 Task: Find connections with filter location Neu-Ulm with filter topic #linkedinnetworkingwith filter profile language Spanish with filter current company Decathlon Sports India with filter school Zeal College of Engineering & Research, Pune with filter industry Desktop Computing Software Products with filter service category Commercial Insurance with filter keywords title Operations Assistant
Action: Mouse moved to (725, 95)
Screenshot: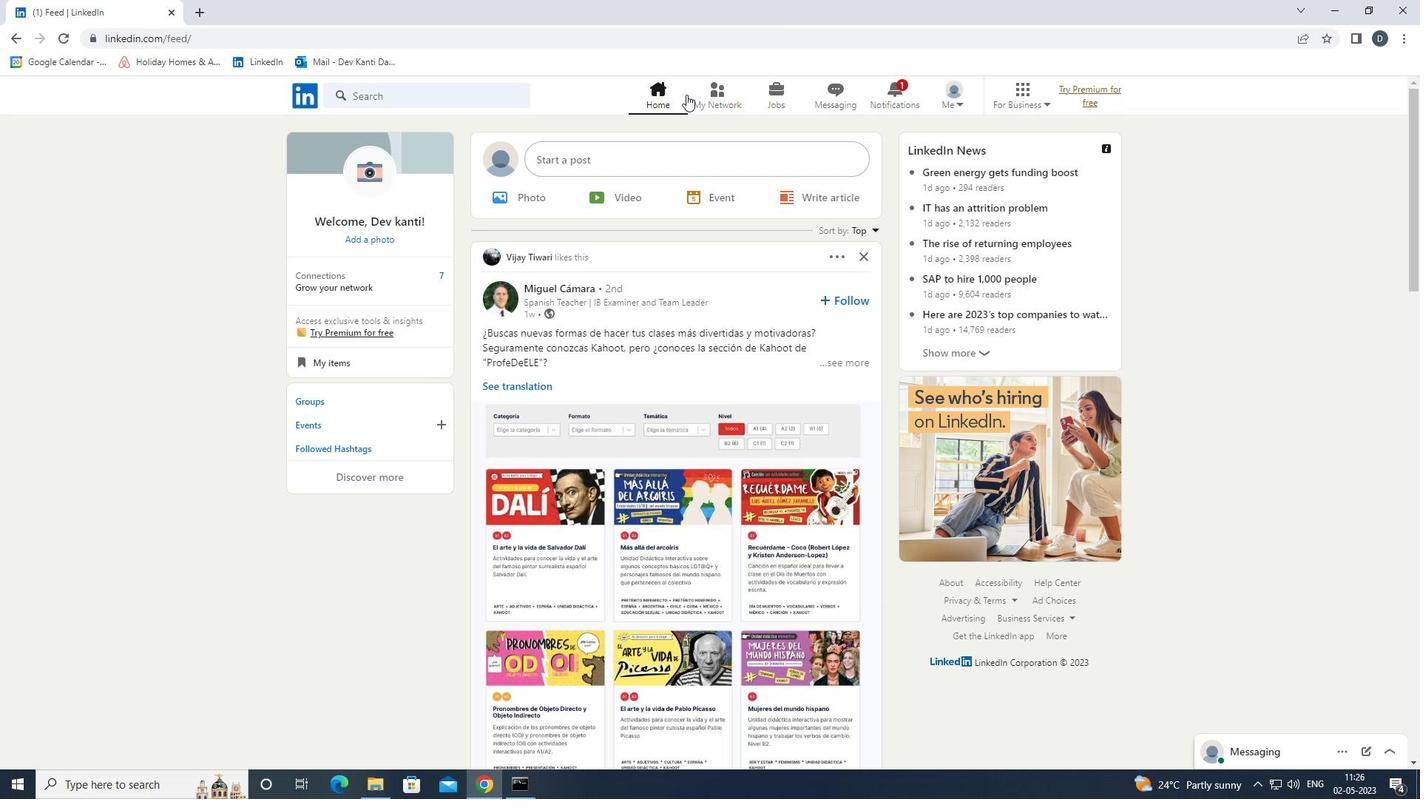
Action: Mouse pressed left at (725, 95)
Screenshot: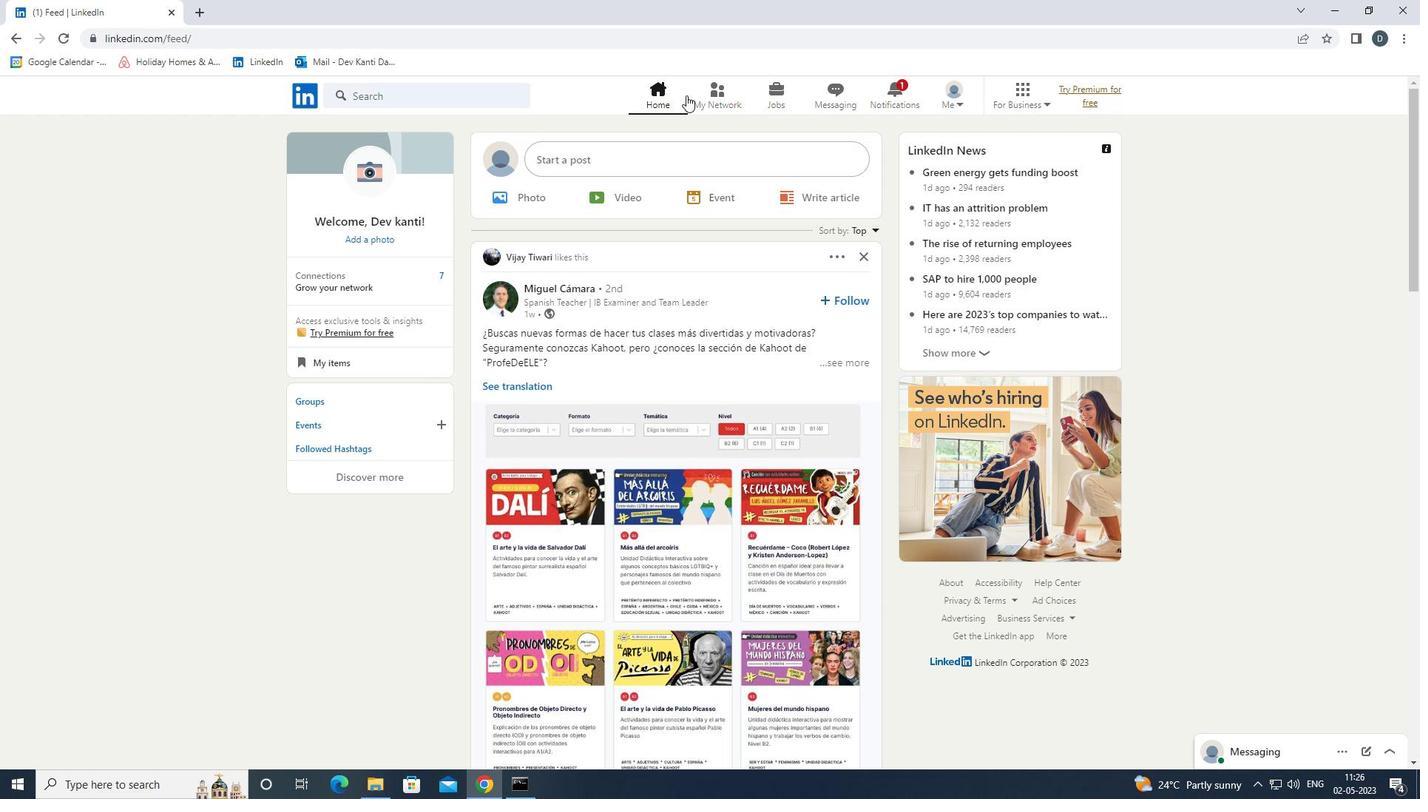 
Action: Mouse moved to (489, 182)
Screenshot: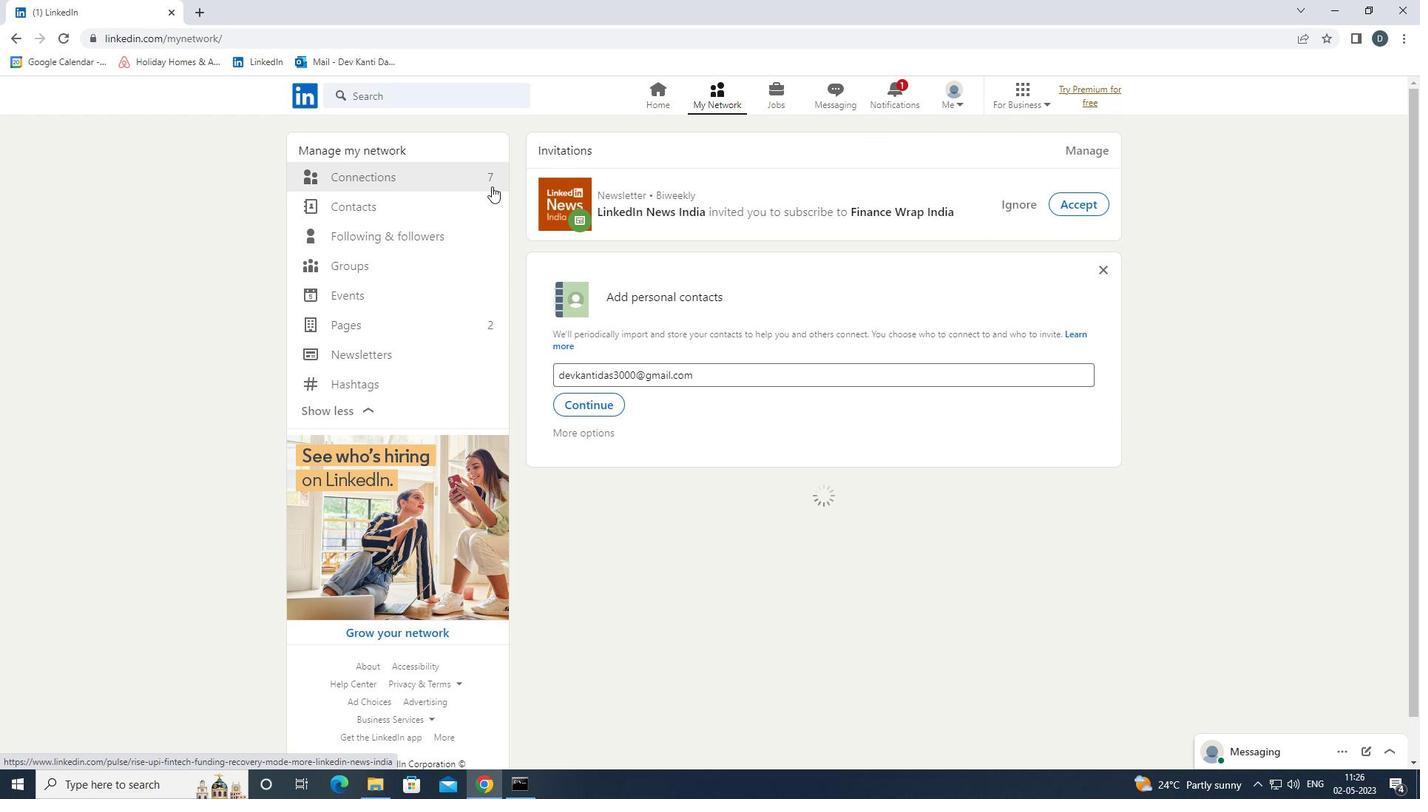 
Action: Mouse pressed left at (489, 182)
Screenshot: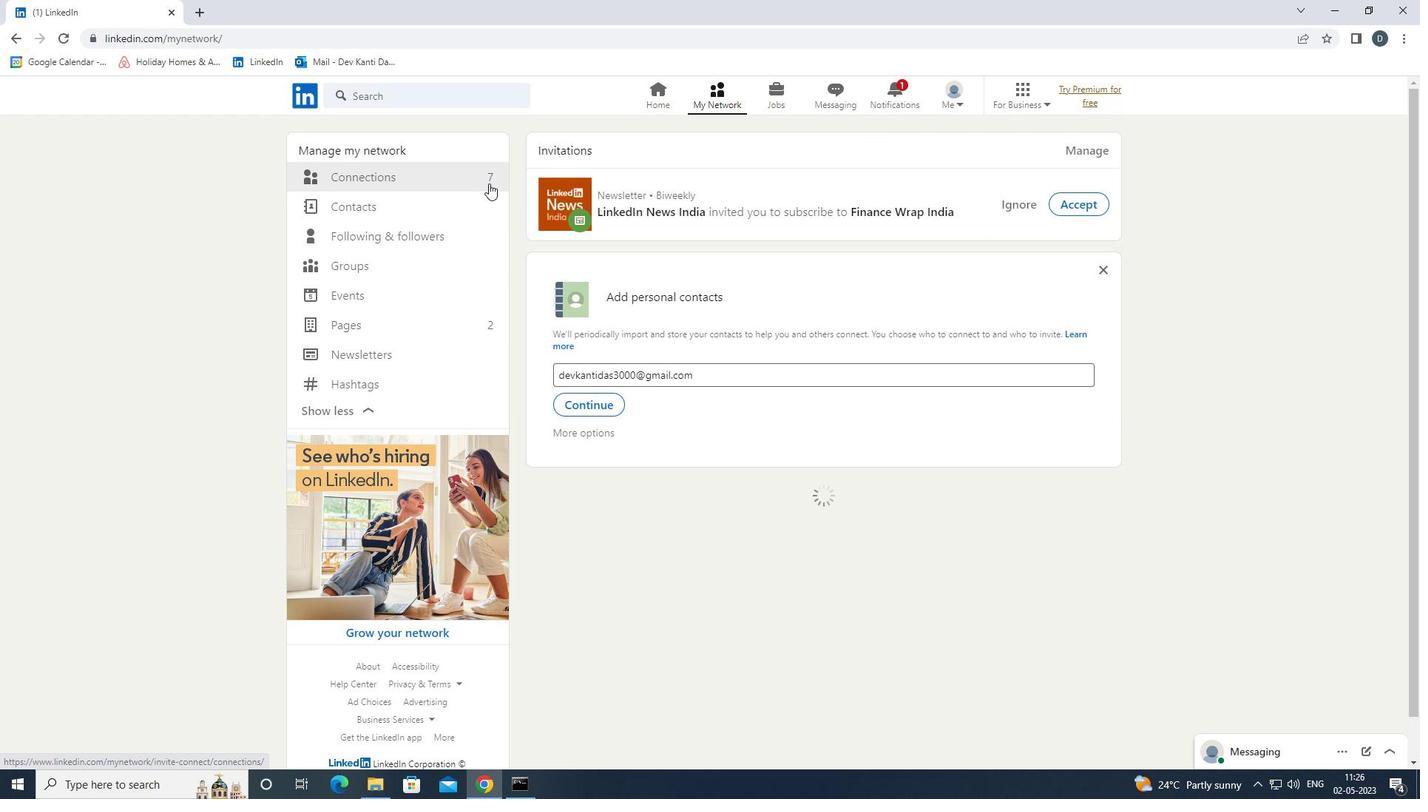 
Action: Mouse moved to (851, 172)
Screenshot: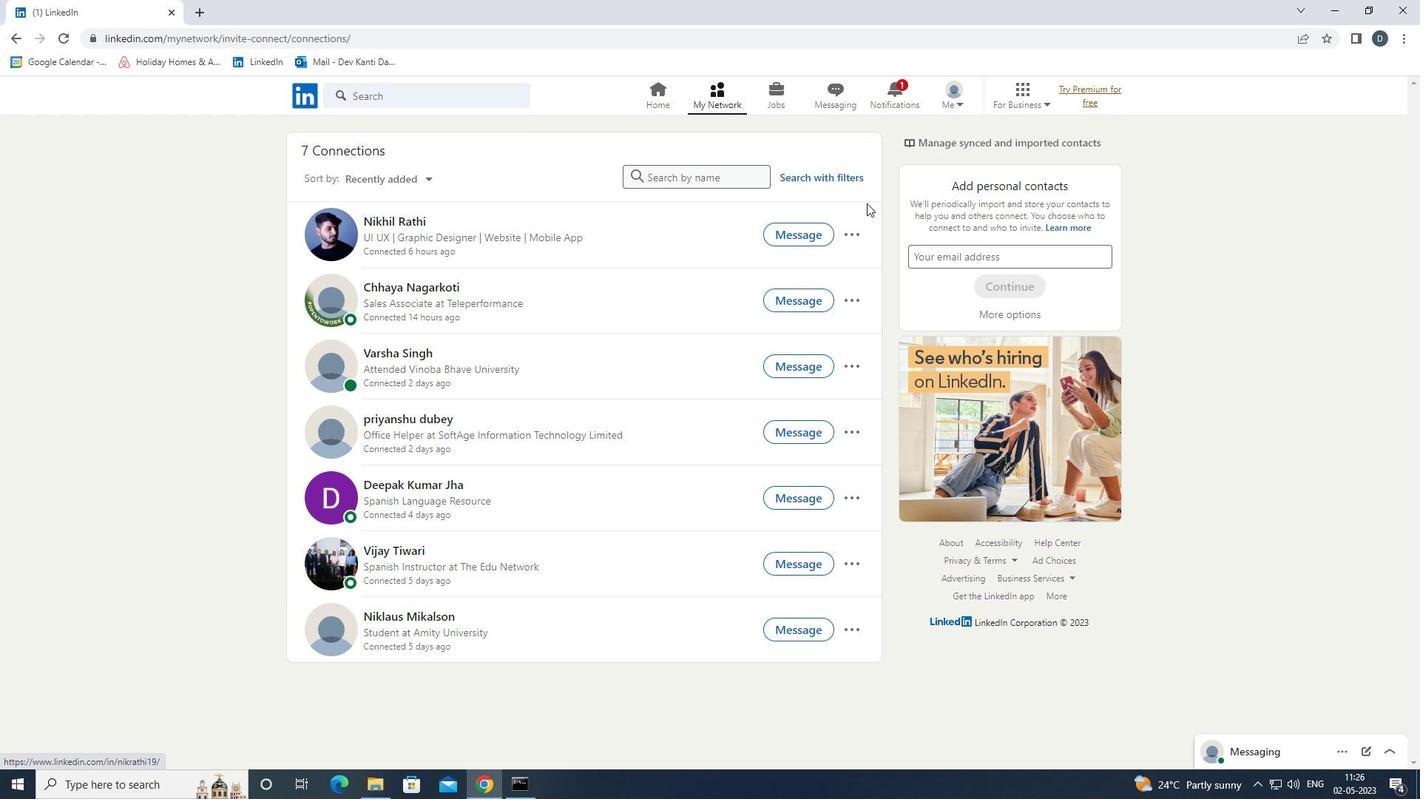 
Action: Mouse pressed left at (851, 172)
Screenshot: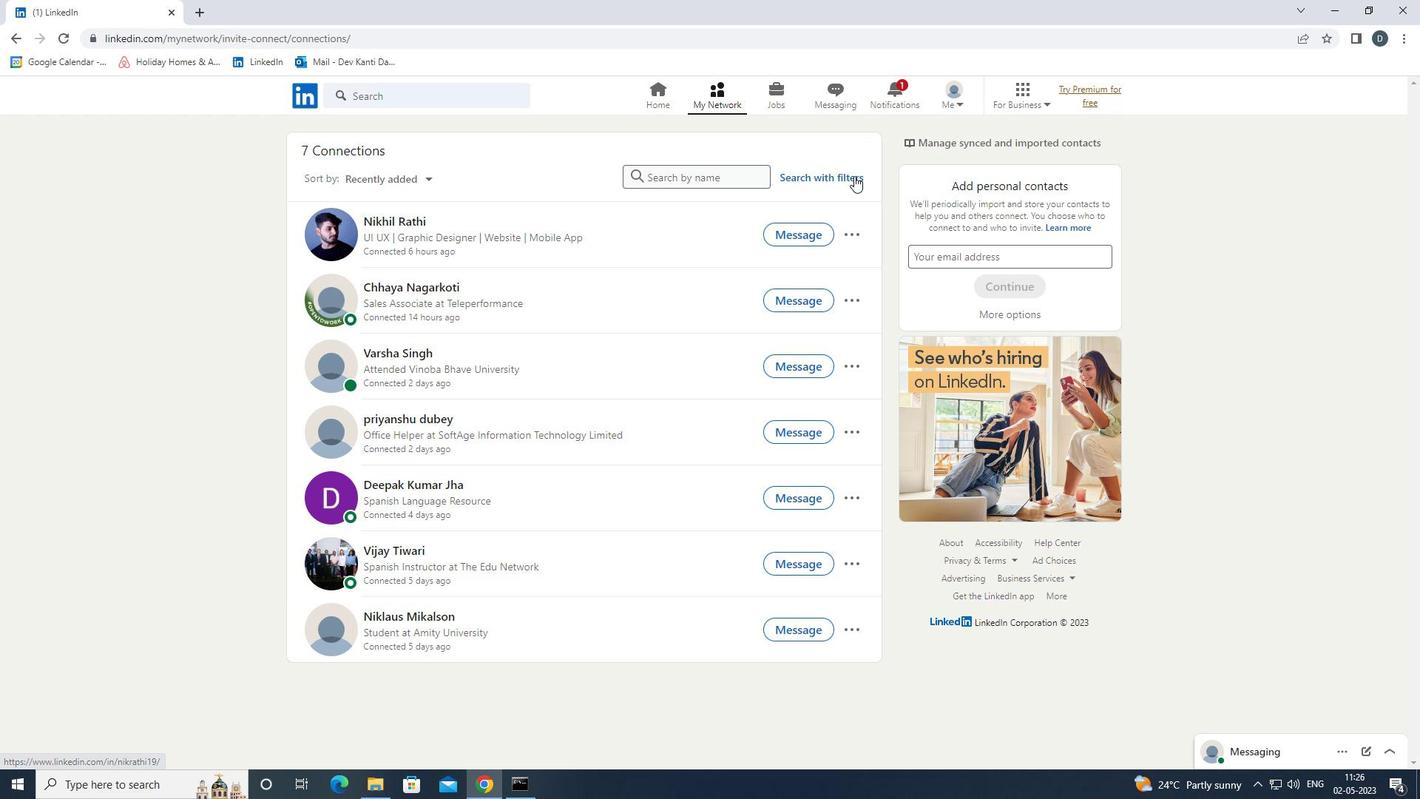 
Action: Mouse moved to (760, 132)
Screenshot: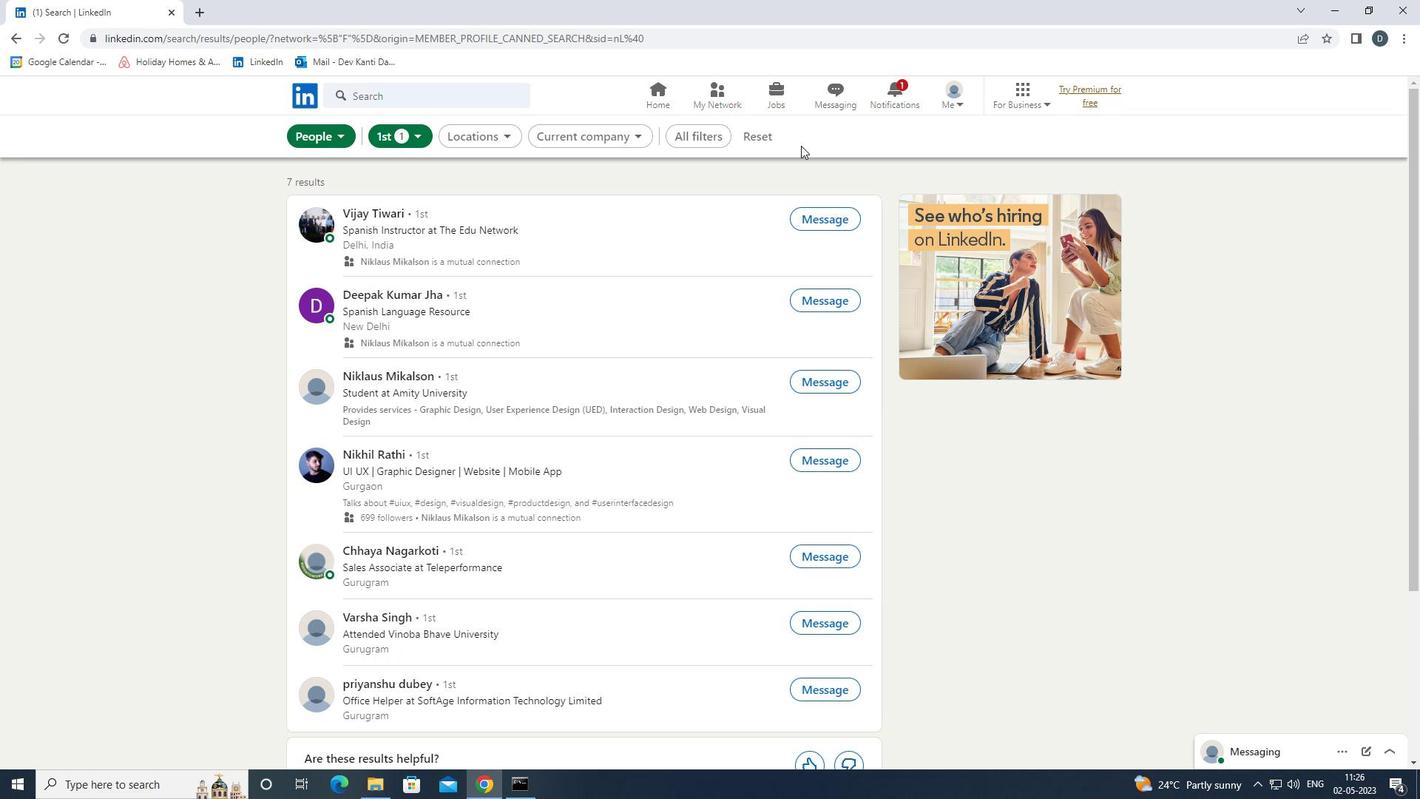 
Action: Mouse pressed left at (760, 132)
Screenshot: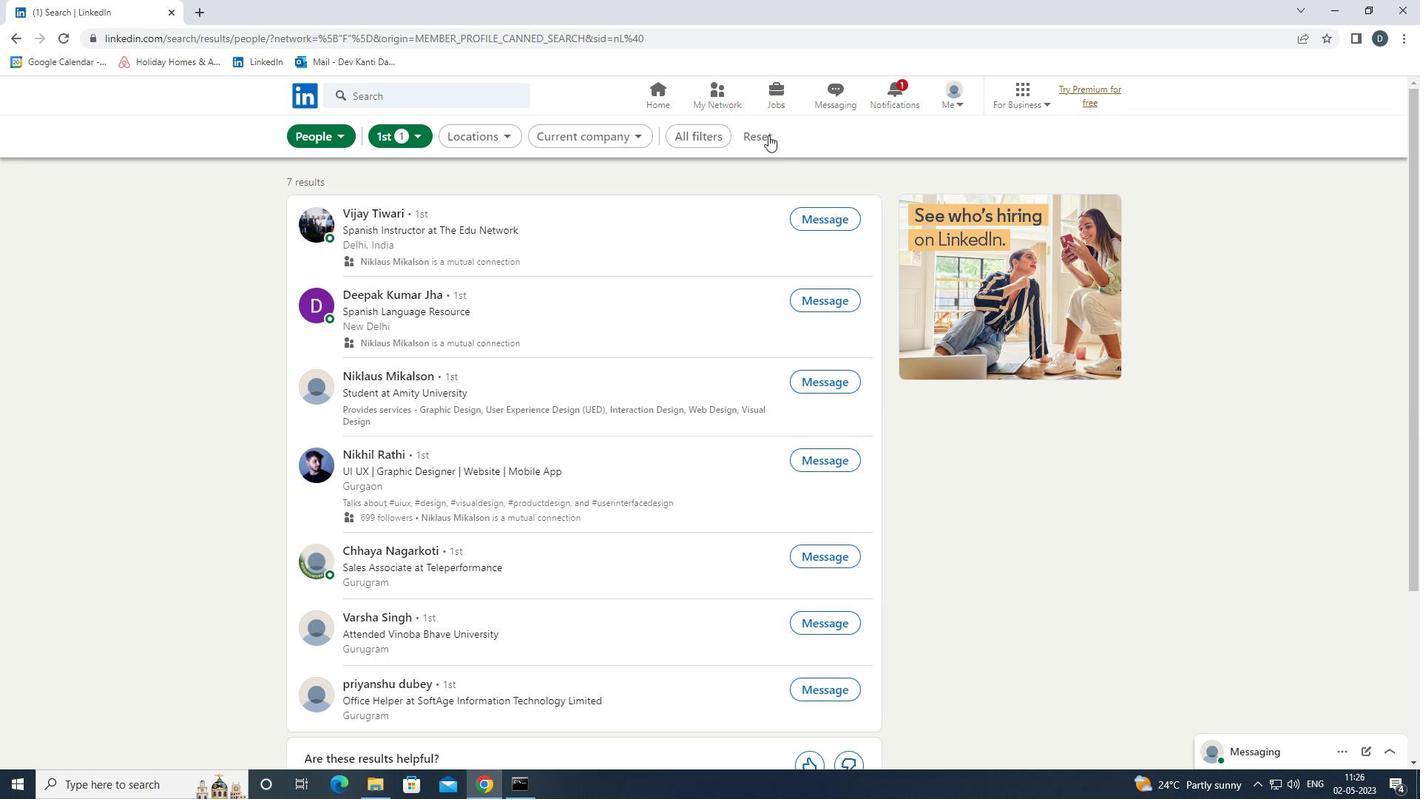 
Action: Mouse moved to (736, 138)
Screenshot: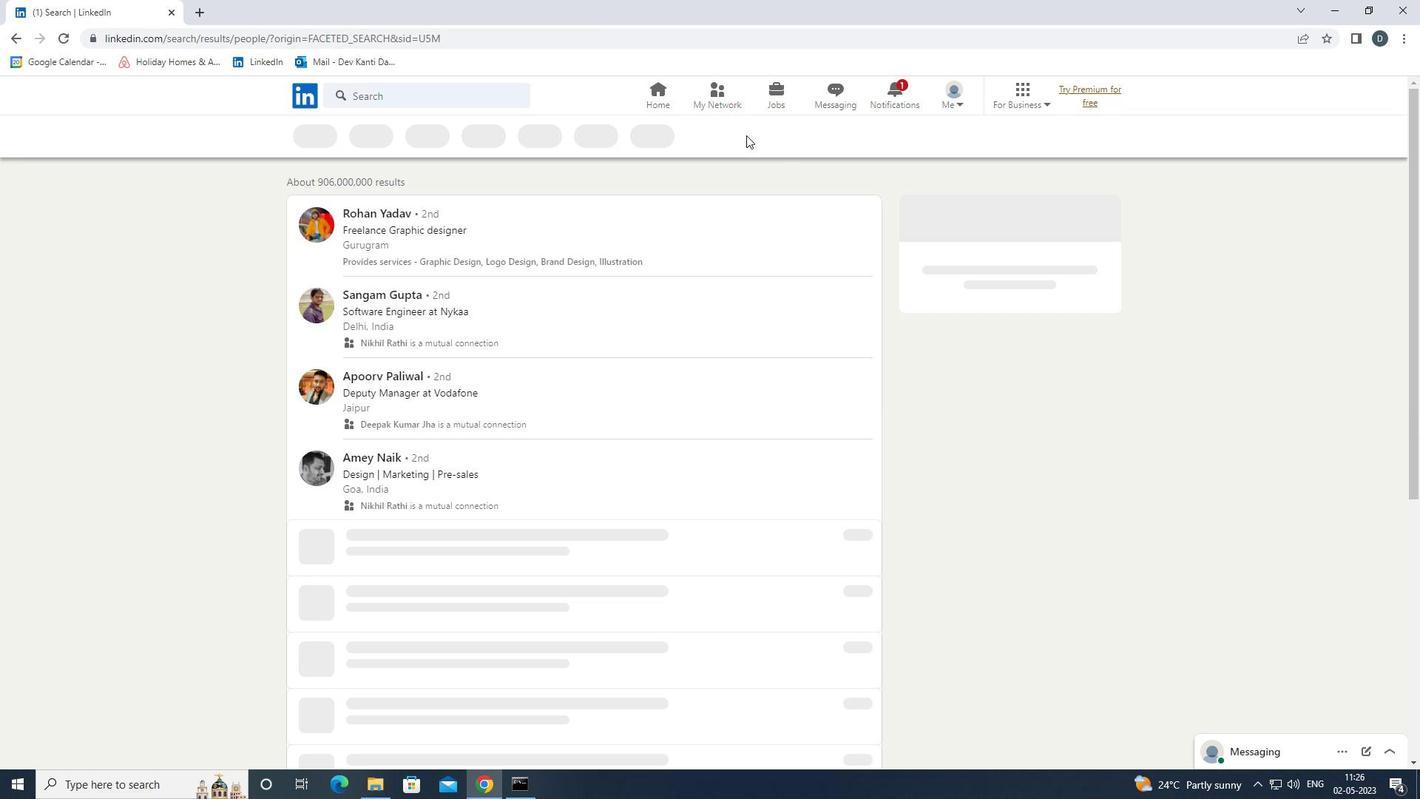 
Action: Mouse pressed left at (736, 138)
Screenshot: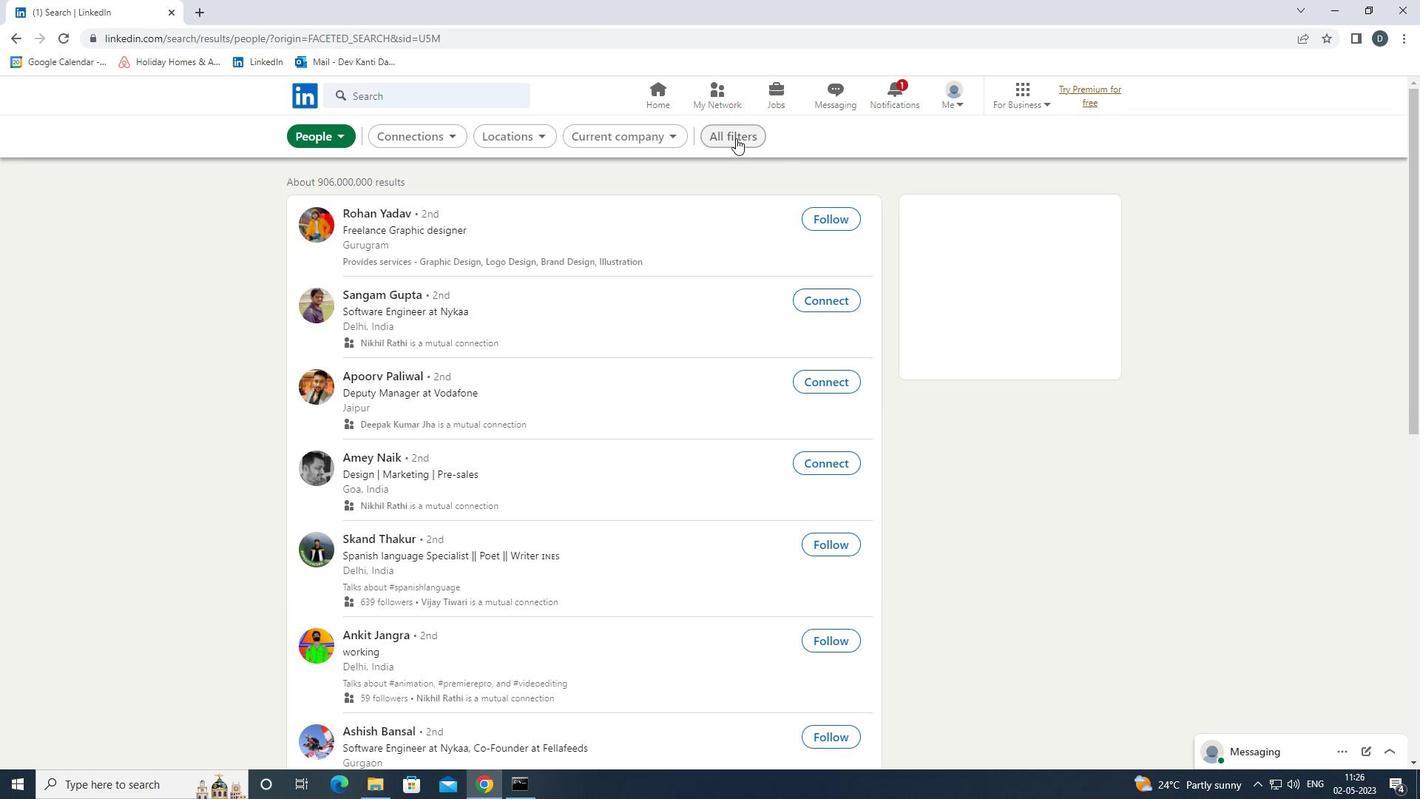 
Action: Mouse moved to (1271, 441)
Screenshot: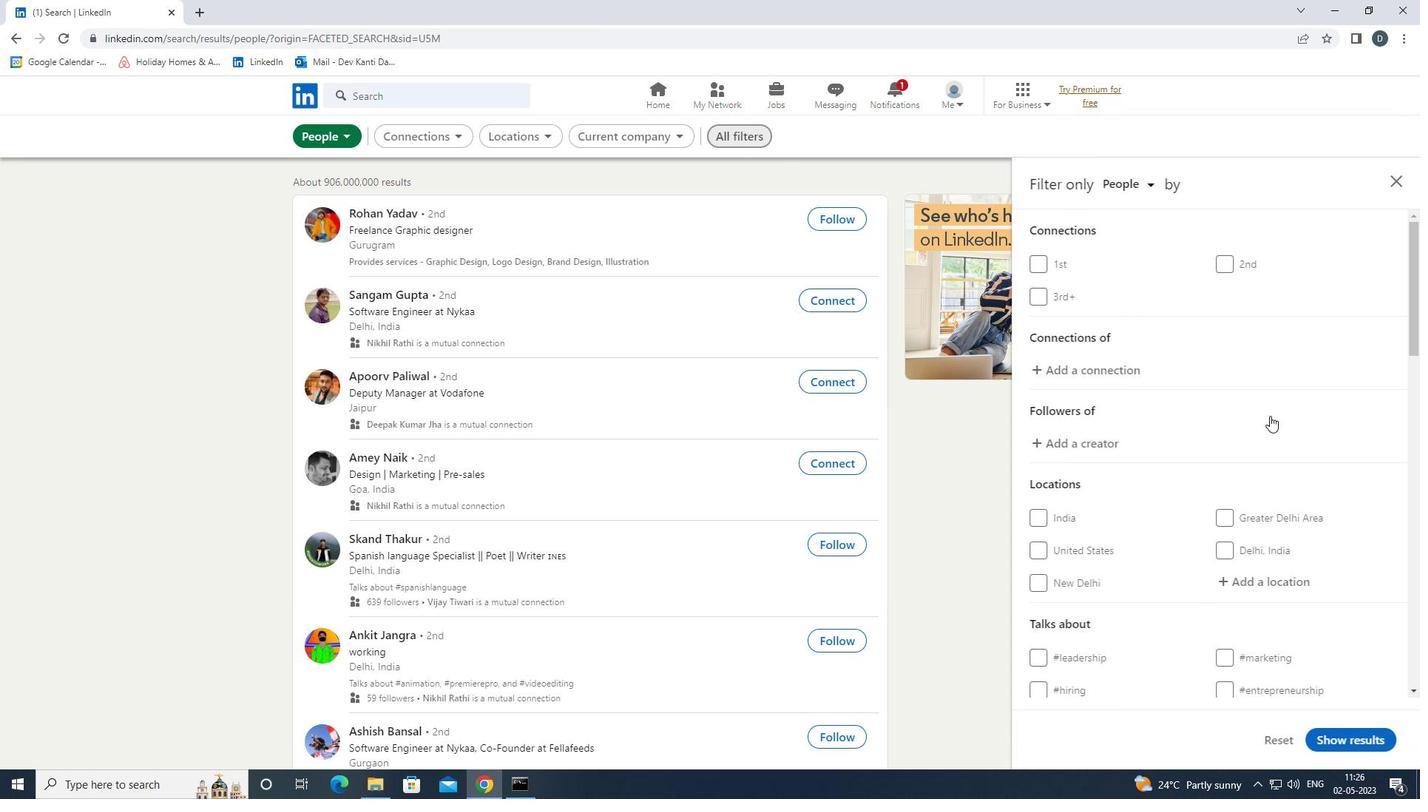 
Action: Mouse scrolled (1271, 441) with delta (0, 0)
Screenshot: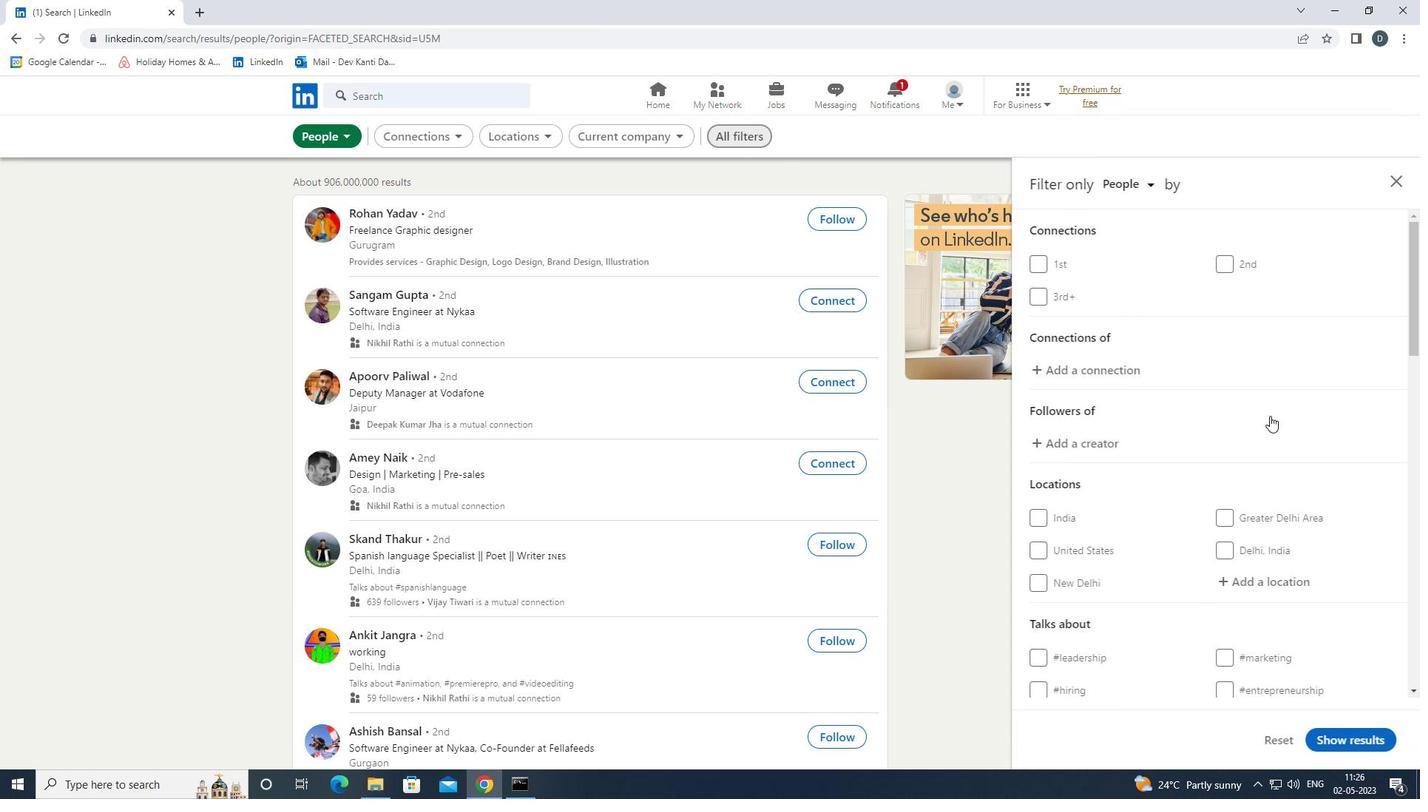 
Action: Mouse moved to (1270, 445)
Screenshot: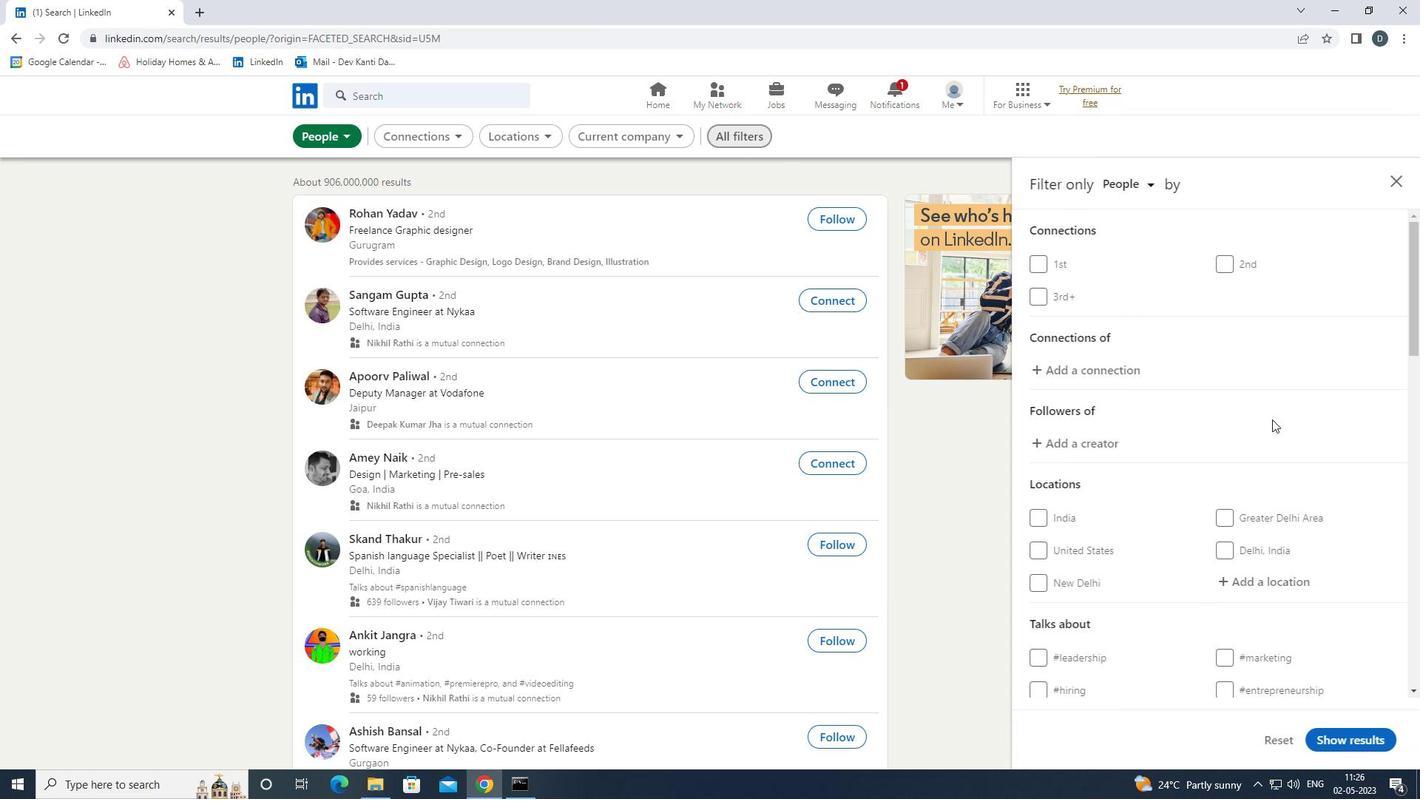
Action: Mouse scrolled (1270, 444) with delta (0, 0)
Screenshot: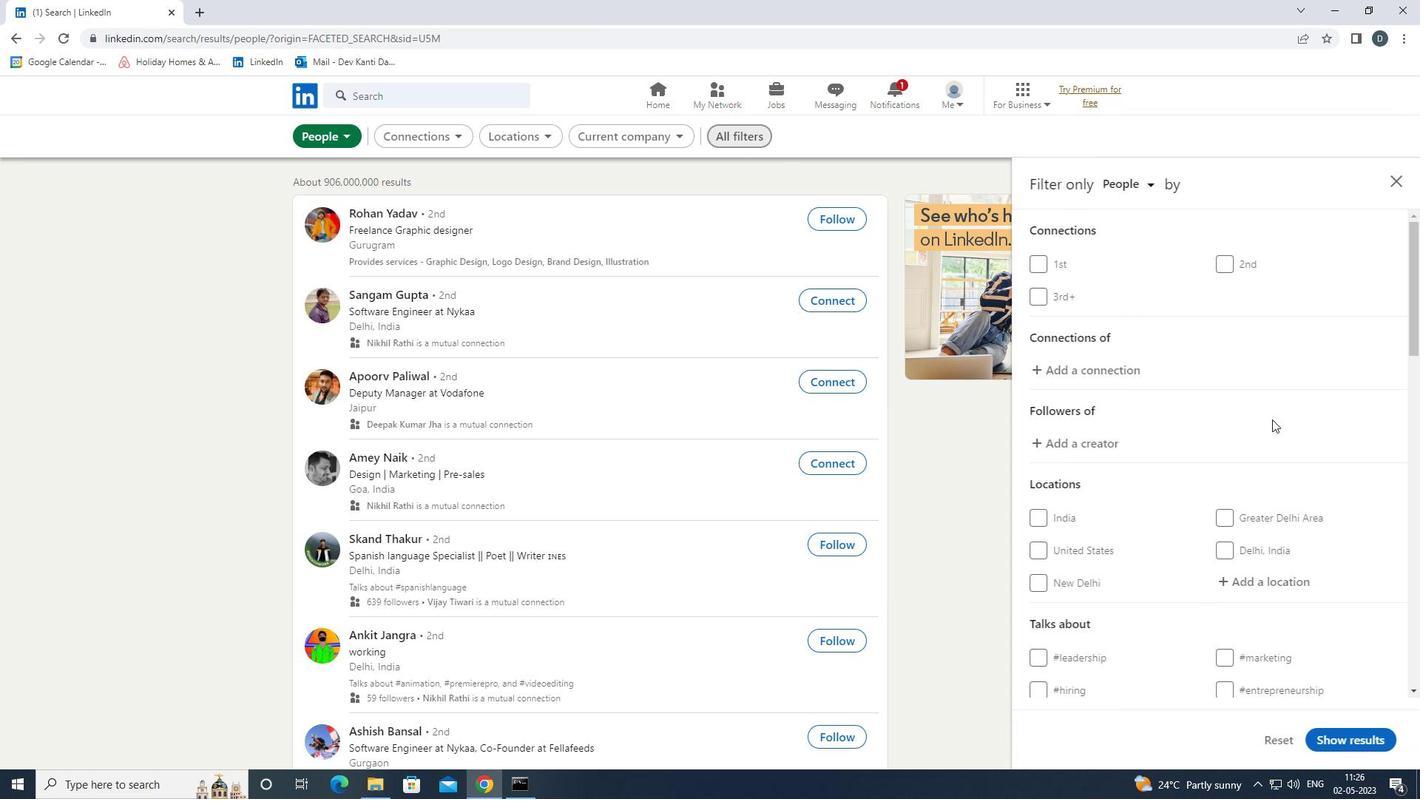 
Action: Mouse moved to (1270, 438)
Screenshot: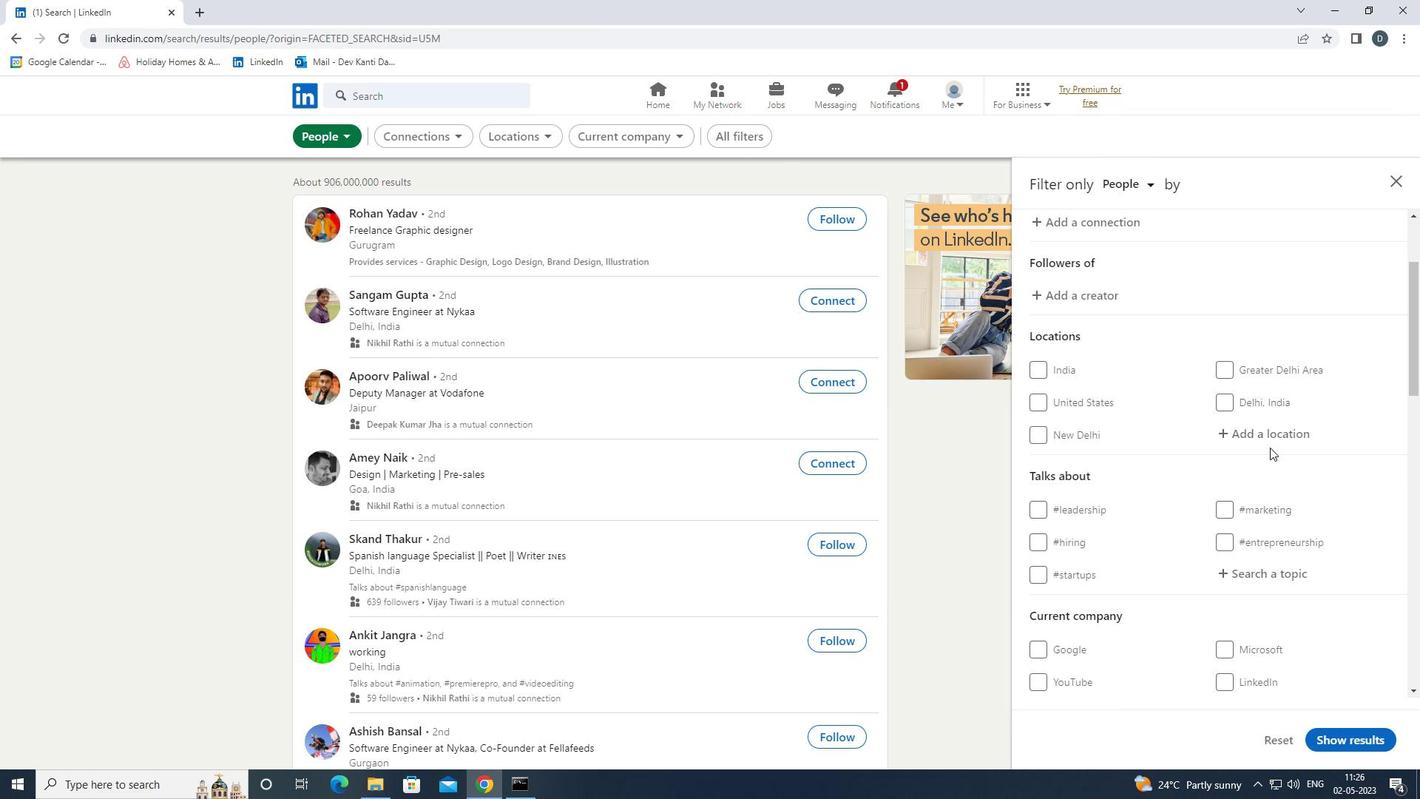 
Action: Mouse pressed left at (1270, 438)
Screenshot: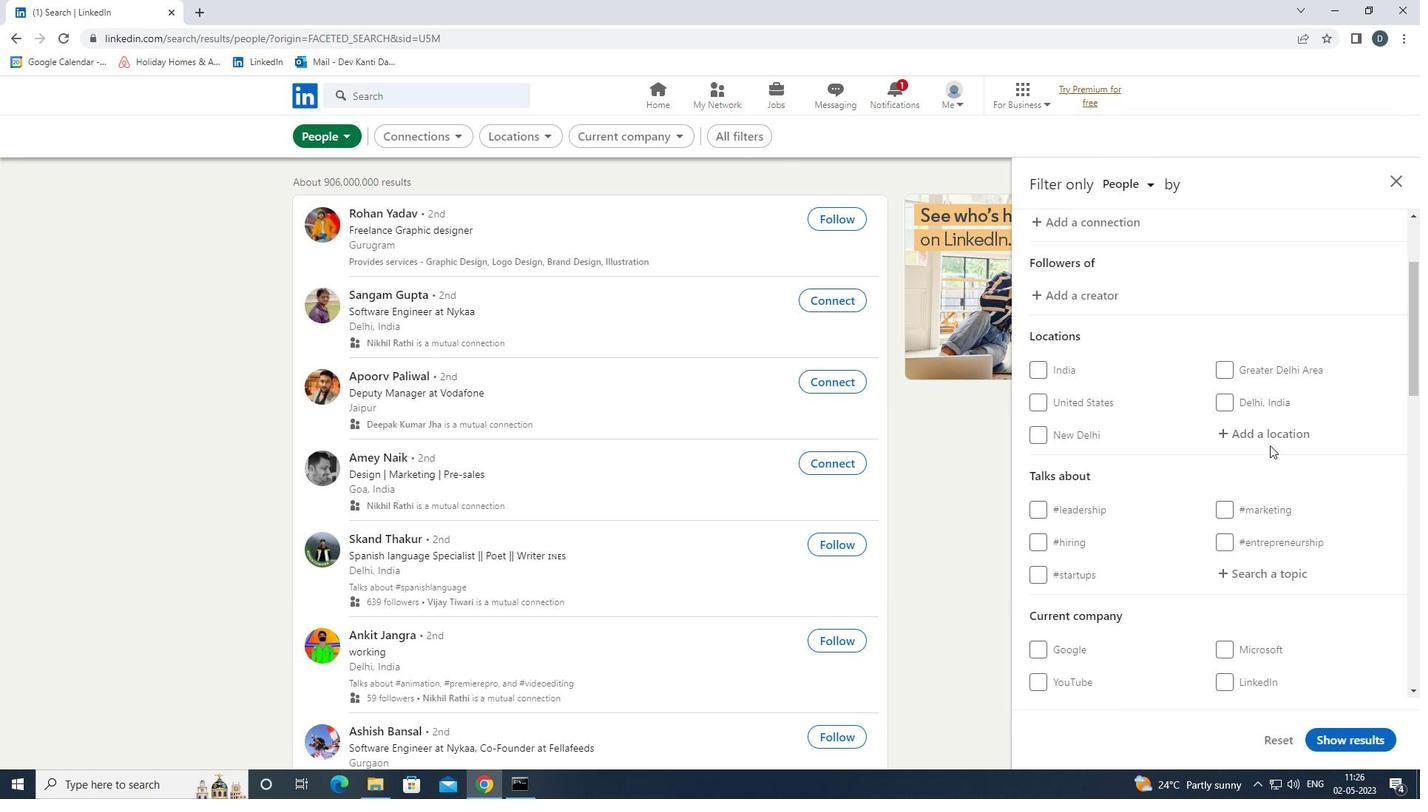 
Action: Key pressed <Key.shift>NEU-<Key.shift><Key.shift><Key.shift><Key.shift><Key.shift>ULM<Key.down><Key.enter>
Screenshot: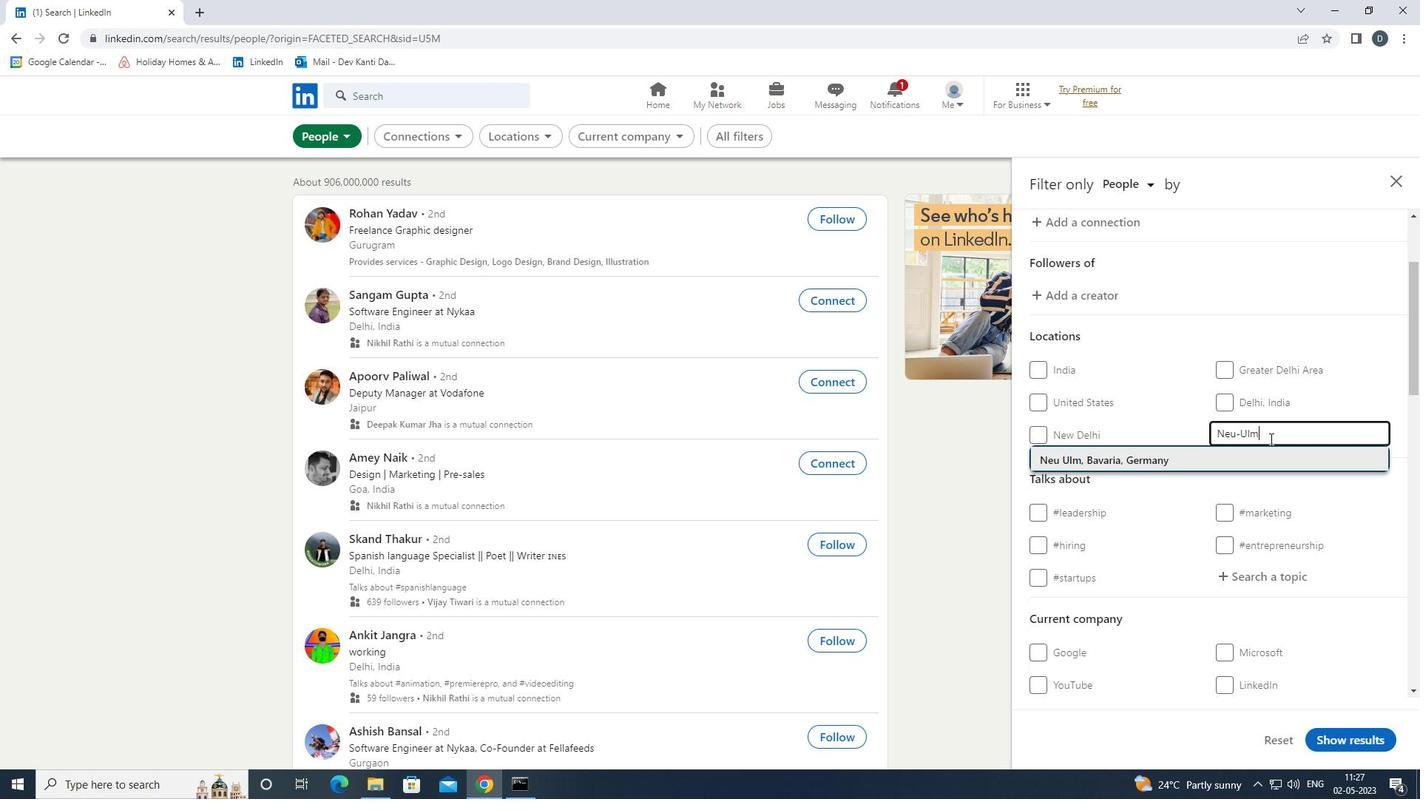 
Action: Mouse scrolled (1270, 438) with delta (0, 0)
Screenshot: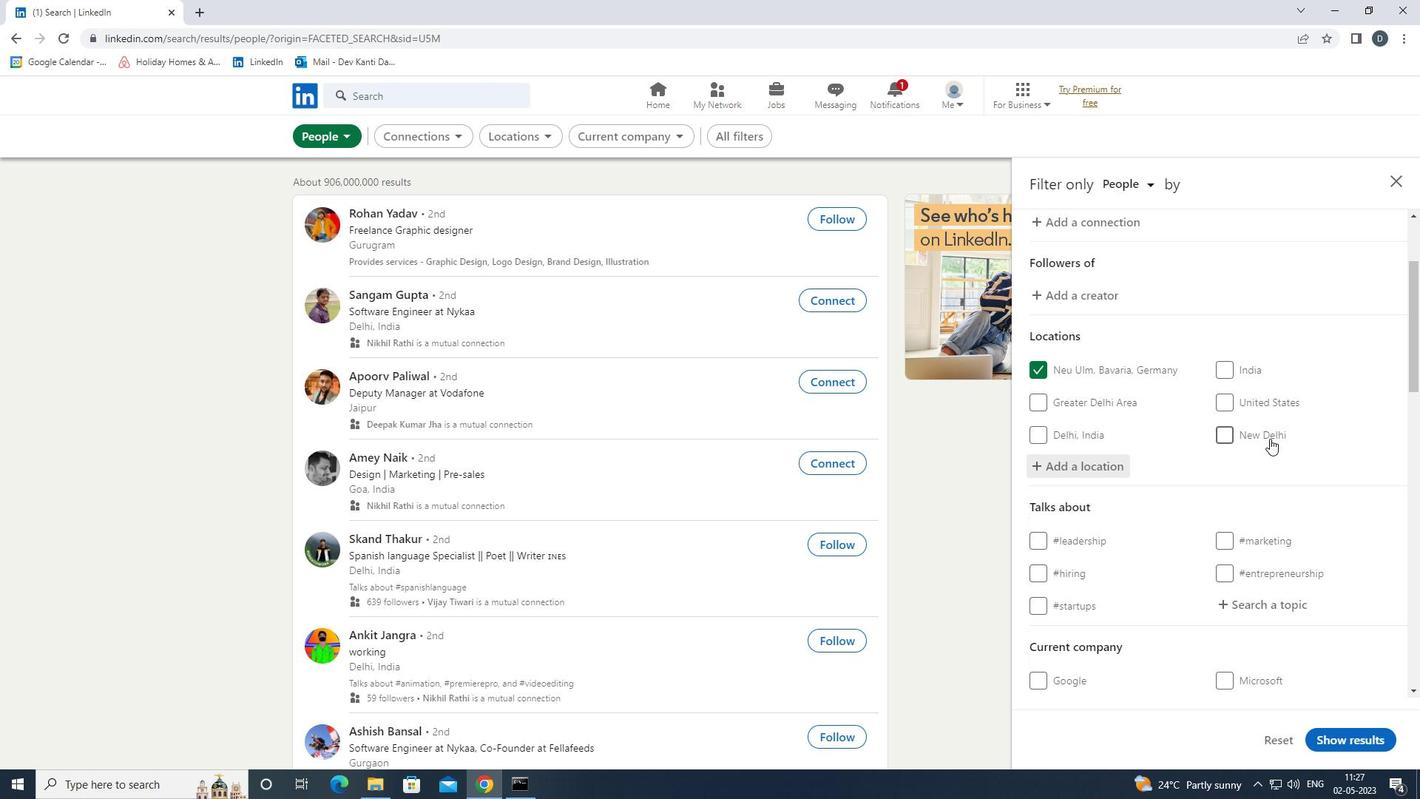 
Action: Mouse scrolled (1270, 438) with delta (0, 0)
Screenshot: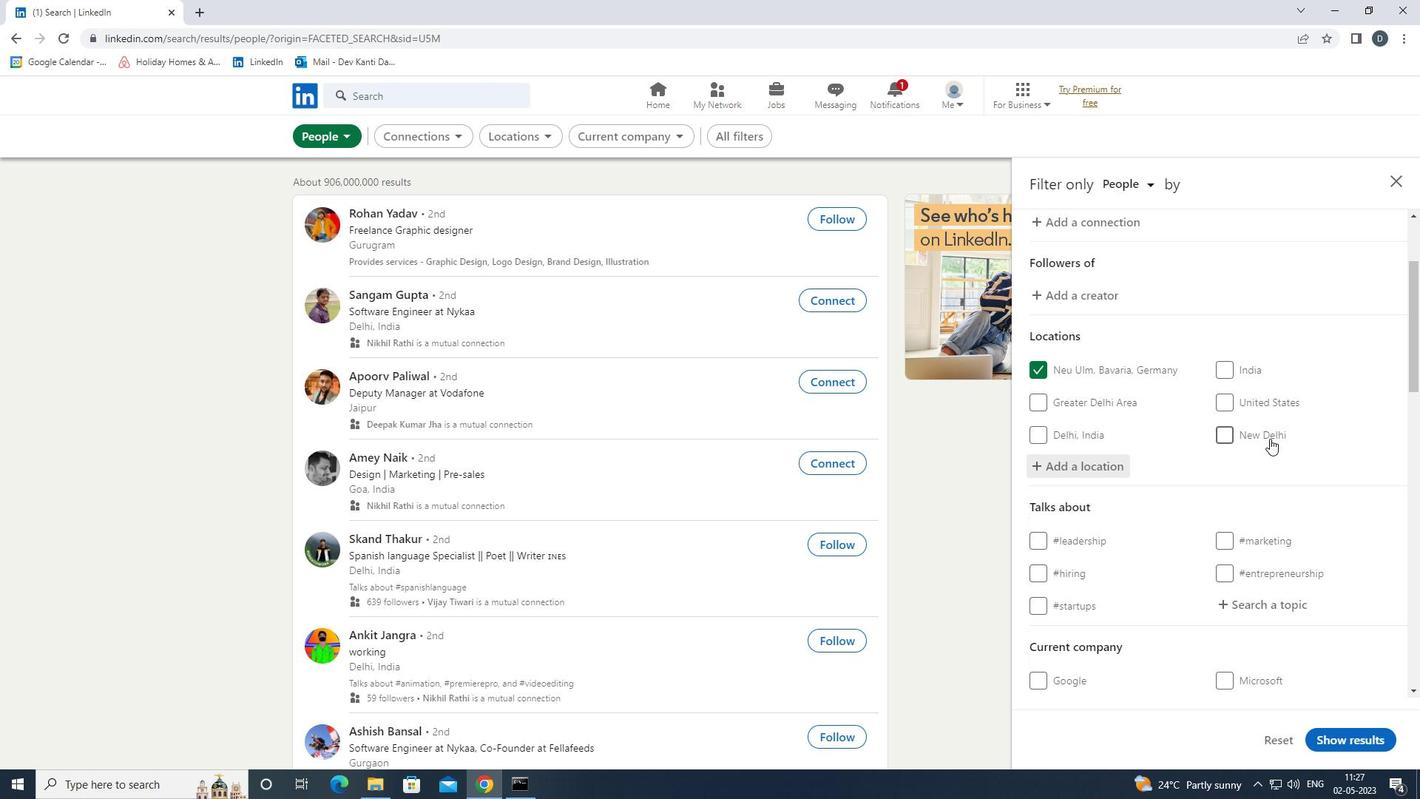
Action: Mouse moved to (1270, 440)
Screenshot: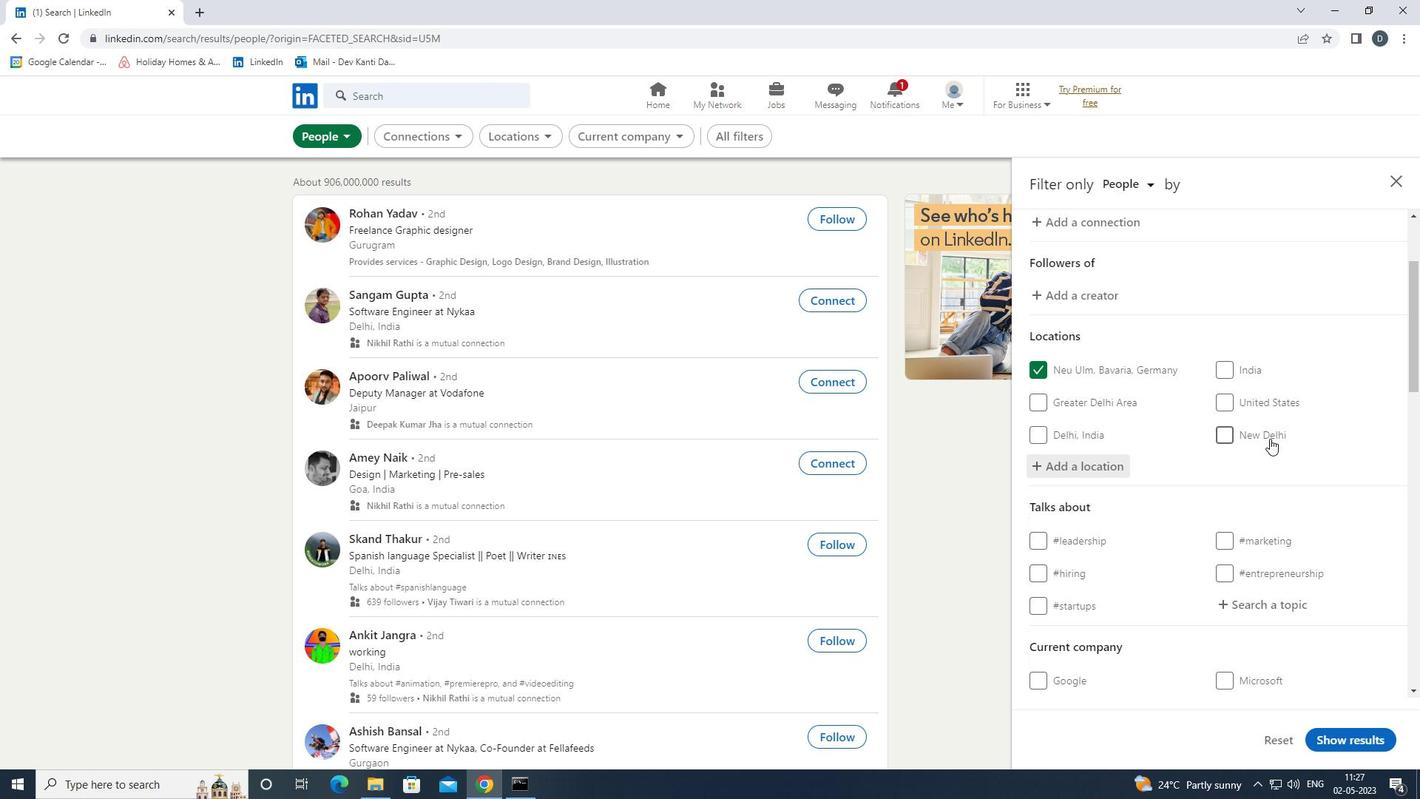 
Action: Mouse scrolled (1270, 439) with delta (0, 0)
Screenshot: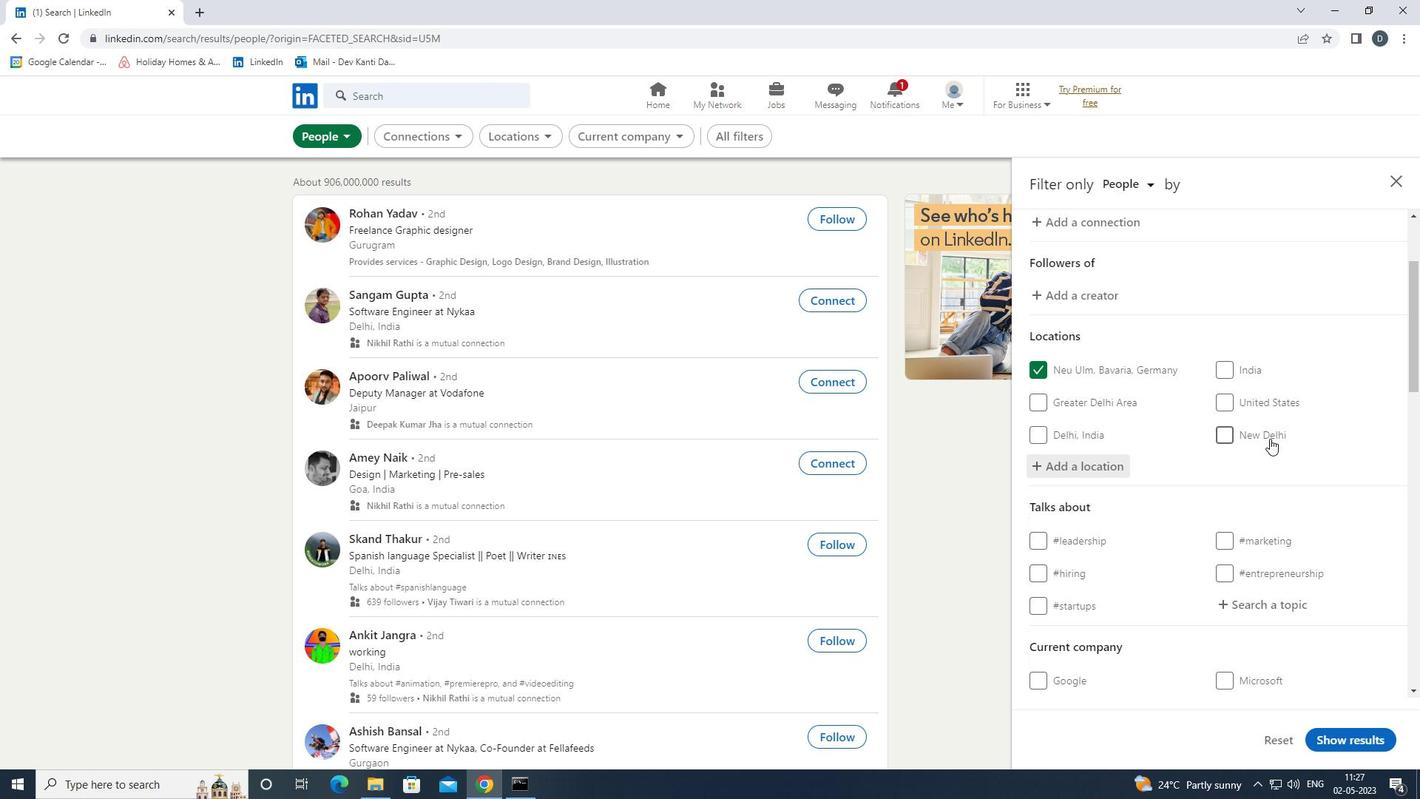 
Action: Mouse moved to (1270, 389)
Screenshot: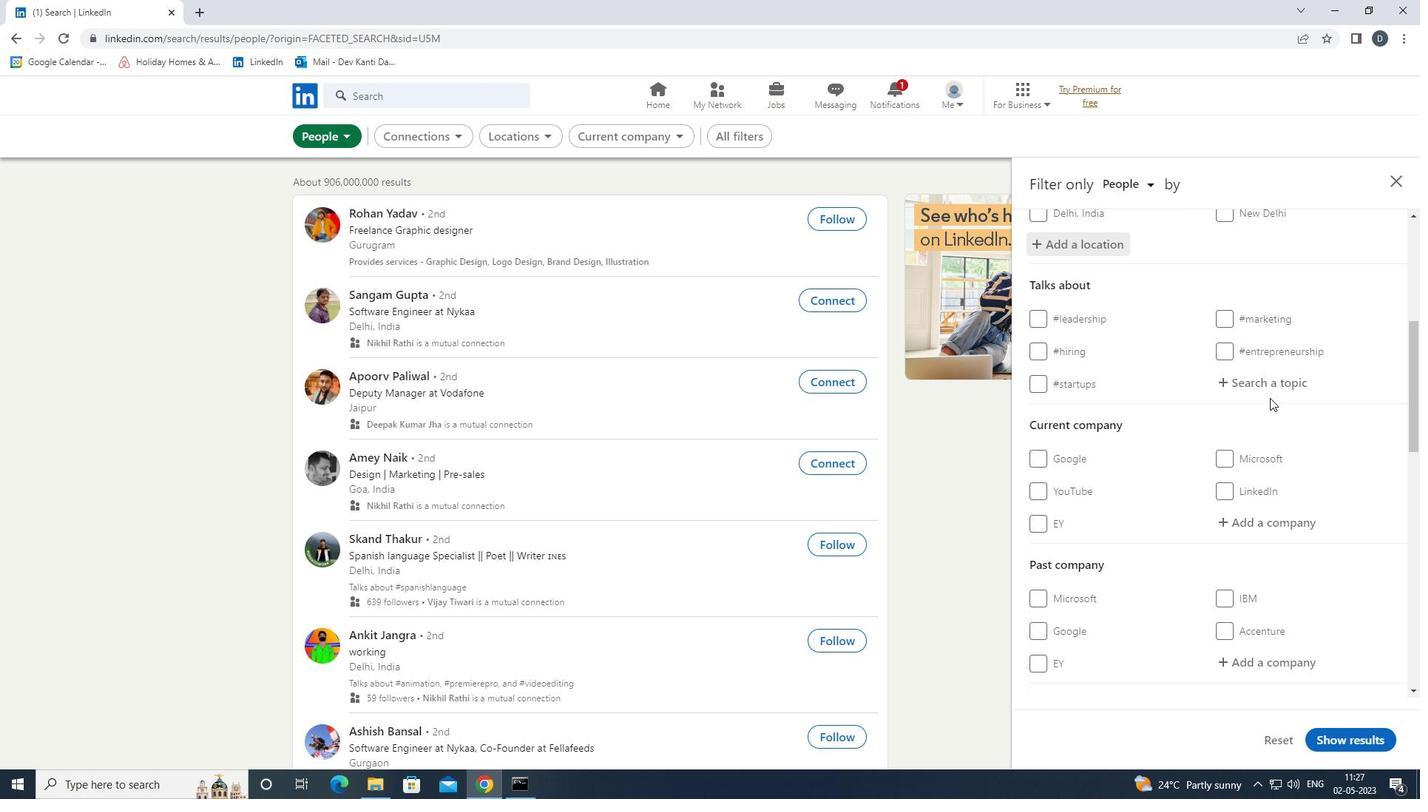 
Action: Mouse pressed left at (1270, 389)
Screenshot: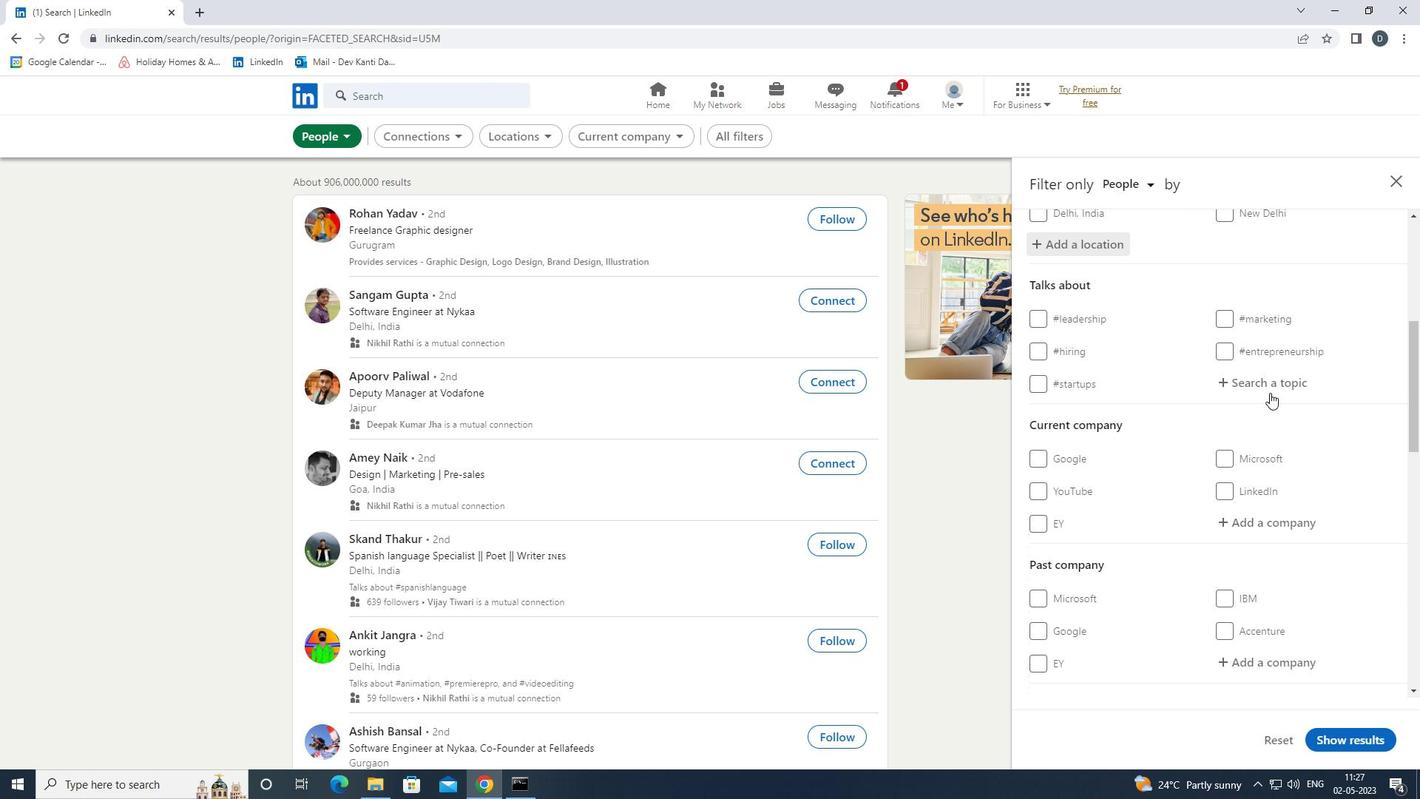 
Action: Key pressed LINKEDINNETWO<Key.down><Key.enter>
Screenshot: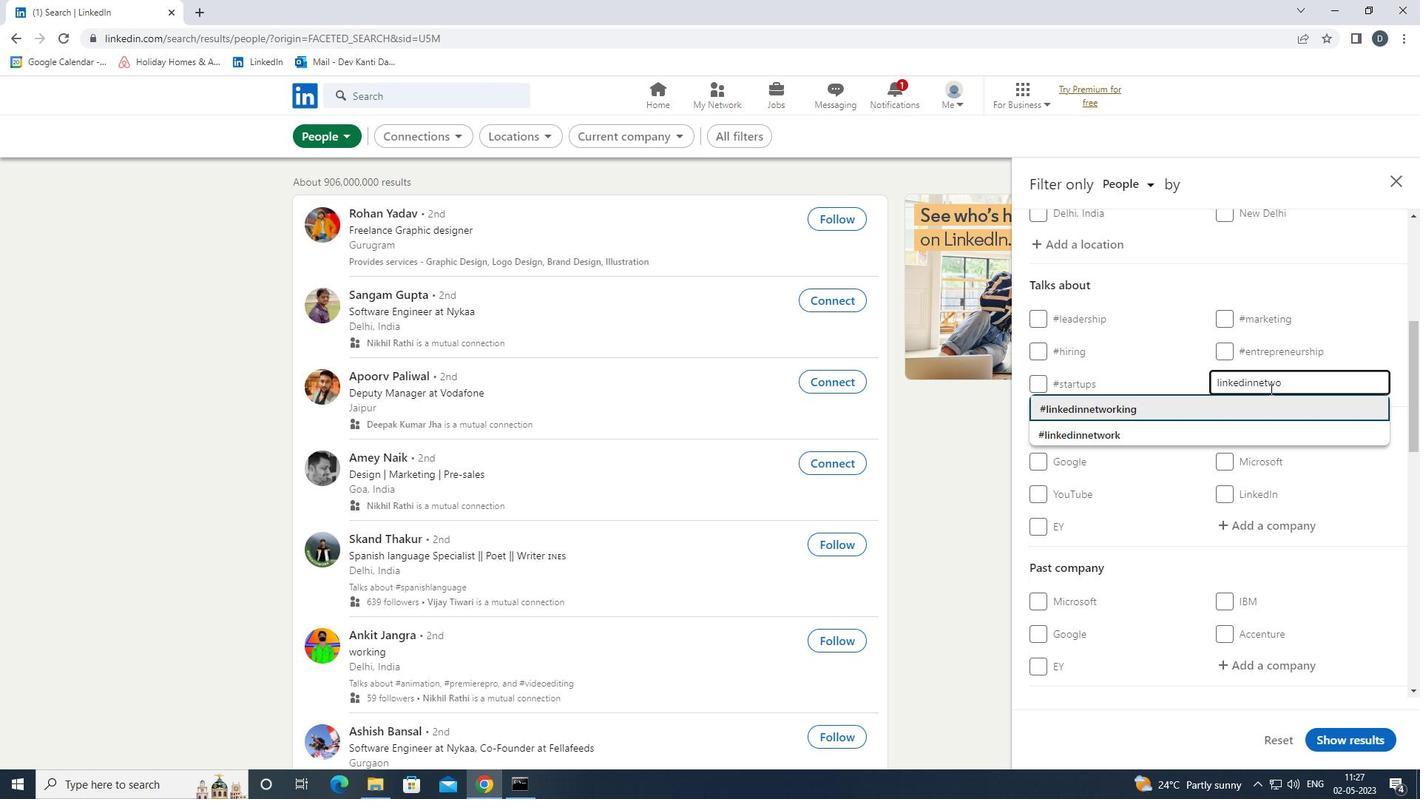 
Action: Mouse moved to (1274, 387)
Screenshot: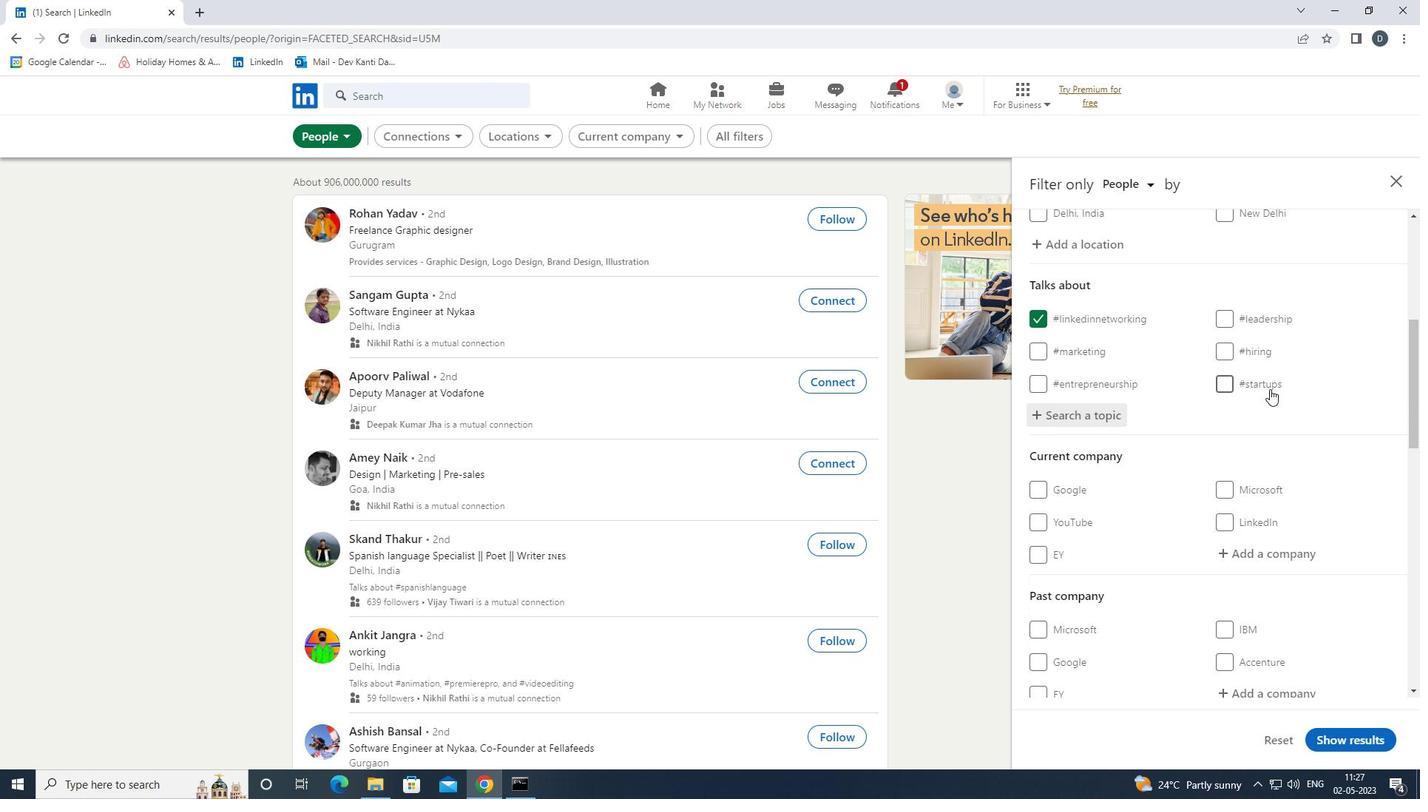 
Action: Mouse scrolled (1274, 386) with delta (0, 0)
Screenshot: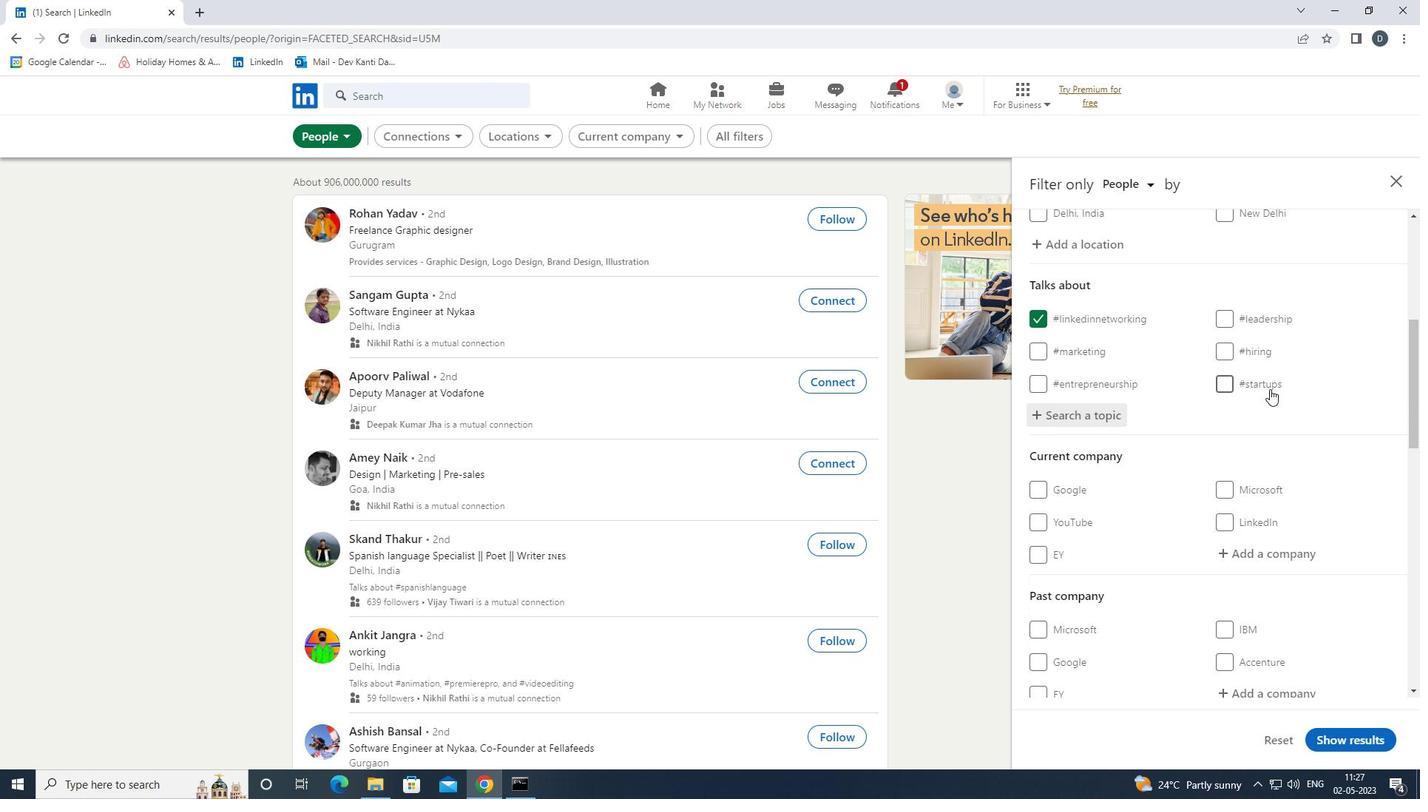 
Action: Mouse moved to (1276, 387)
Screenshot: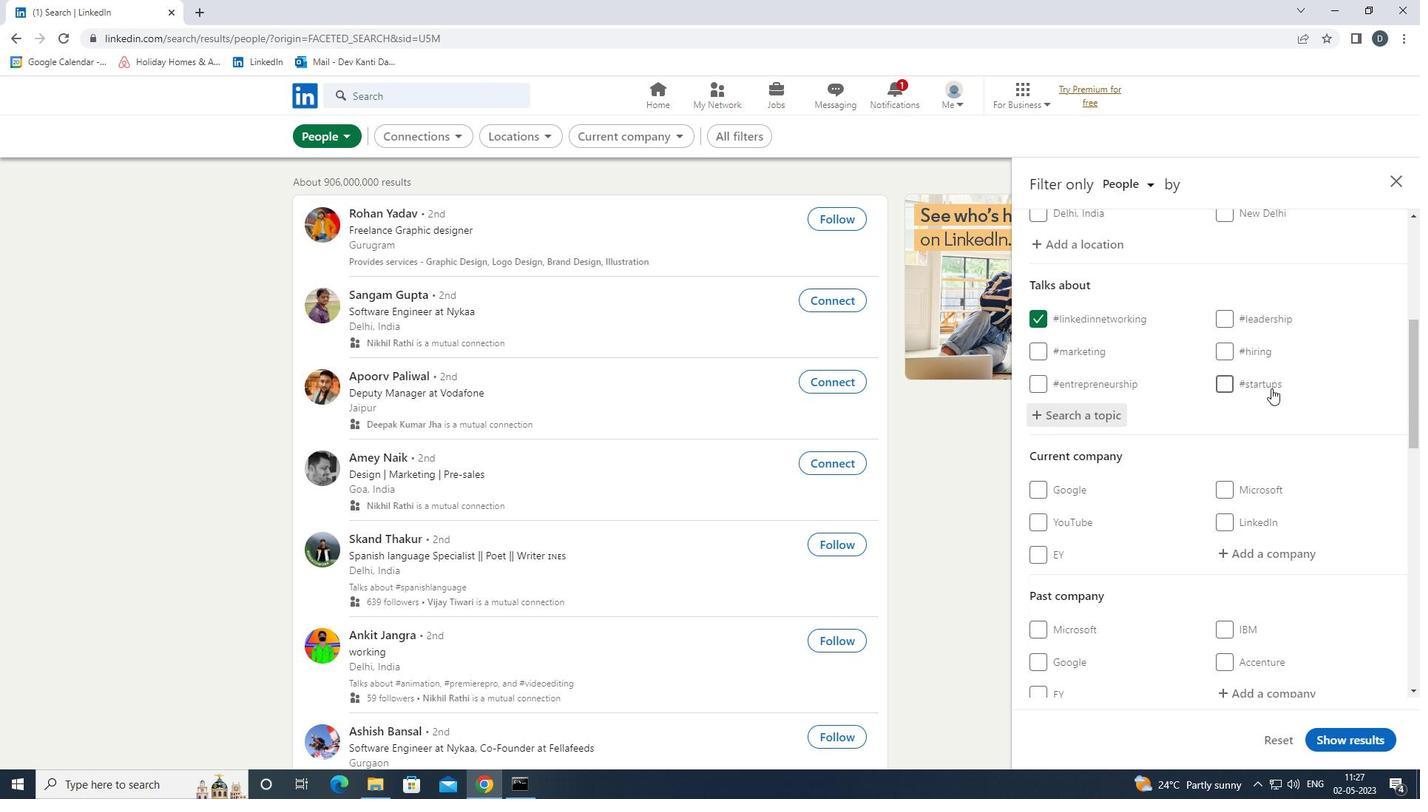 
Action: Mouse scrolled (1276, 386) with delta (0, 0)
Screenshot: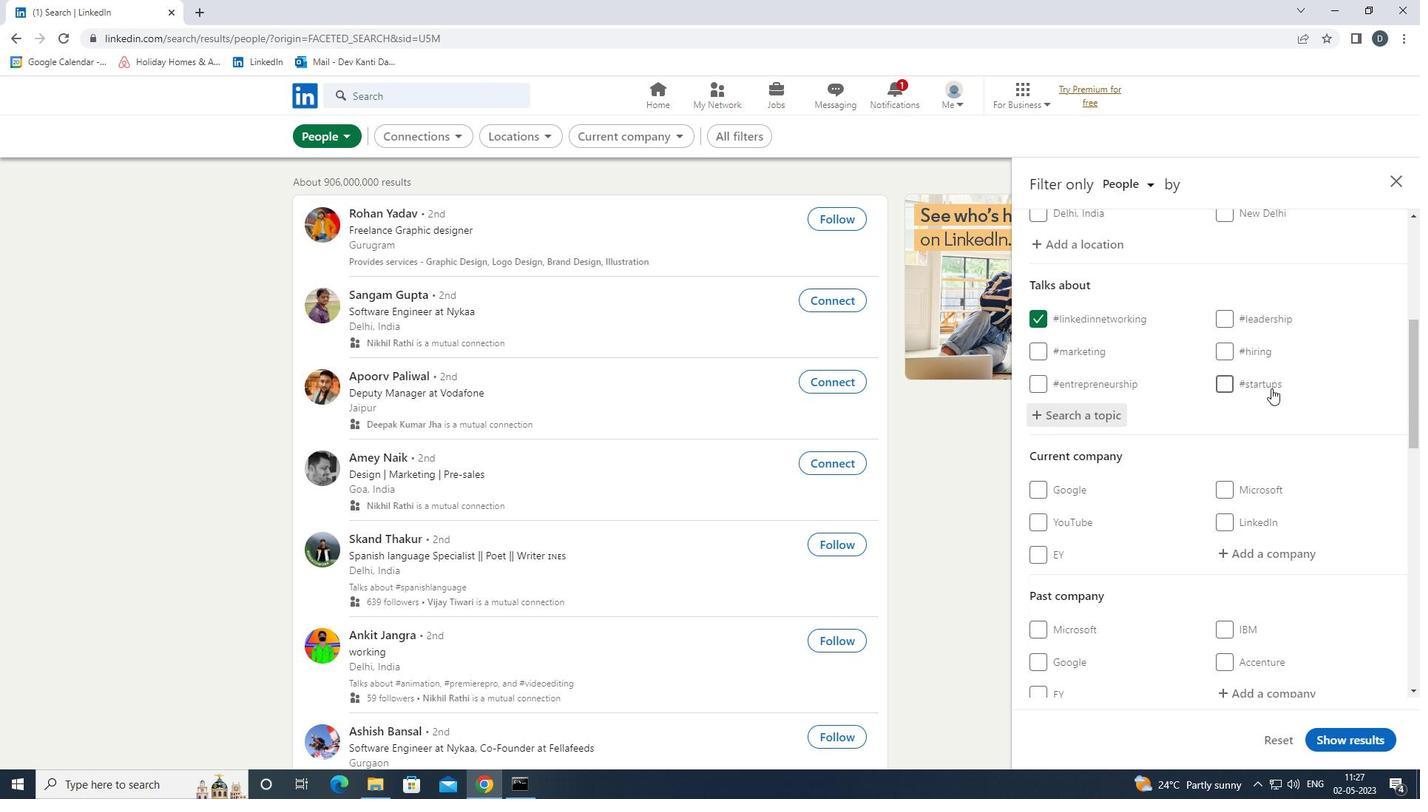 
Action: Mouse moved to (1277, 387)
Screenshot: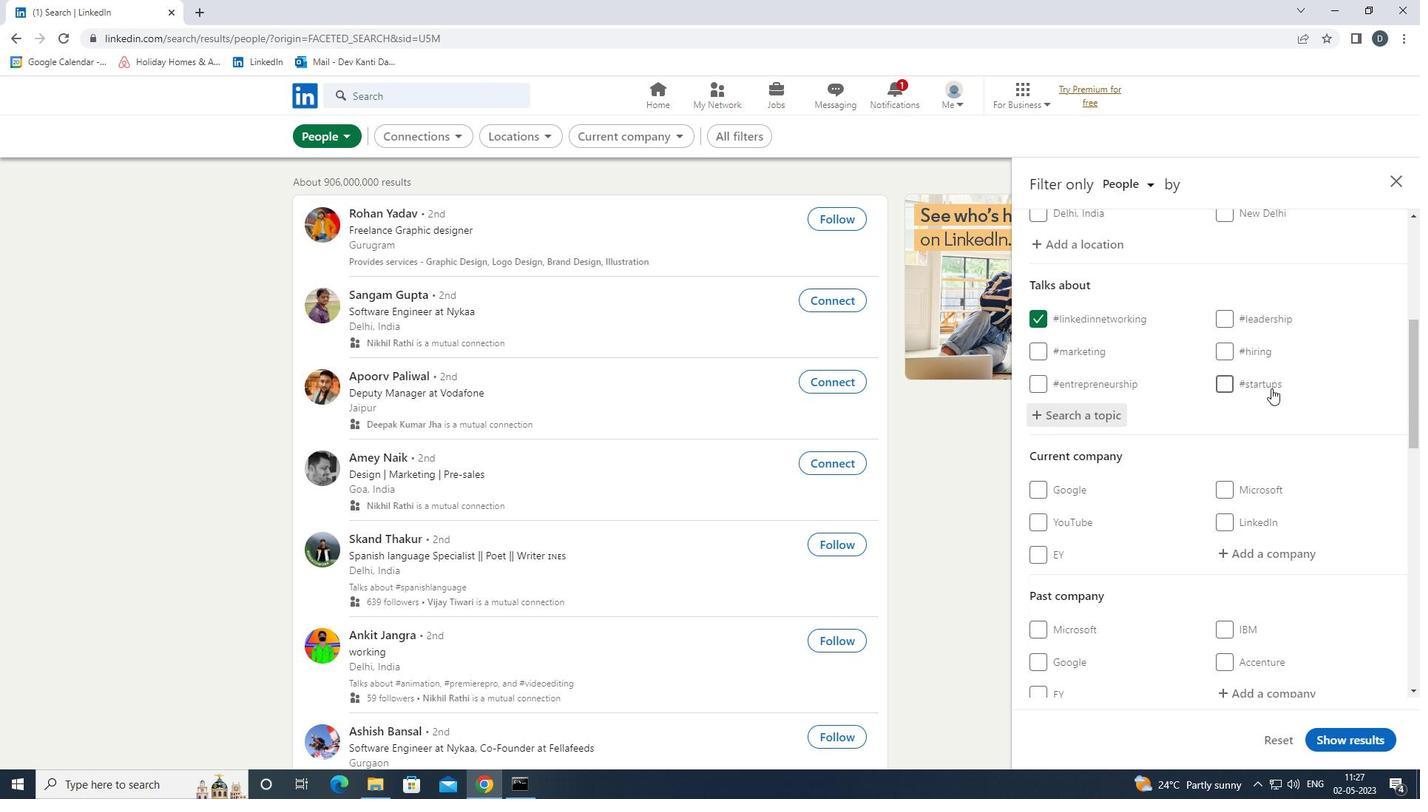 
Action: Mouse scrolled (1277, 386) with delta (0, 0)
Screenshot: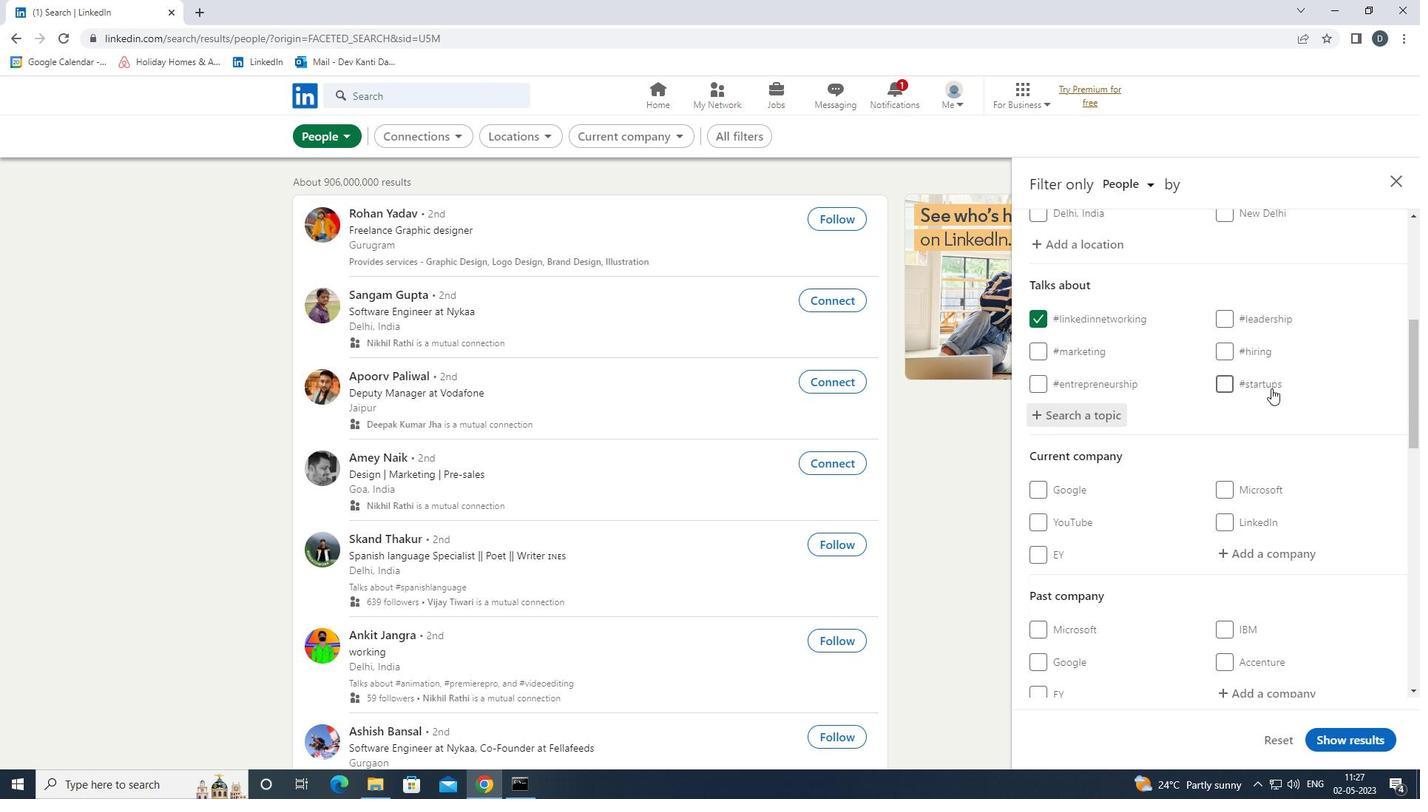
Action: Mouse scrolled (1277, 386) with delta (0, 0)
Screenshot: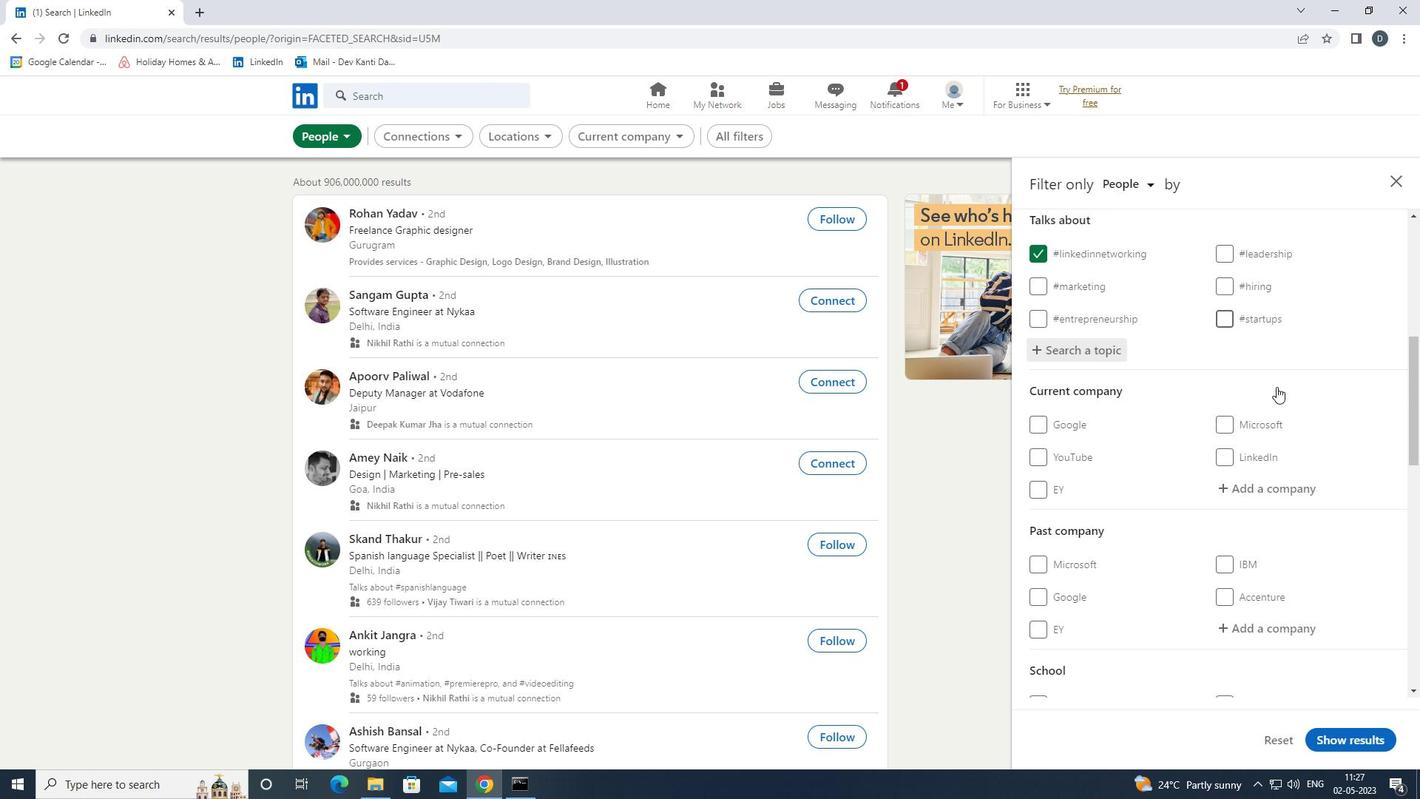 
Action: Mouse scrolled (1277, 386) with delta (0, 0)
Screenshot: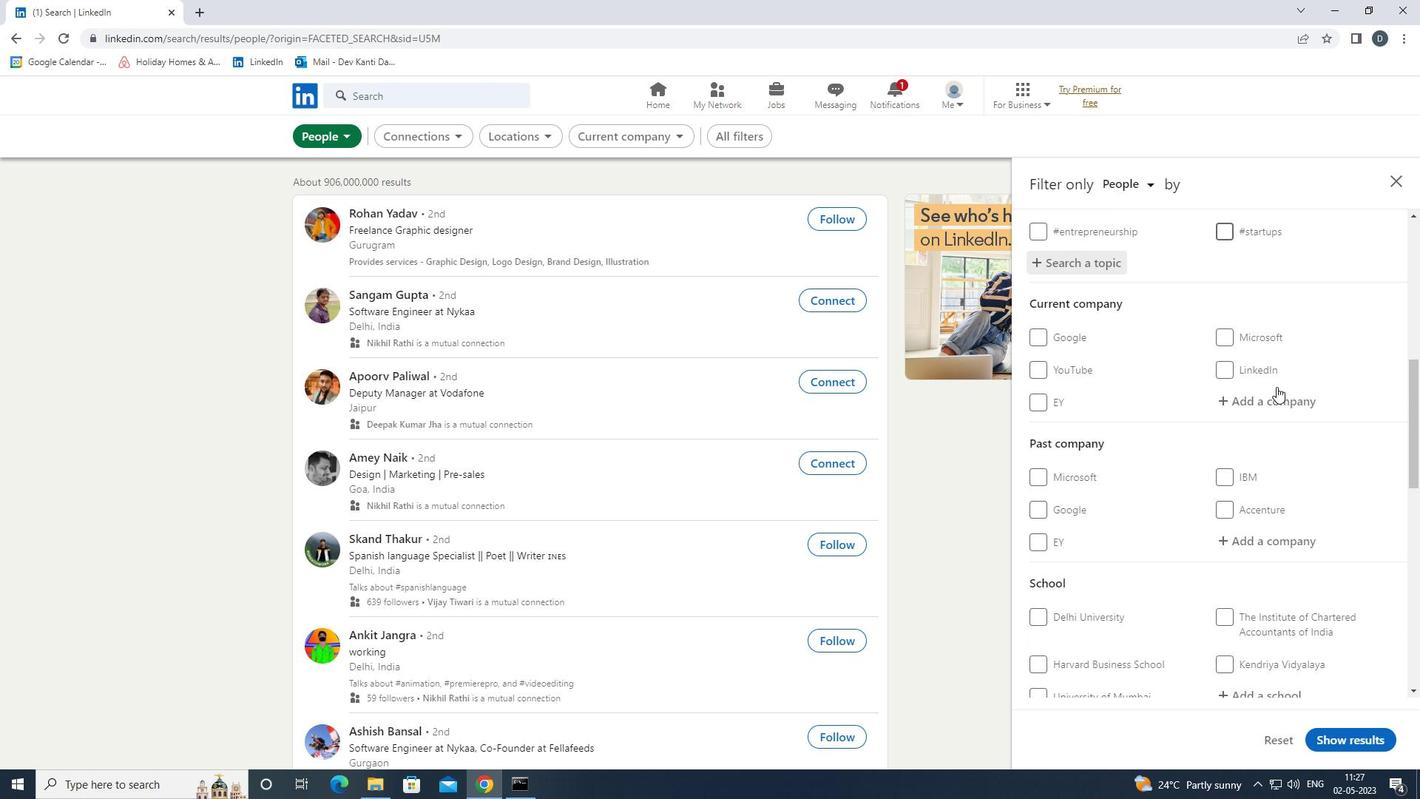 
Action: Mouse moved to (1277, 387)
Screenshot: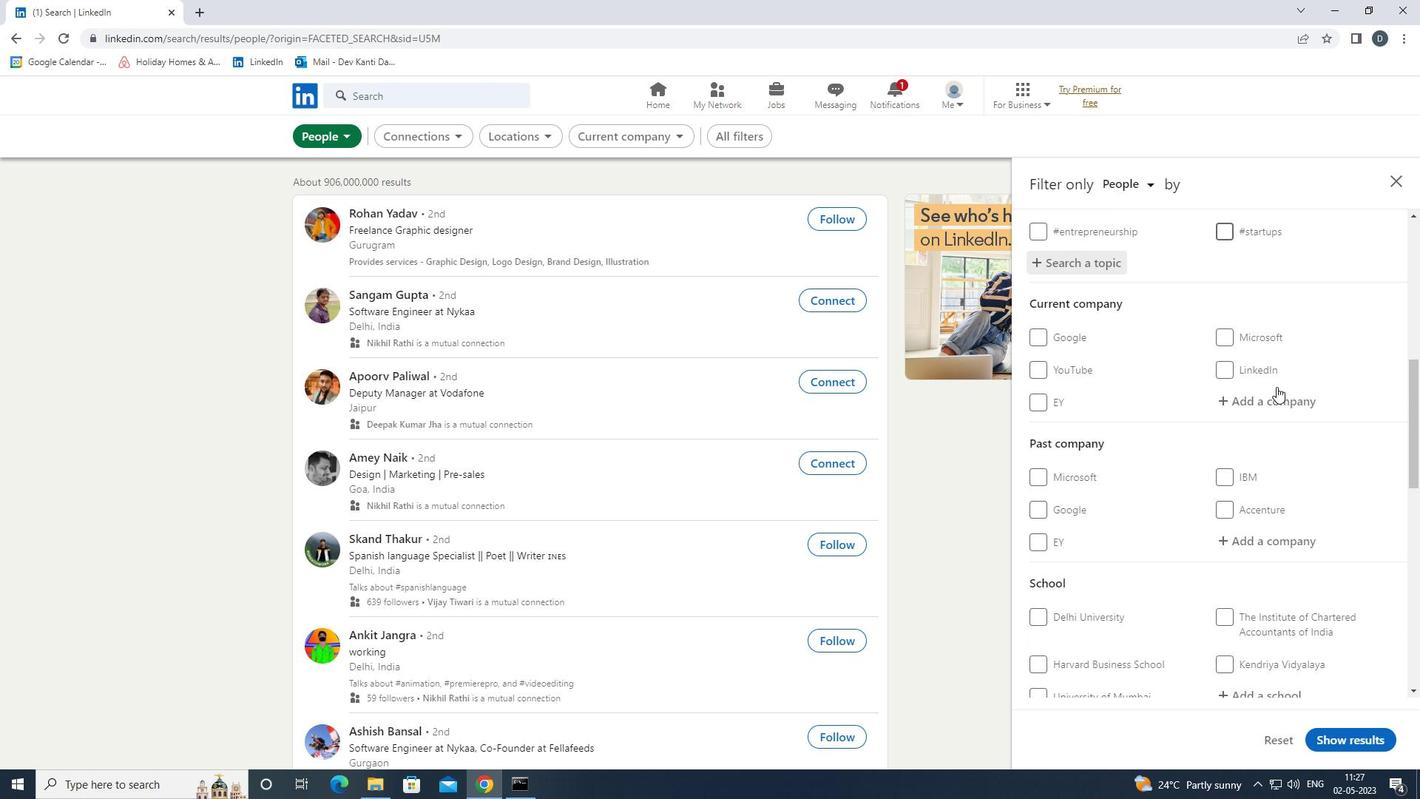 
Action: Mouse scrolled (1277, 387) with delta (0, 0)
Screenshot: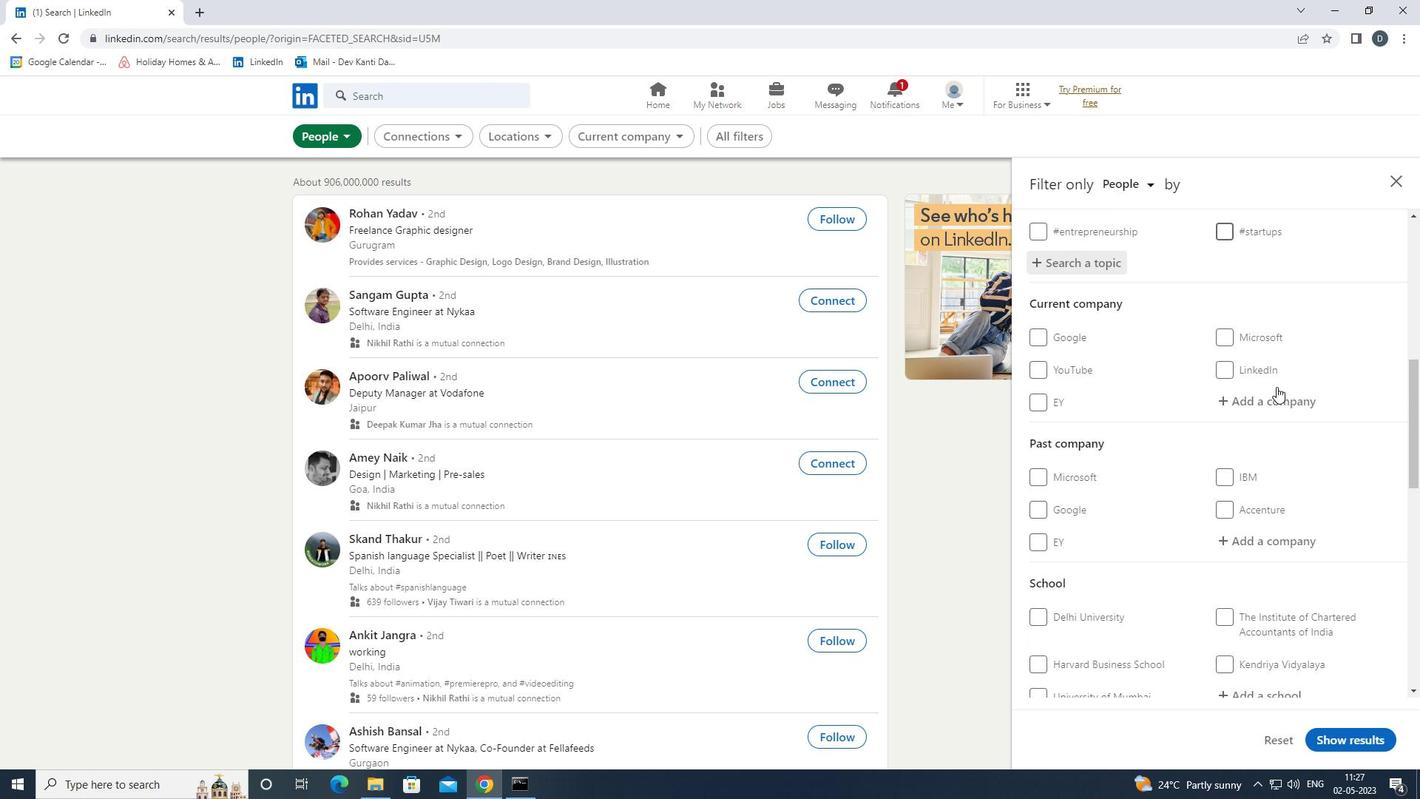 
Action: Mouse scrolled (1277, 387) with delta (0, 0)
Screenshot: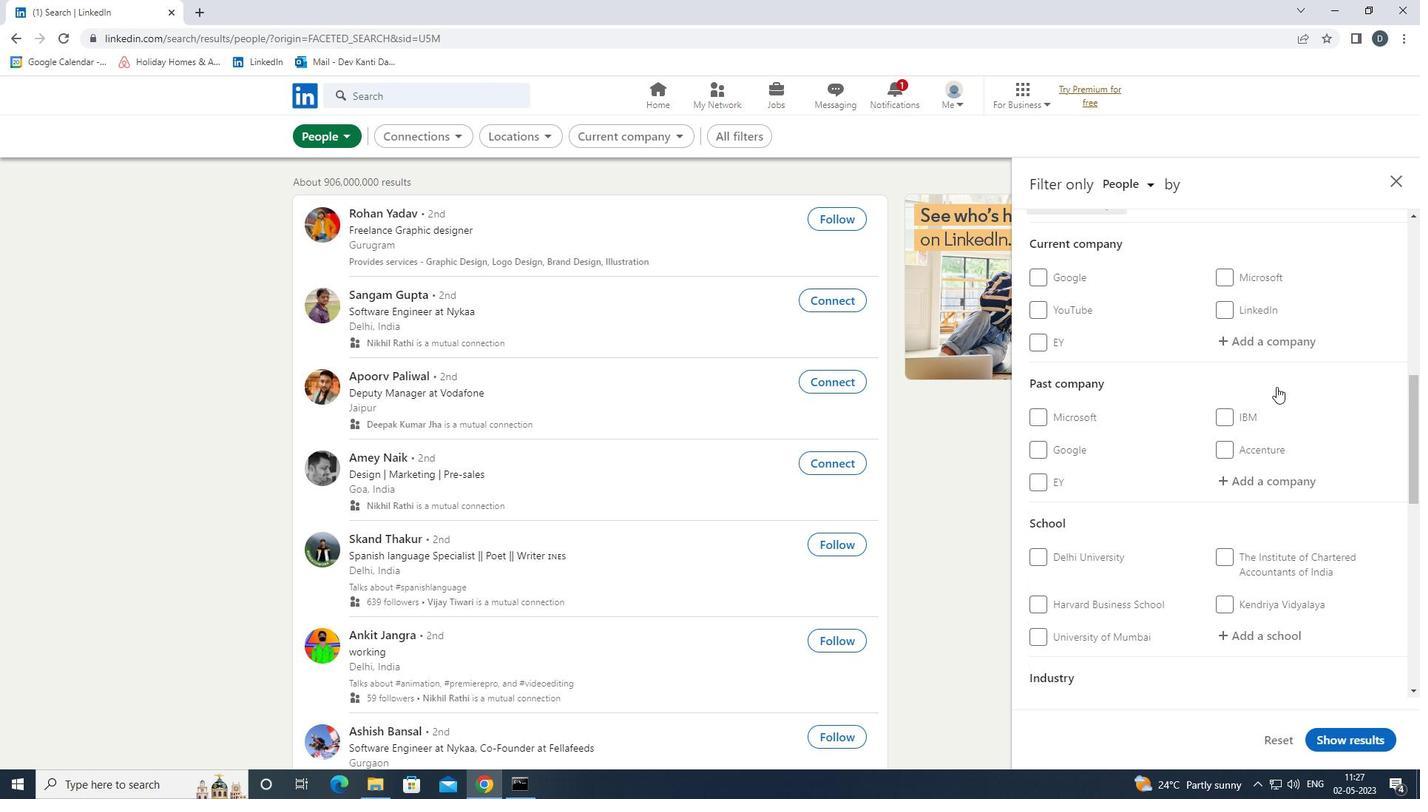 
Action: Mouse moved to (1274, 392)
Screenshot: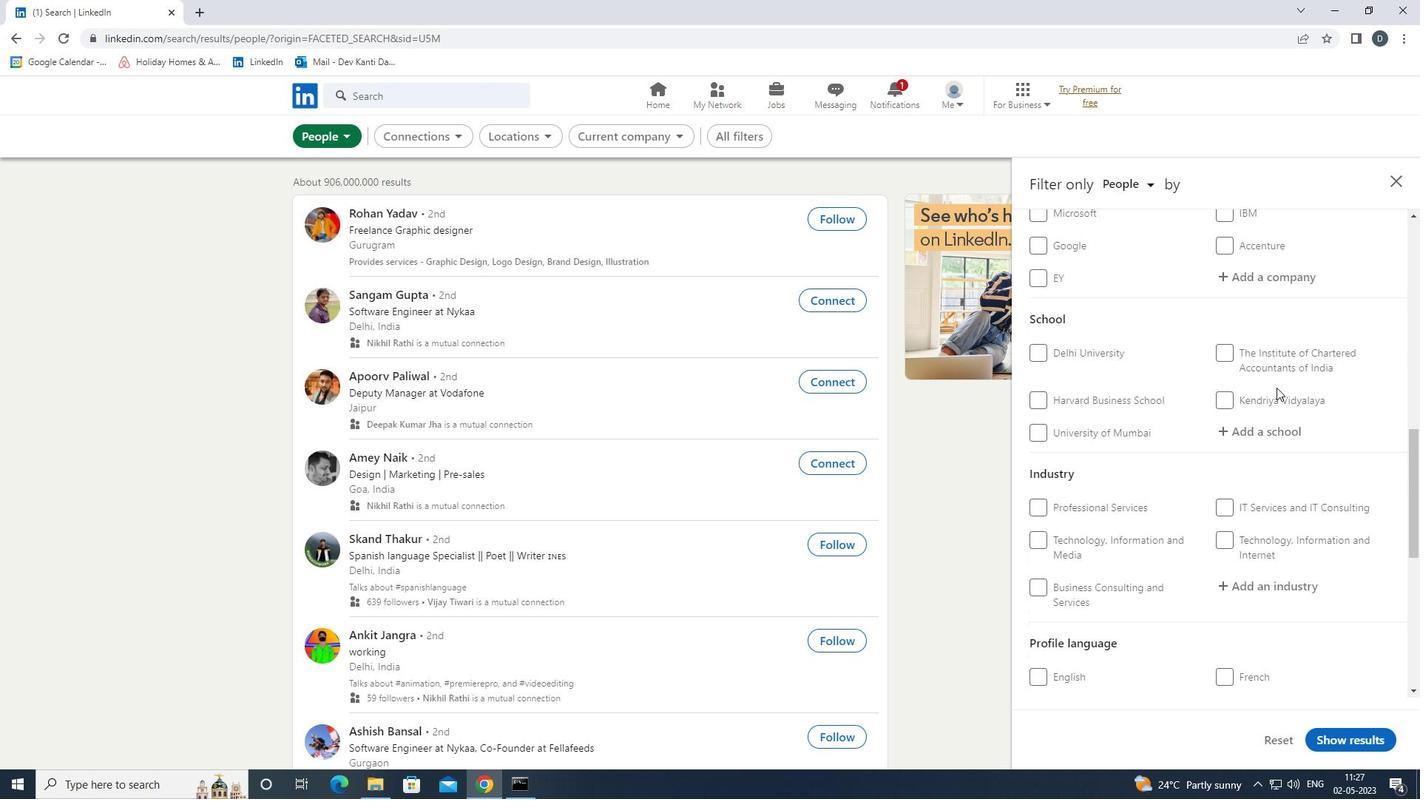 
Action: Mouse scrolled (1274, 392) with delta (0, 0)
Screenshot: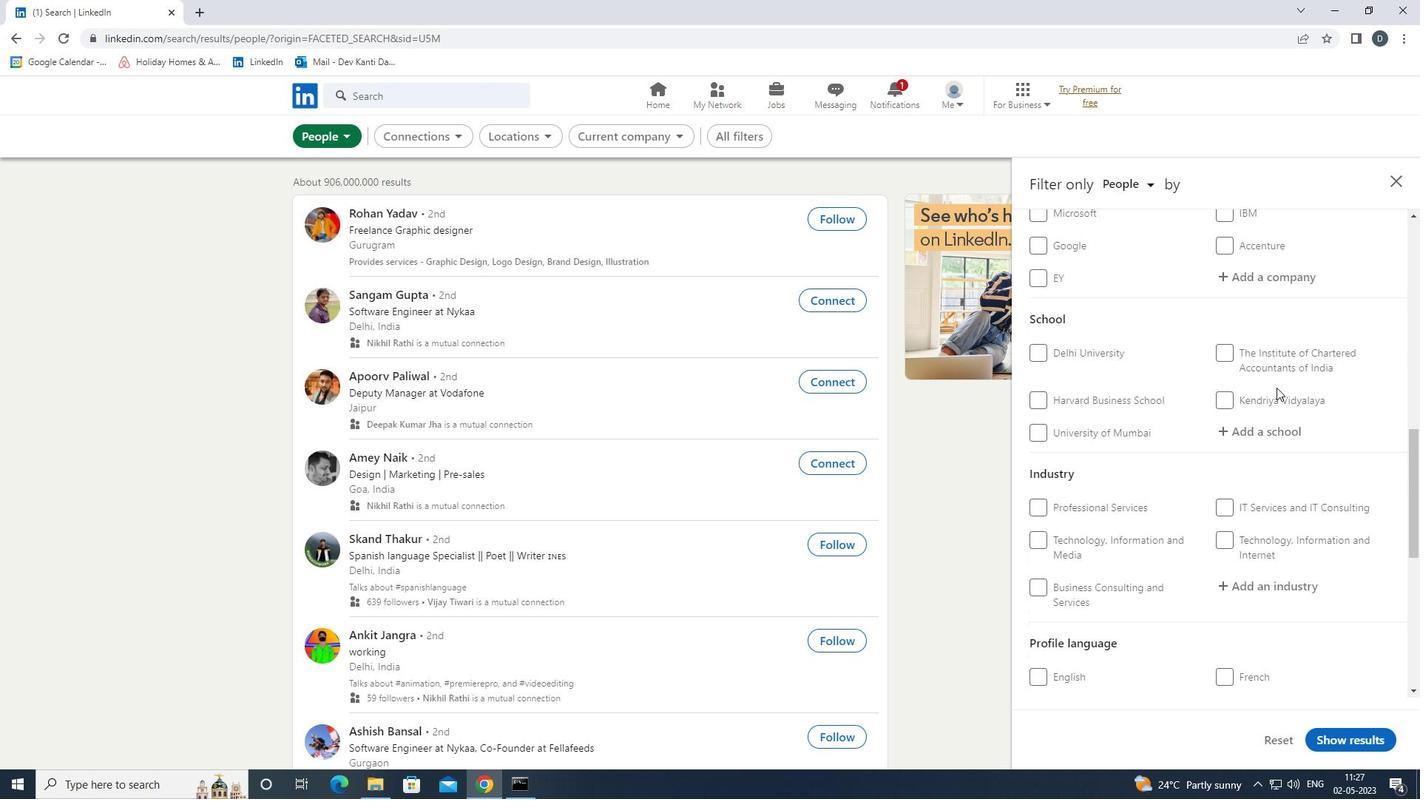 
Action: Mouse moved to (1274, 395)
Screenshot: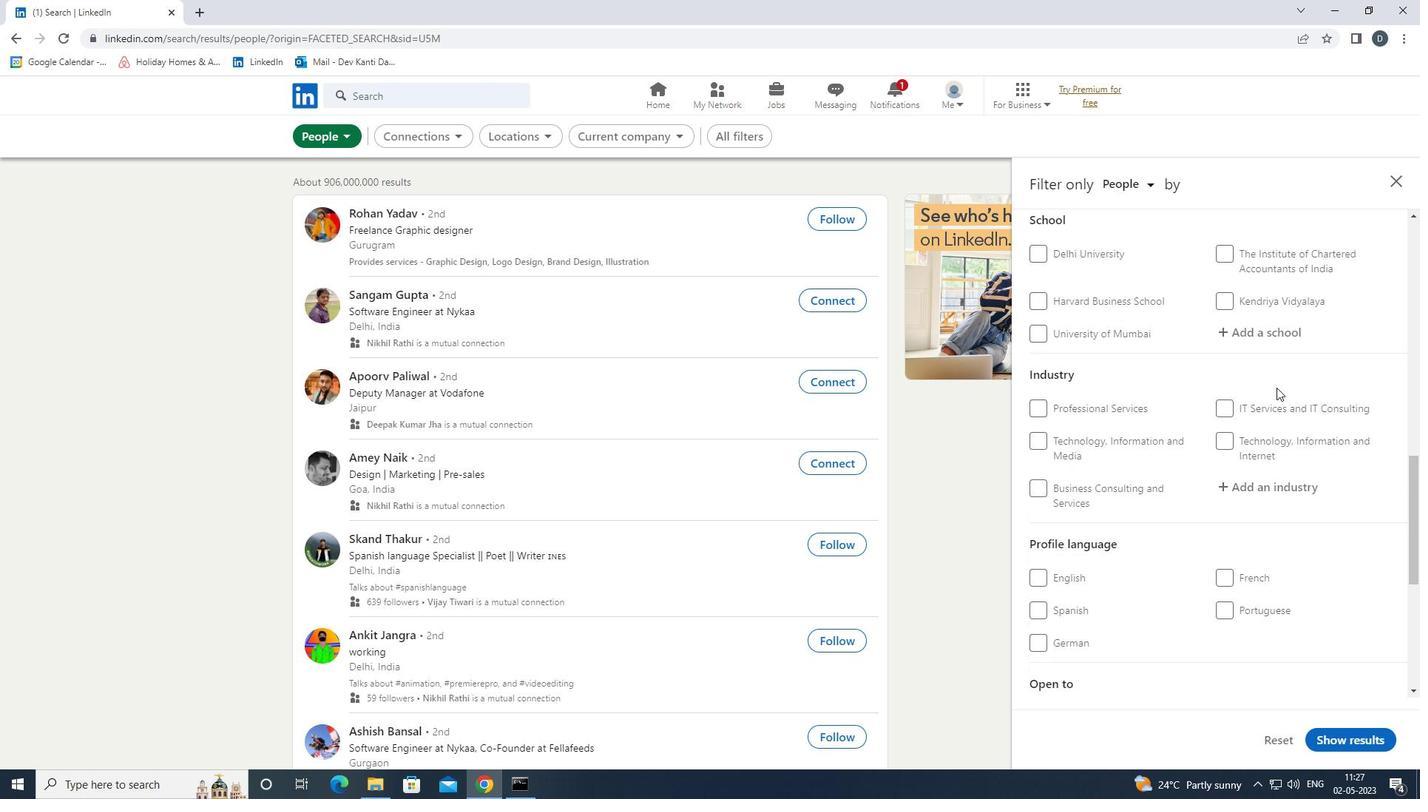 
Action: Mouse scrolled (1274, 395) with delta (0, 0)
Screenshot: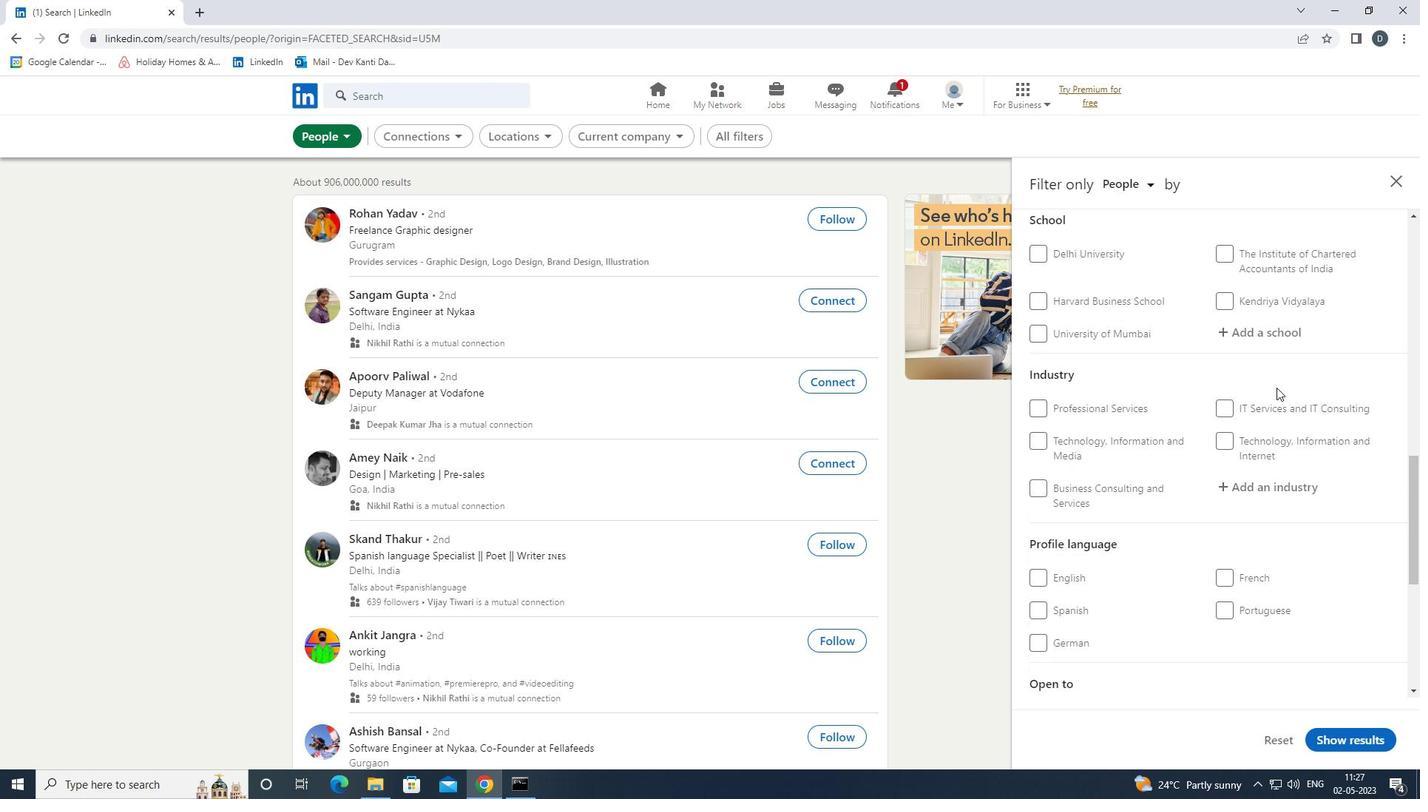 
Action: Mouse moved to (1064, 461)
Screenshot: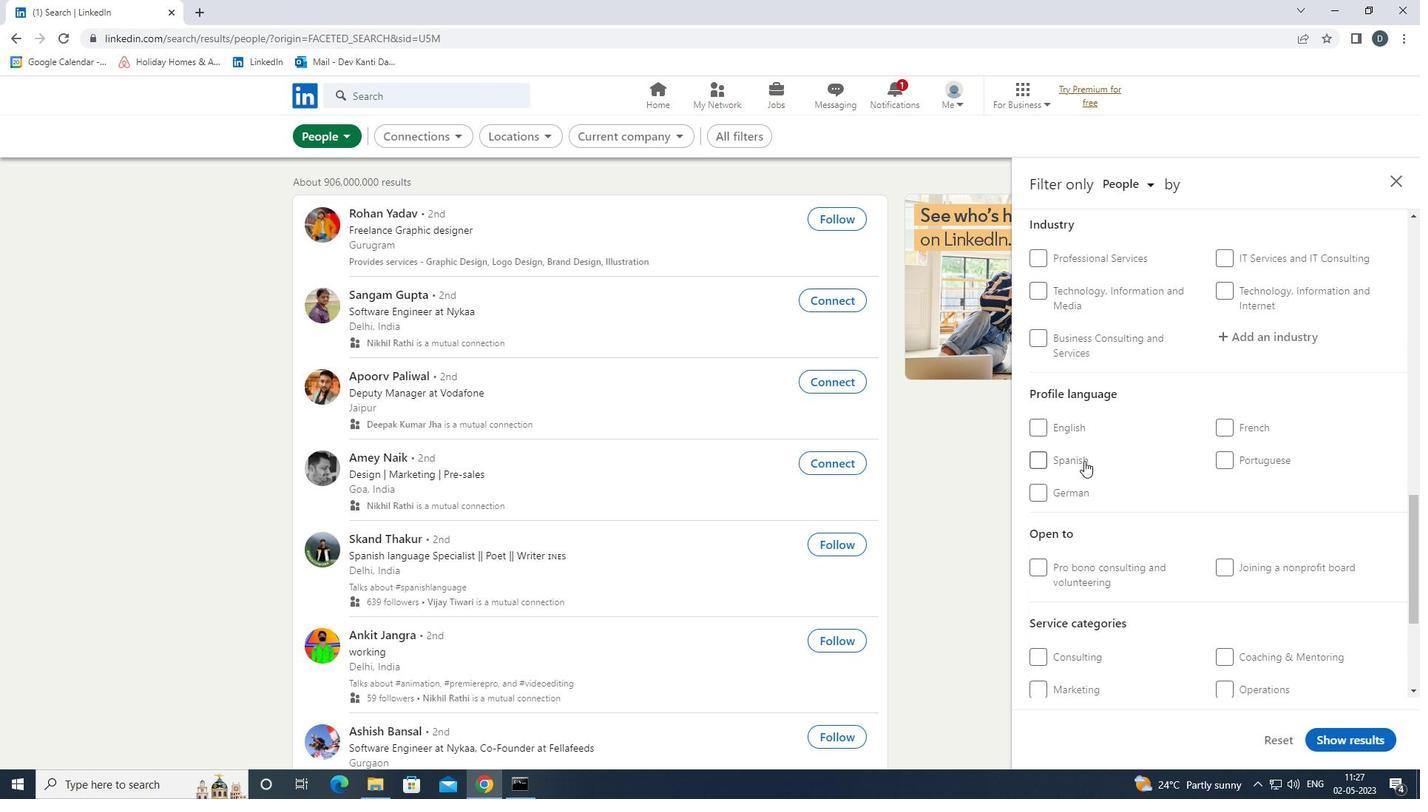 
Action: Mouse pressed left at (1064, 461)
Screenshot: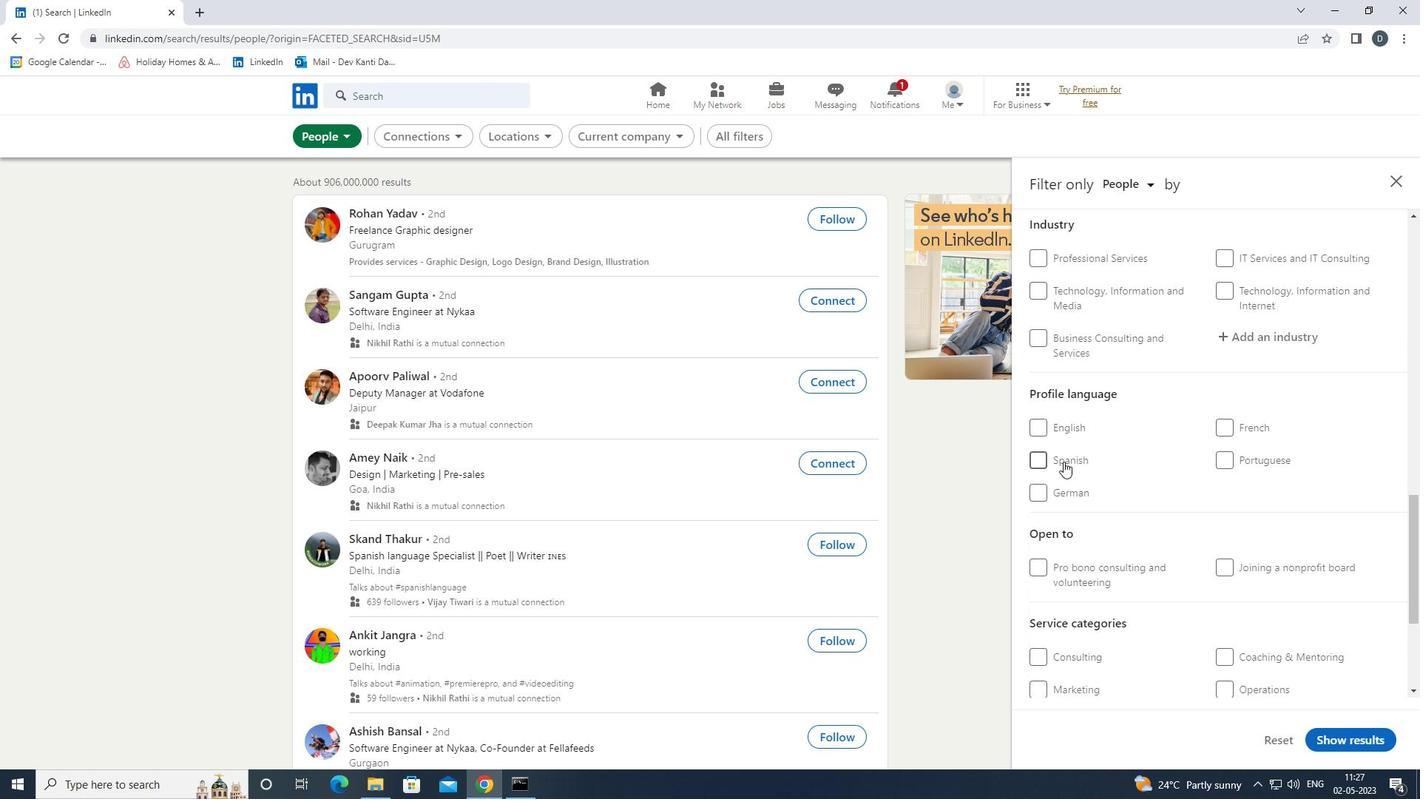 
Action: Mouse moved to (1075, 461)
Screenshot: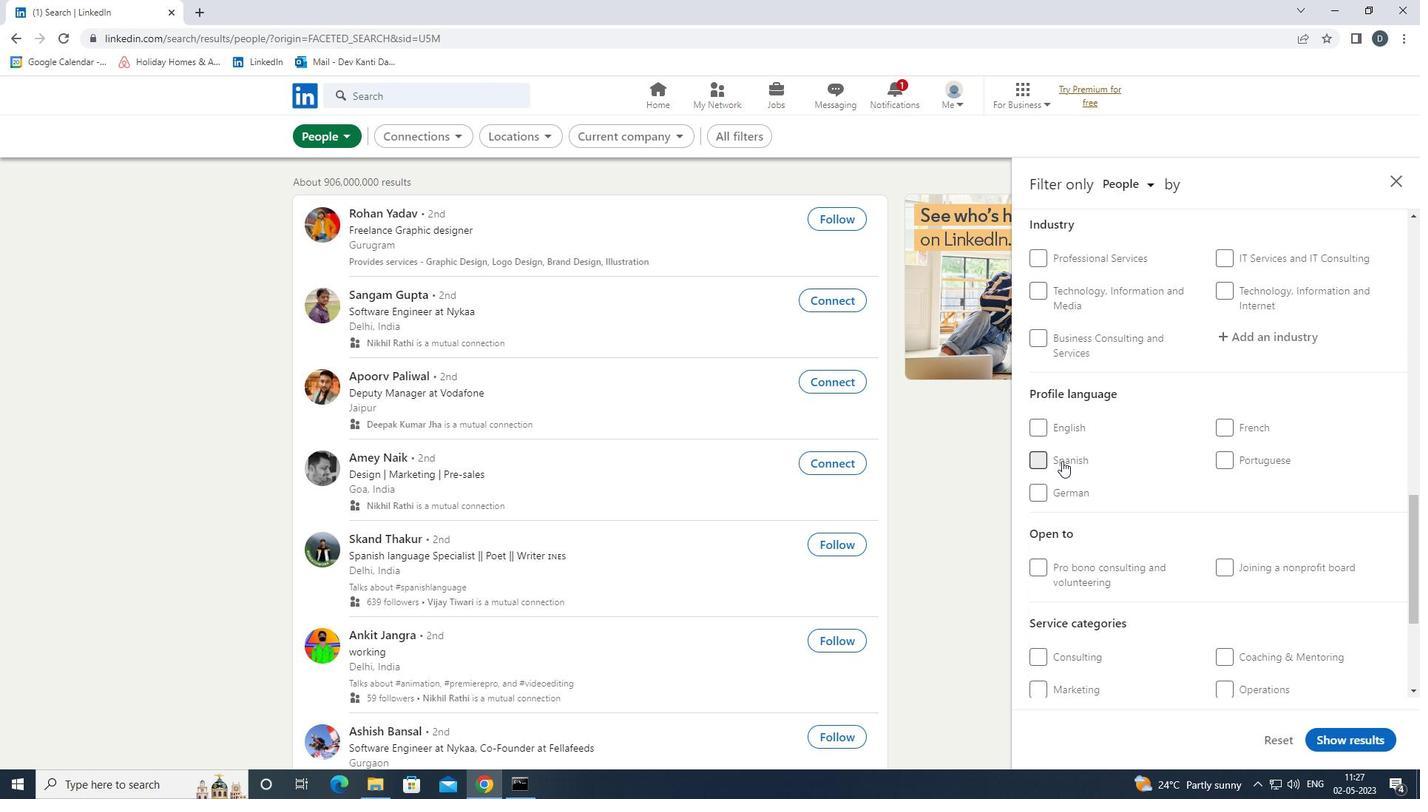 
Action: Mouse scrolled (1075, 462) with delta (0, 0)
Screenshot: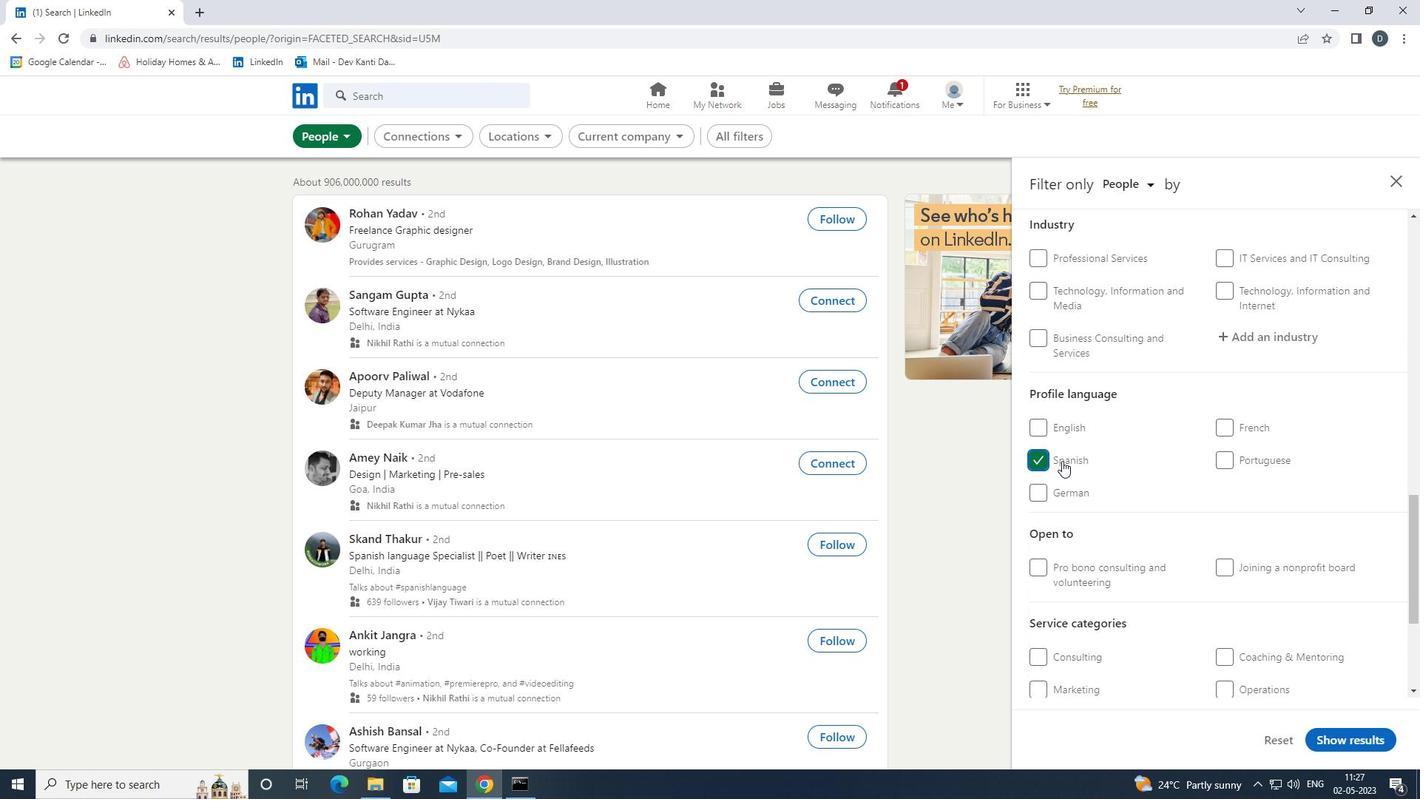 
Action: Mouse scrolled (1075, 462) with delta (0, 0)
Screenshot: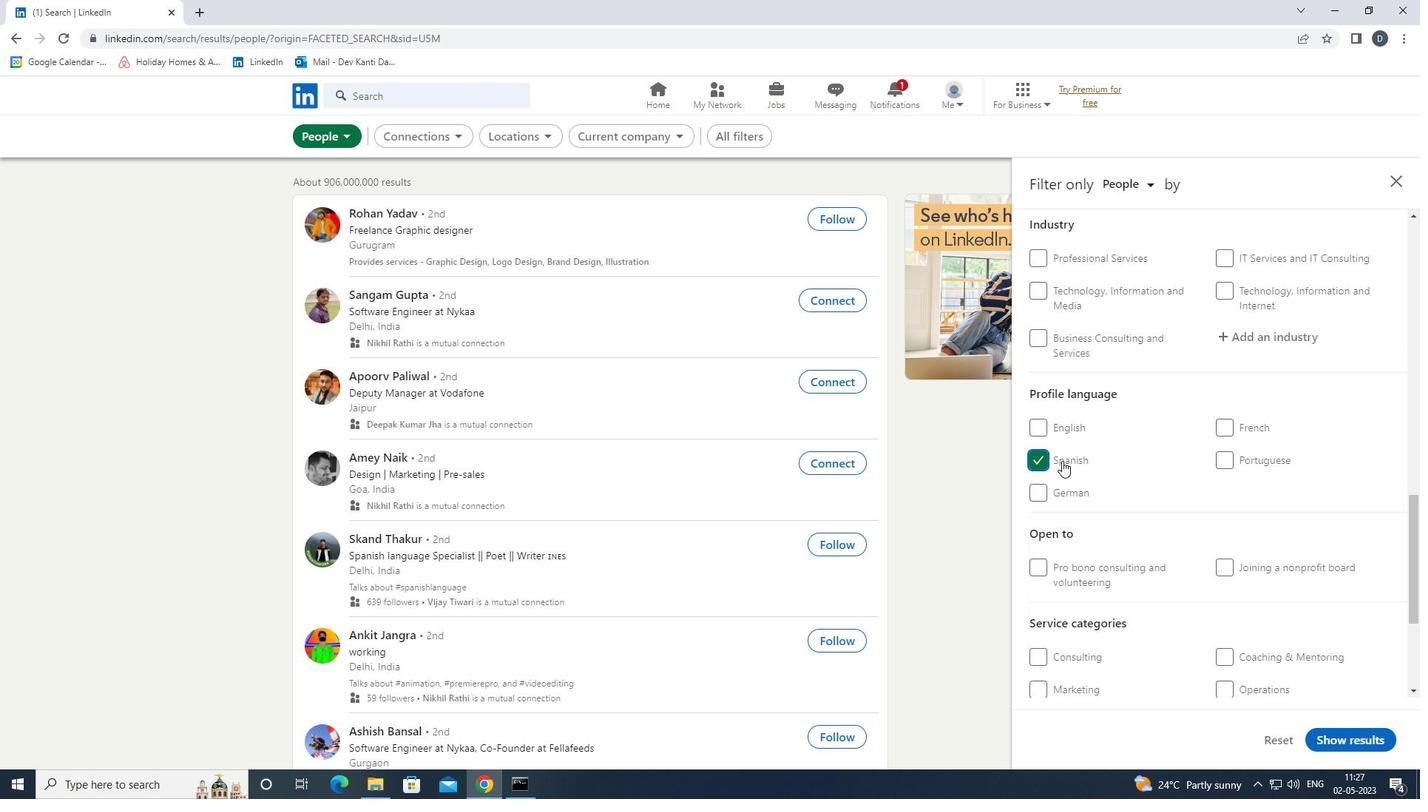 
Action: Mouse scrolled (1075, 462) with delta (0, 0)
Screenshot: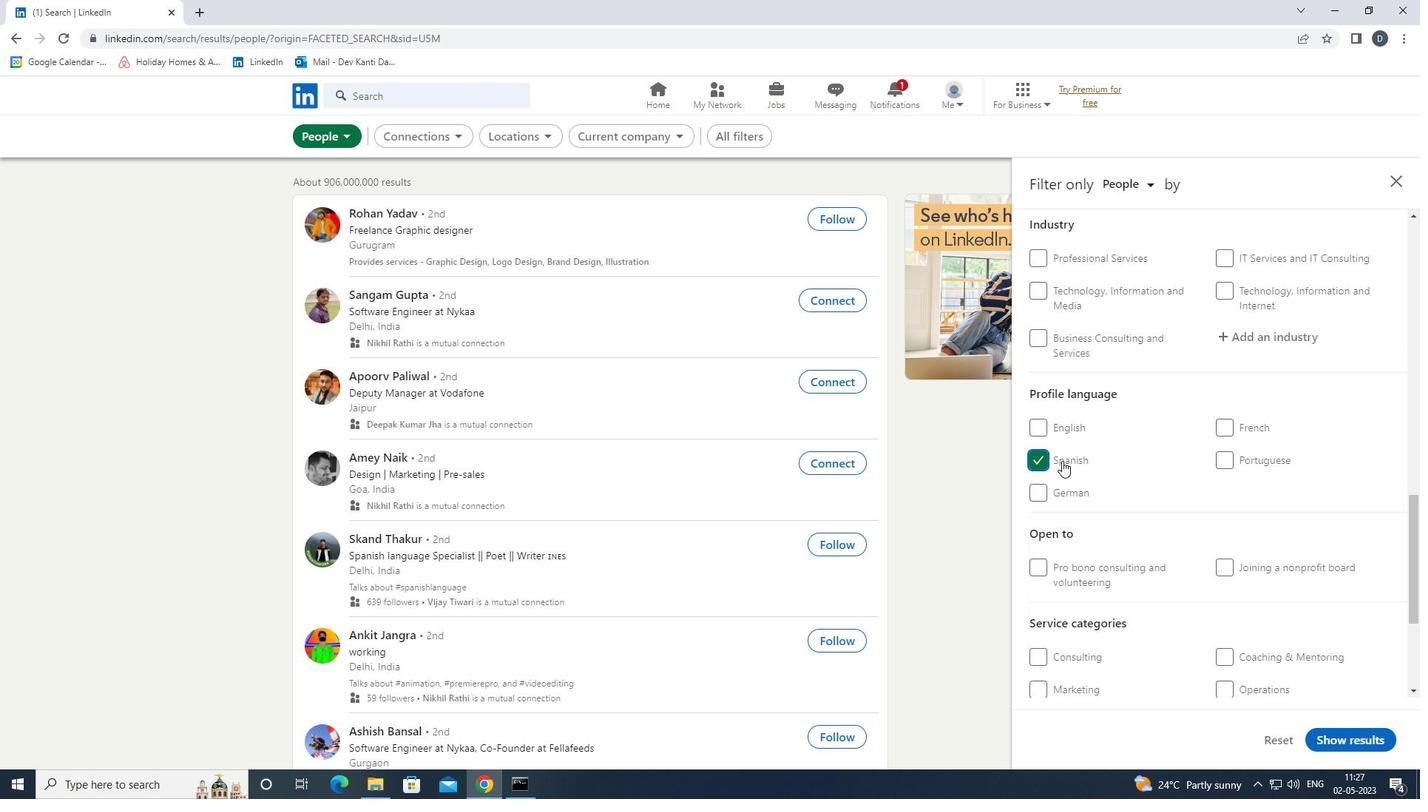 
Action: Mouse scrolled (1075, 462) with delta (0, 0)
Screenshot: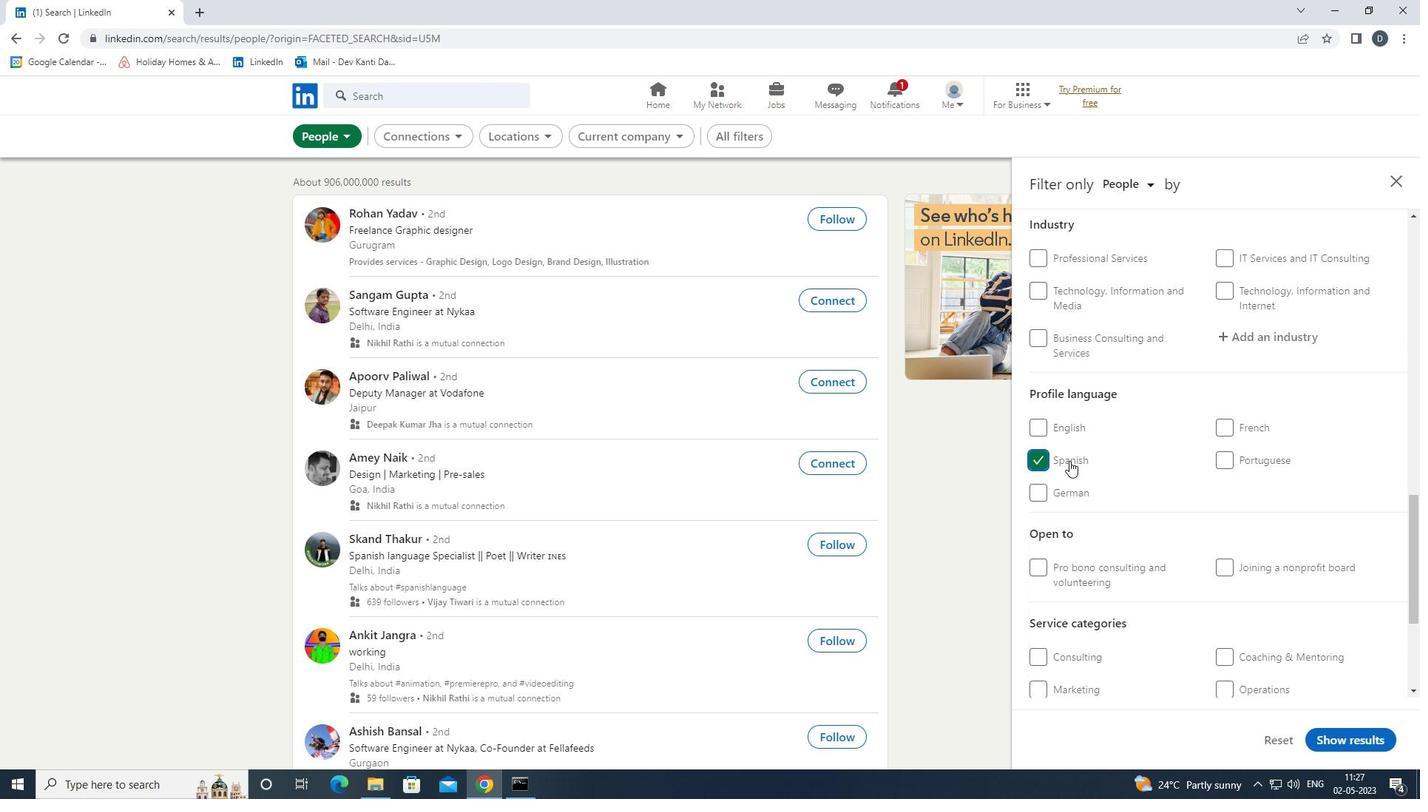 
Action: Mouse scrolled (1075, 462) with delta (0, 0)
Screenshot: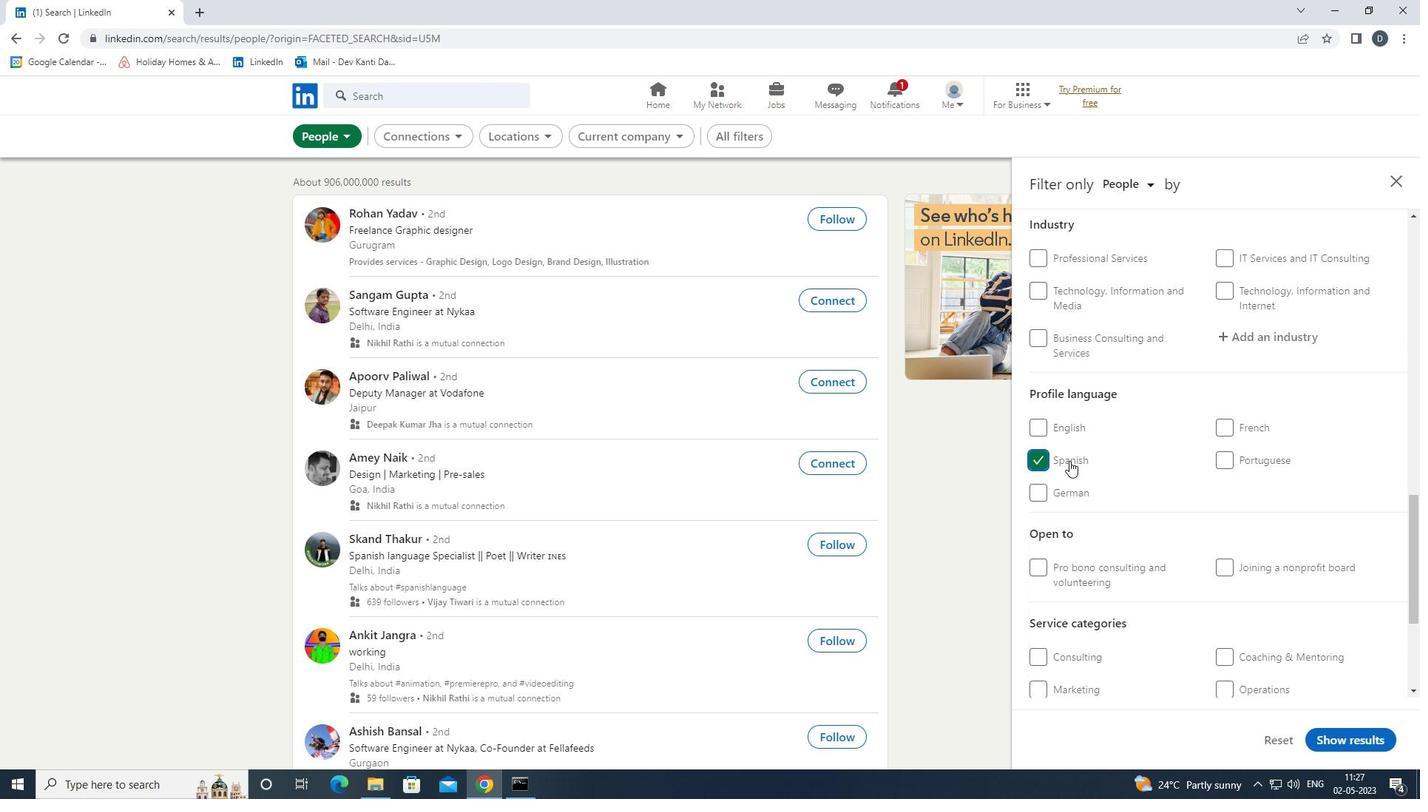 
Action: Mouse moved to (1077, 462)
Screenshot: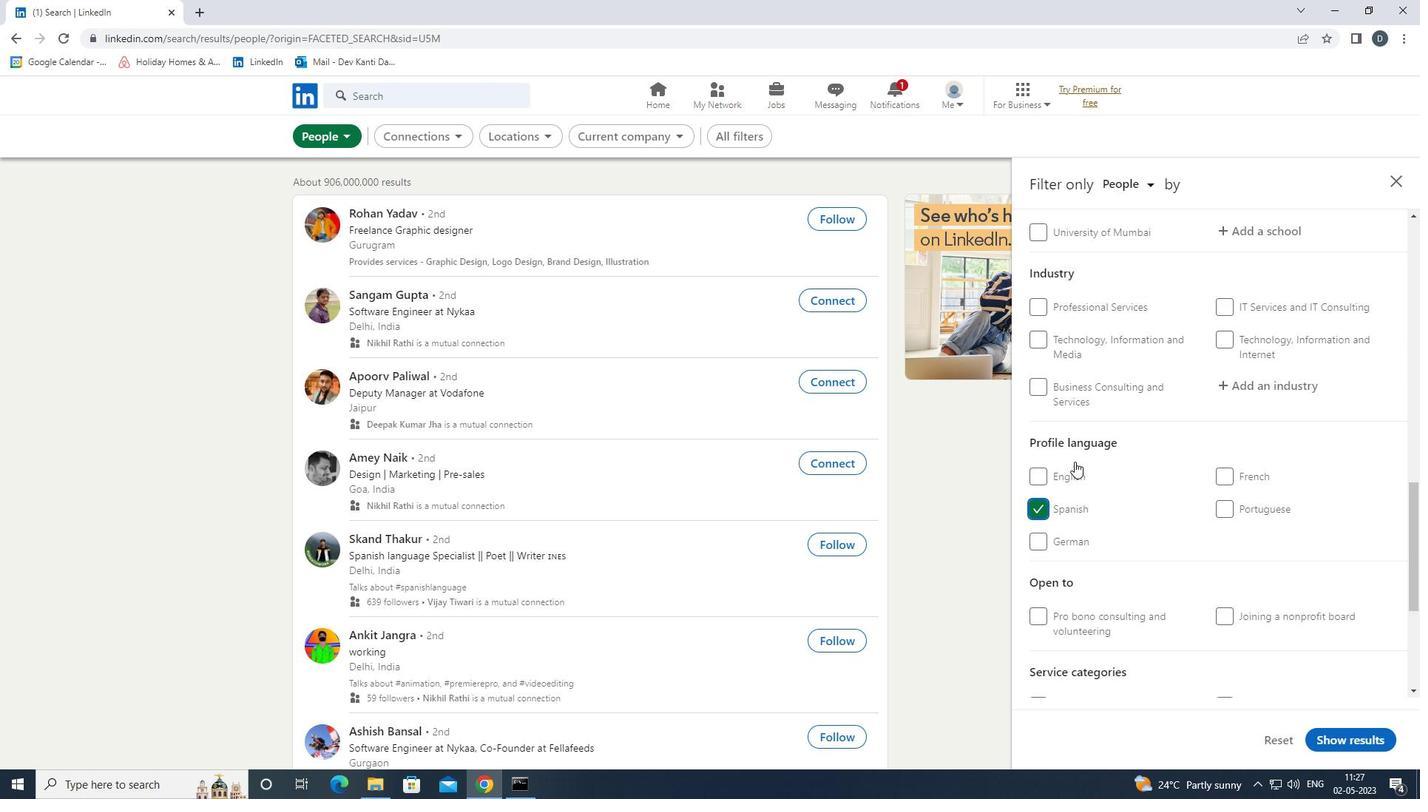 
Action: Mouse scrolled (1077, 463) with delta (0, 0)
Screenshot: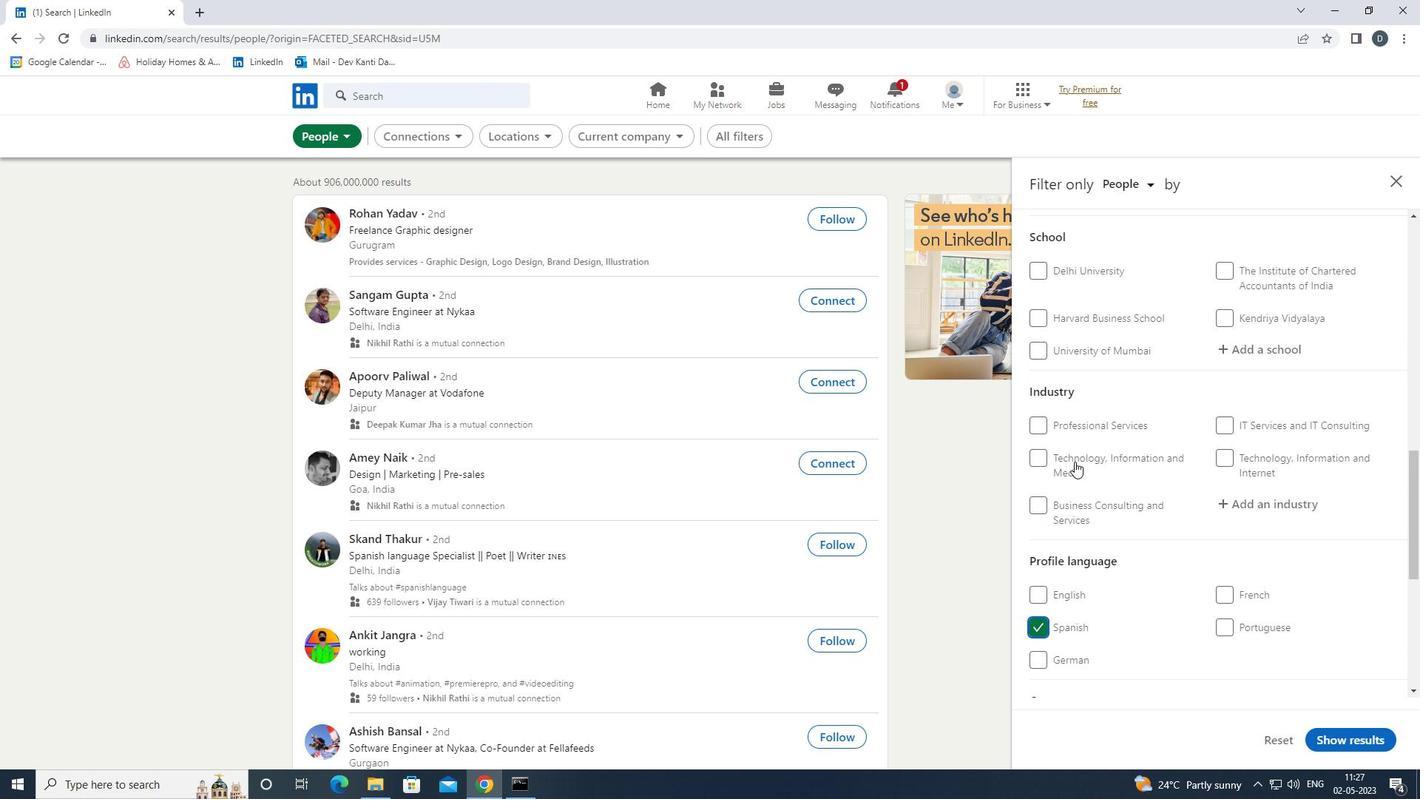 
Action: Mouse moved to (1241, 443)
Screenshot: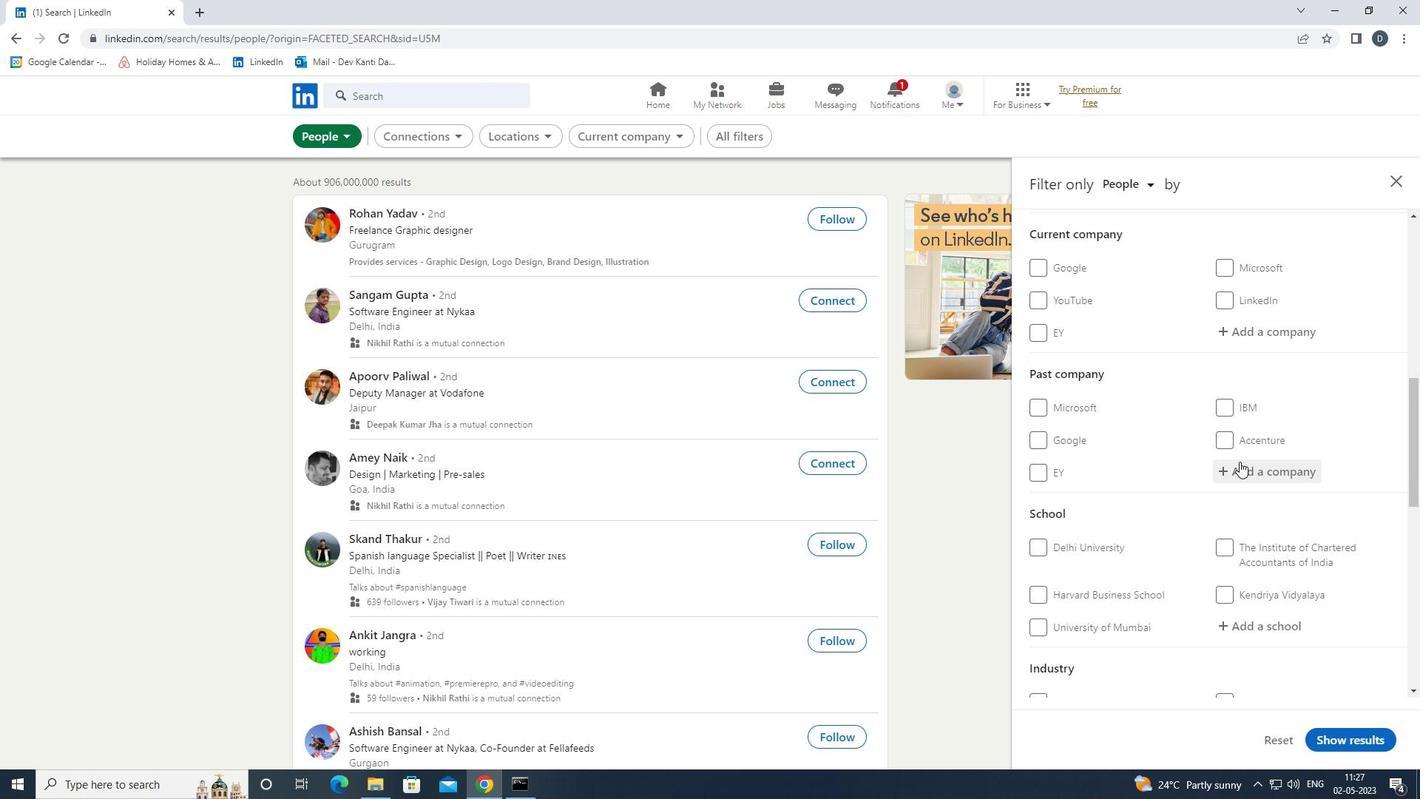 
Action: Mouse scrolled (1241, 444) with delta (0, 0)
Screenshot: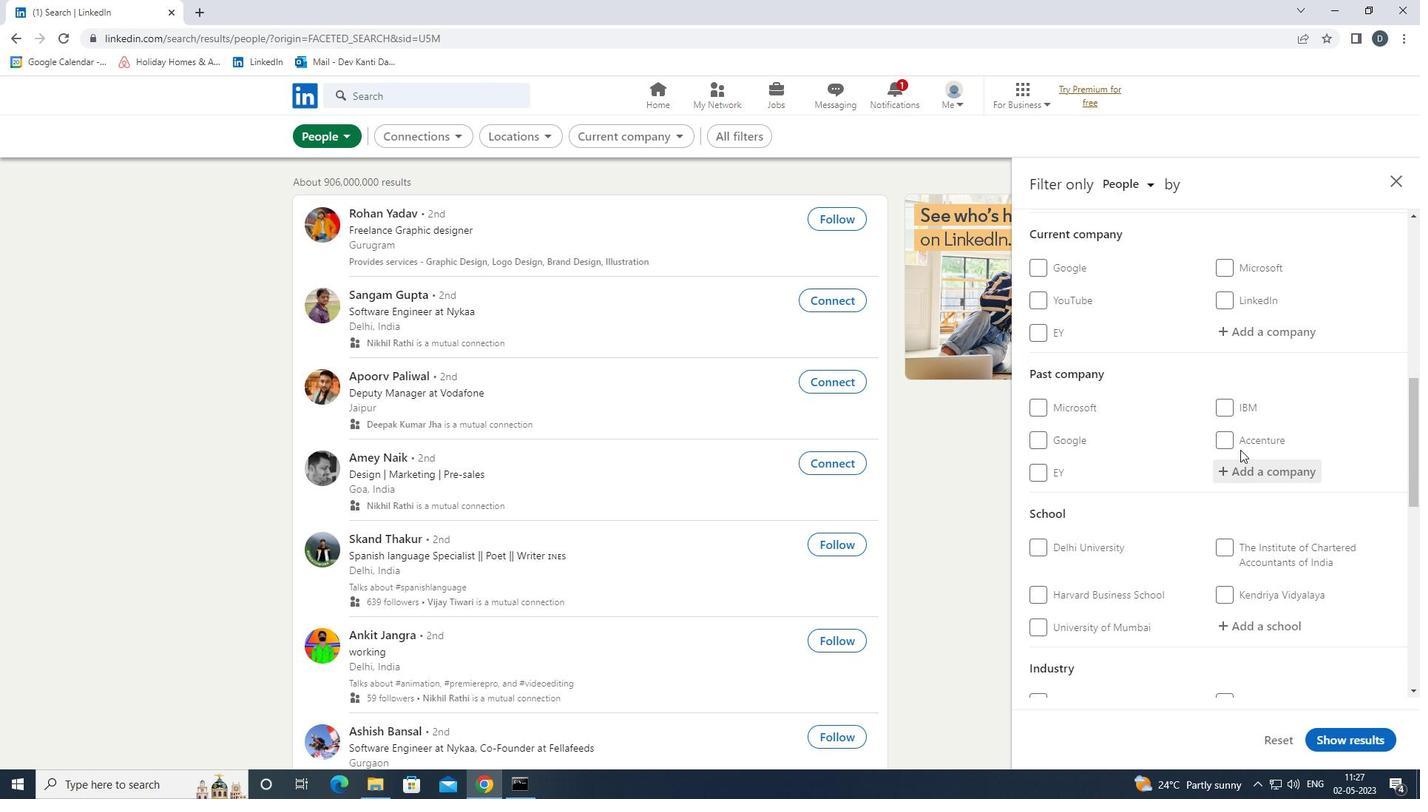 
Action: Mouse moved to (1271, 386)
Screenshot: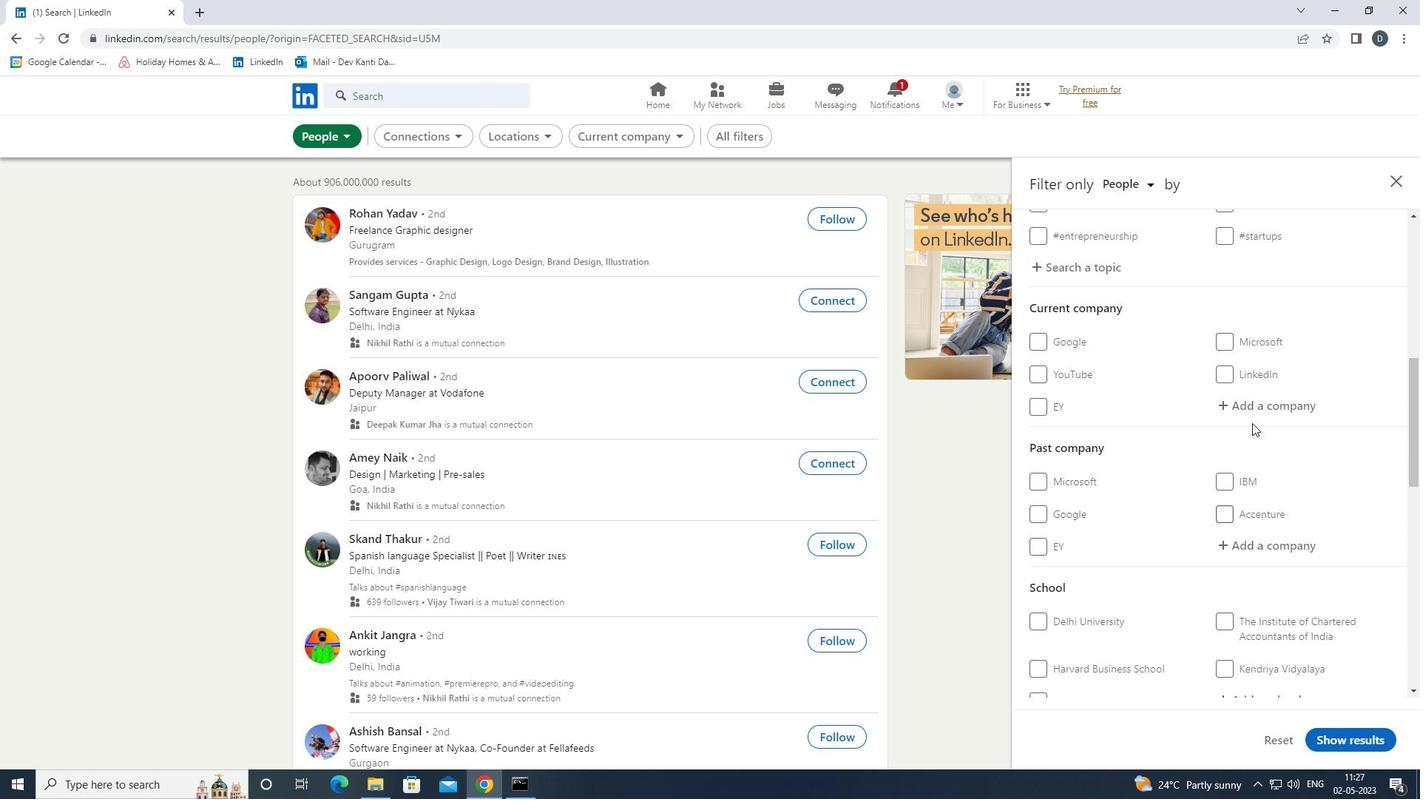 
Action: Mouse pressed left at (1271, 386)
Screenshot: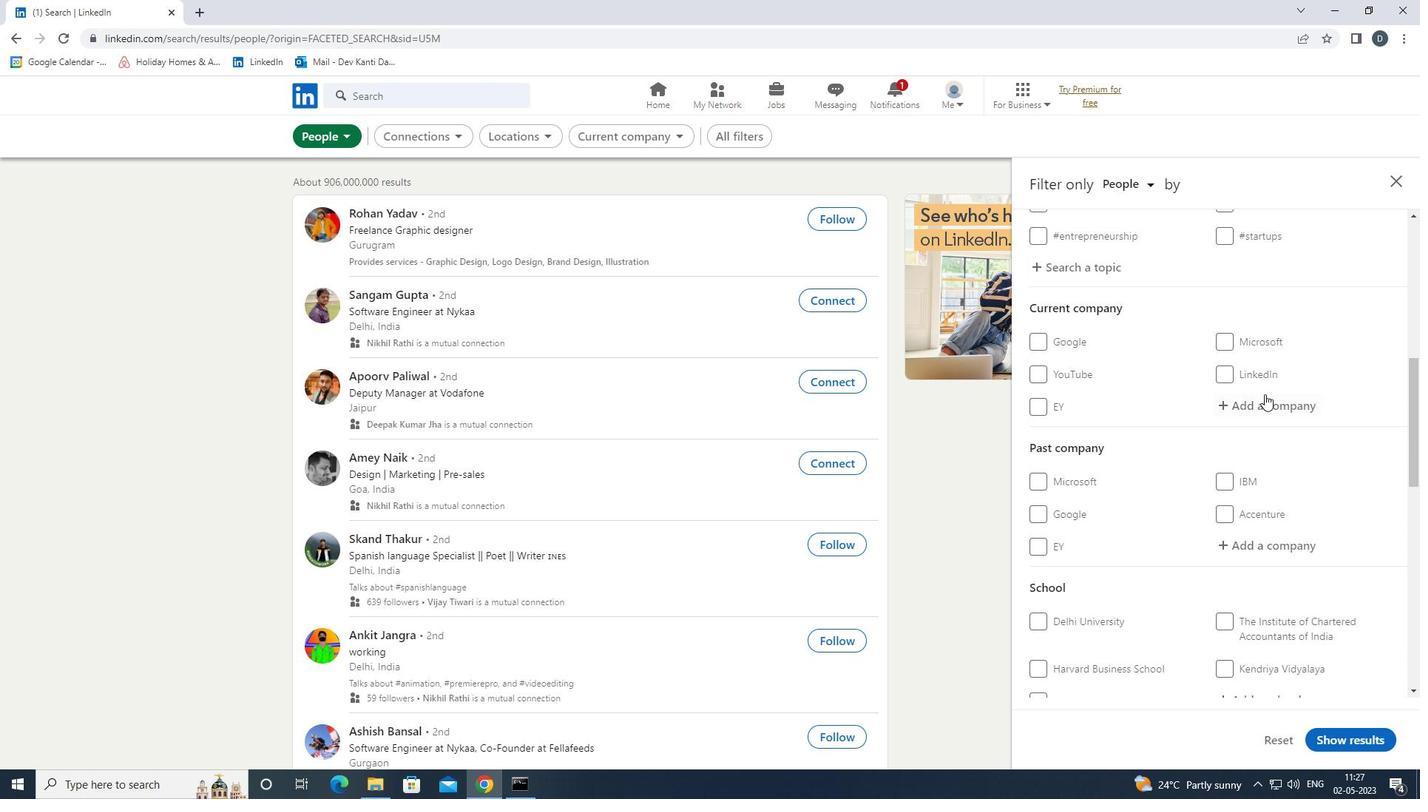 
Action: Mouse moved to (1272, 395)
Screenshot: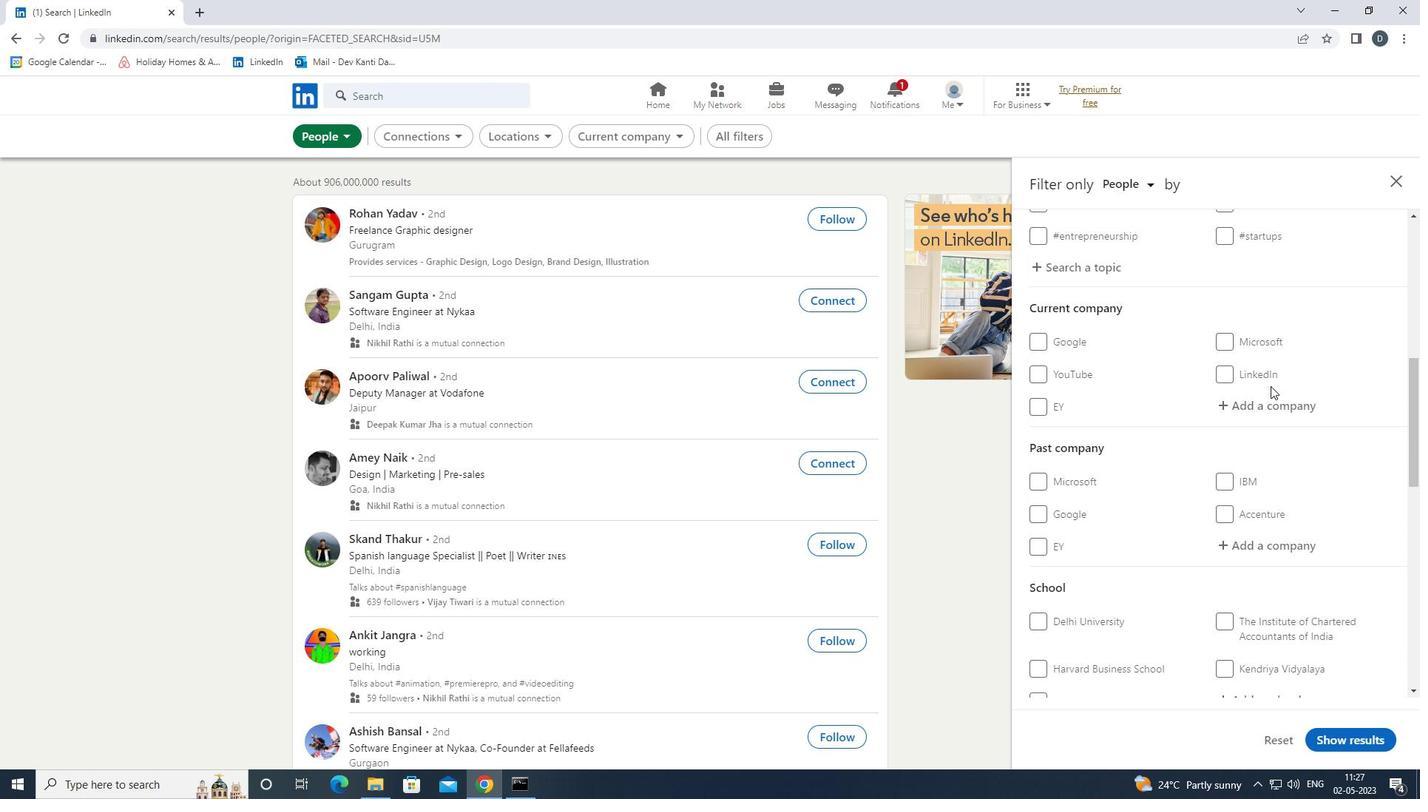 
Action: Mouse pressed left at (1272, 395)
Screenshot: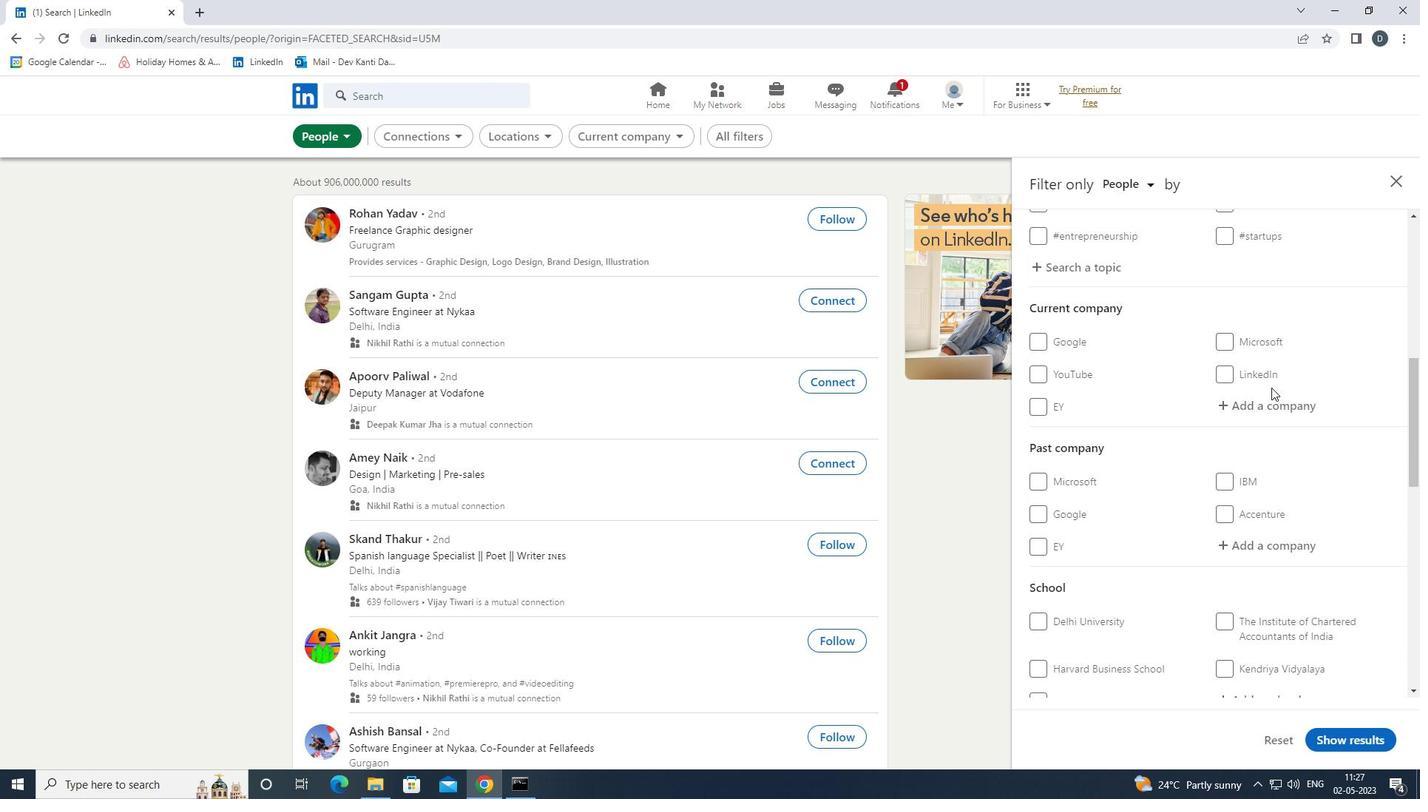 
Action: Key pressed <Key.shift>DECATHL<Key.down><Key.down><Key.down><Key.down><Key.down><Key.up><Key.up><Key.enter>
Screenshot: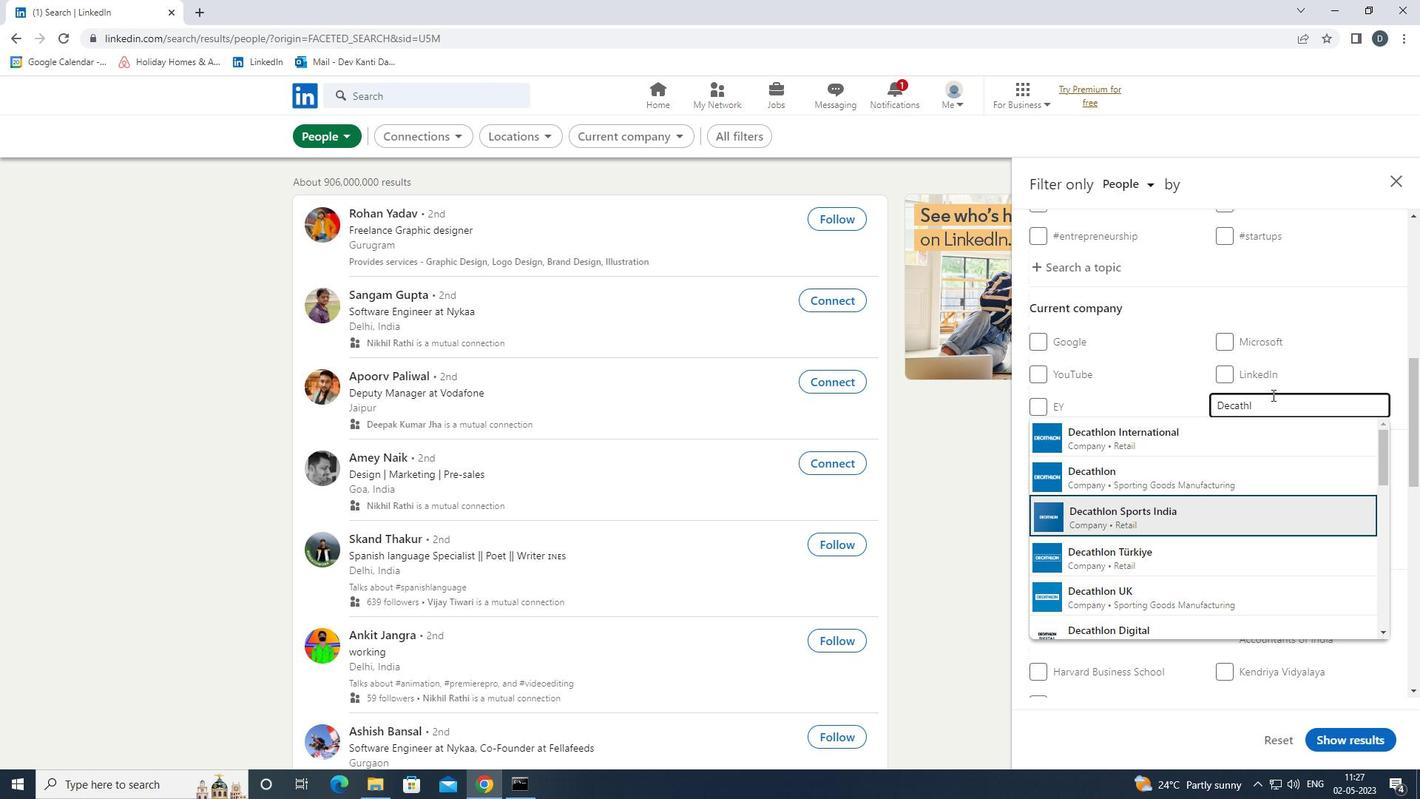 
Action: Mouse scrolled (1272, 394) with delta (0, 0)
Screenshot: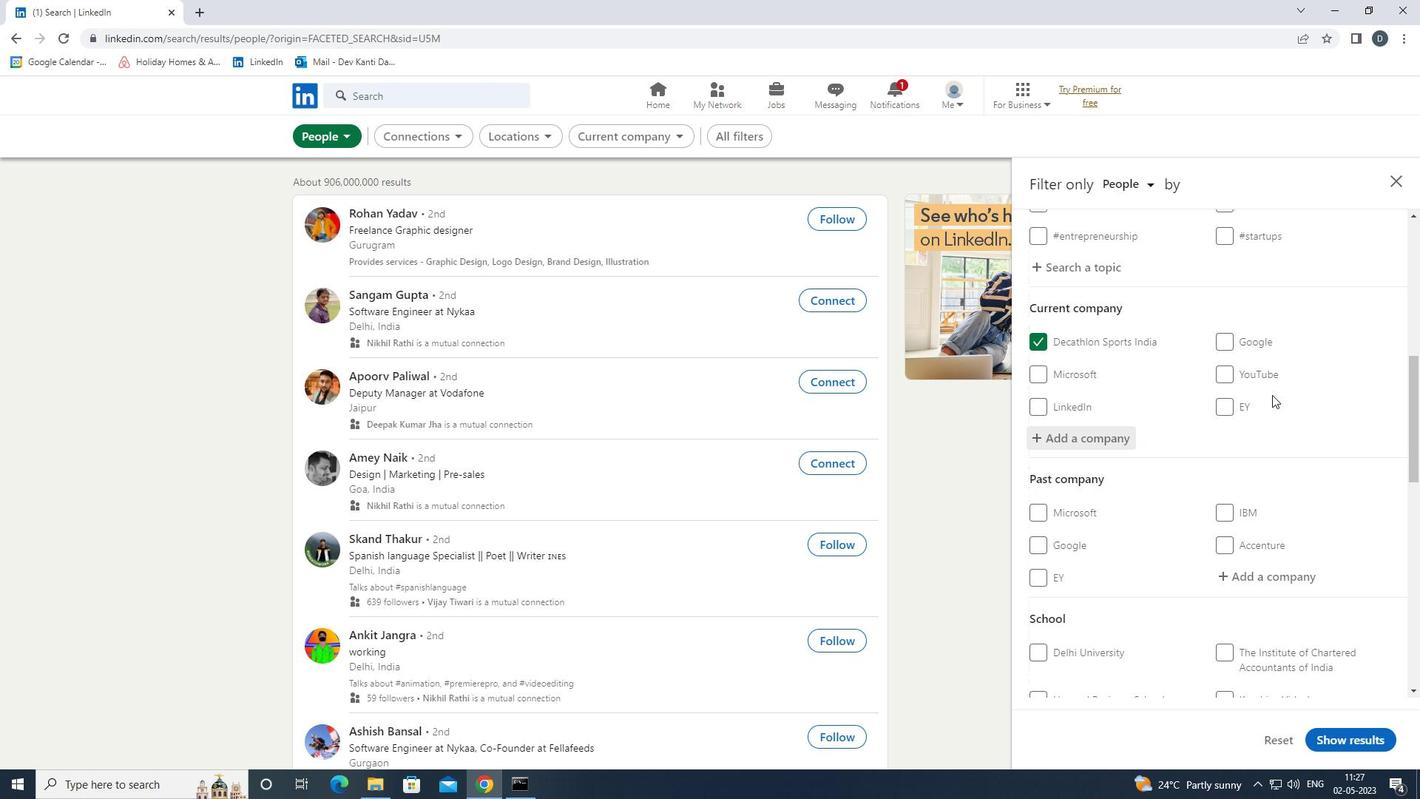 
Action: Mouse scrolled (1272, 394) with delta (0, 0)
Screenshot: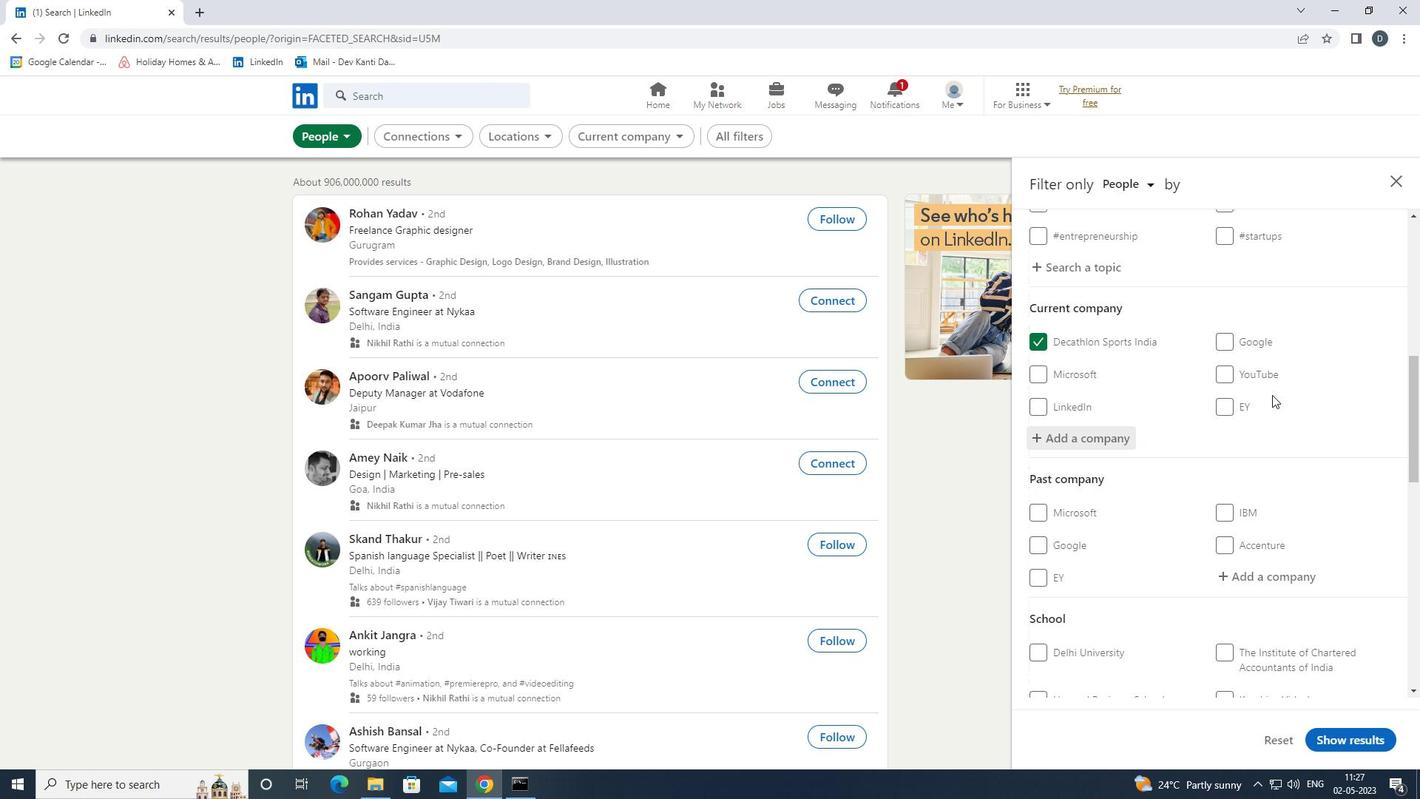 
Action: Mouse scrolled (1272, 394) with delta (0, 0)
Screenshot: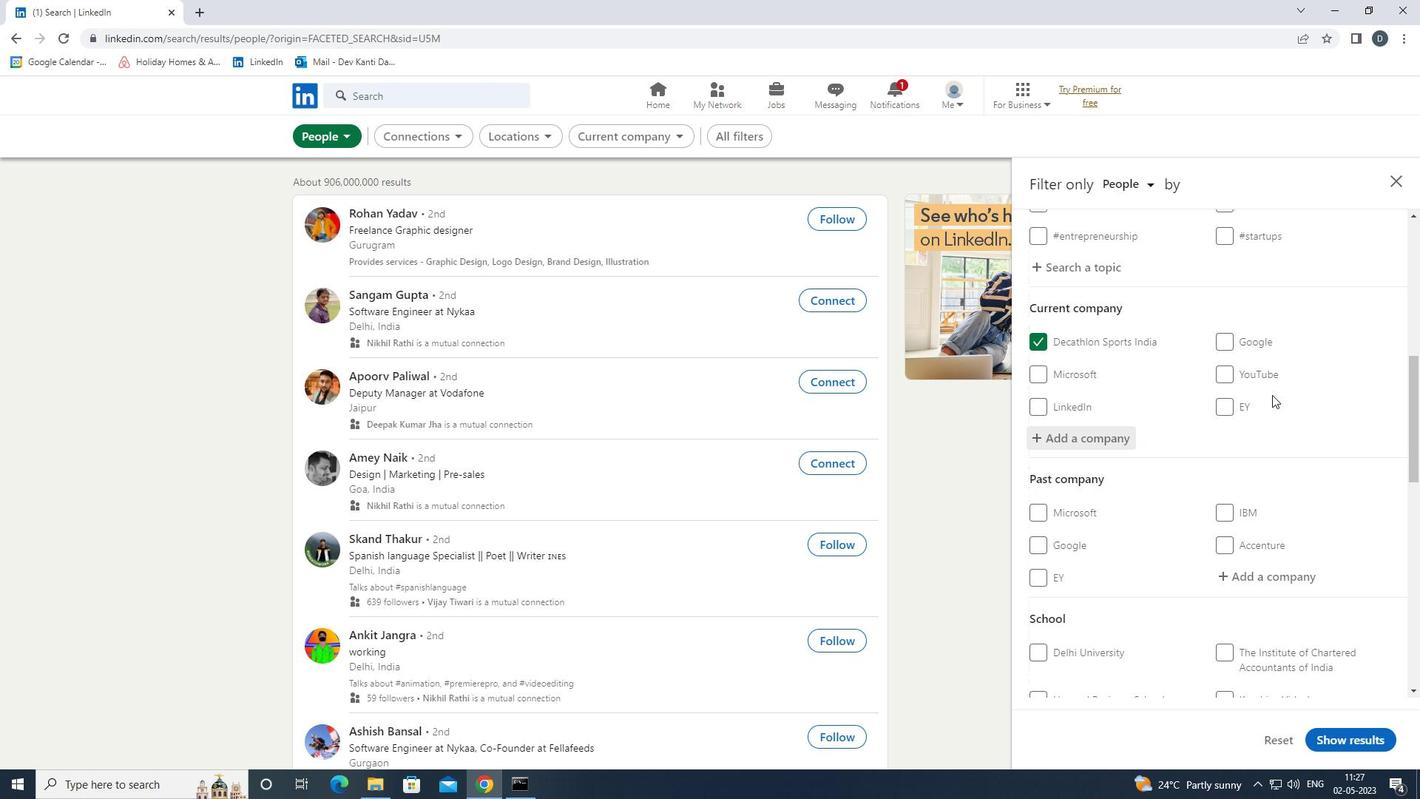 
Action: Mouse moved to (1272, 397)
Screenshot: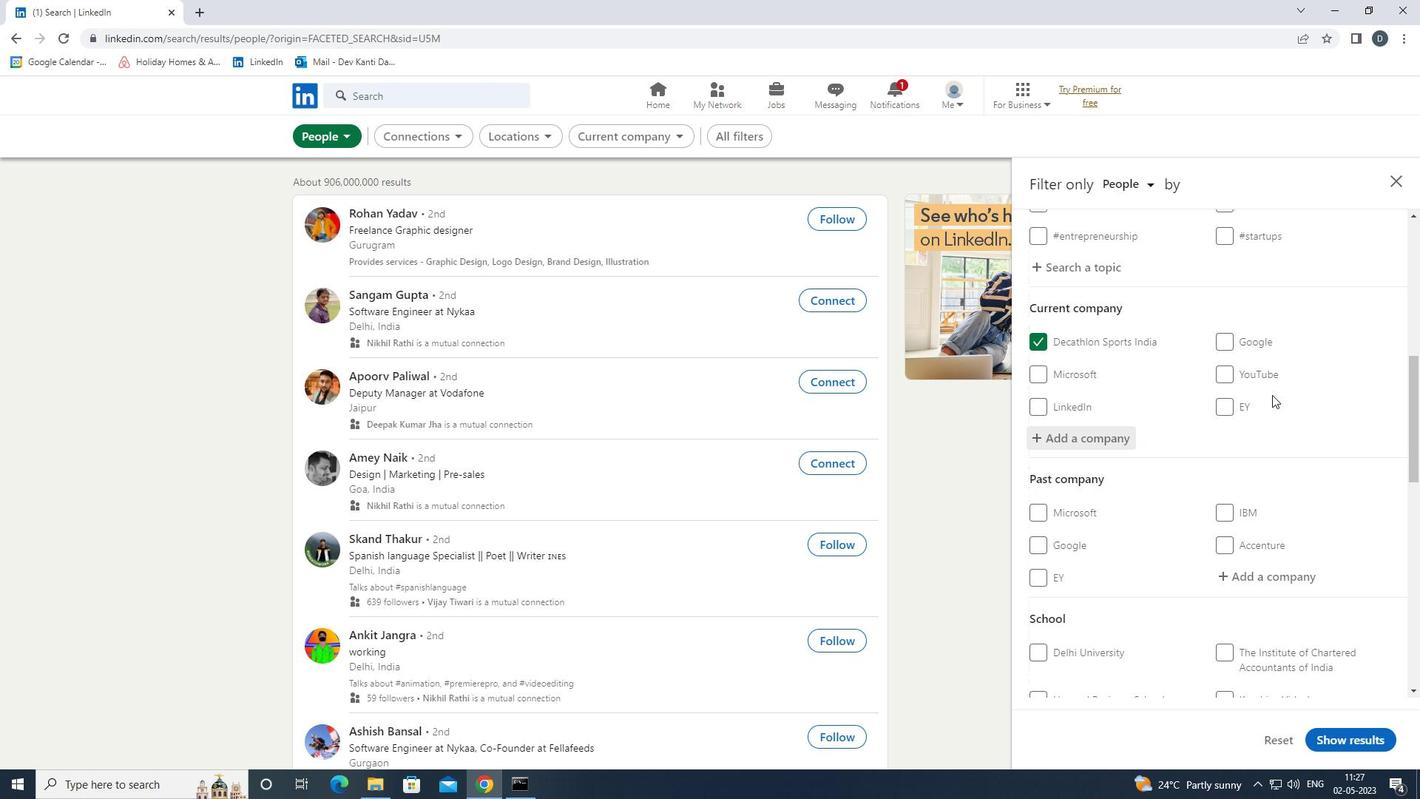 
Action: Mouse scrolled (1272, 396) with delta (0, 0)
Screenshot: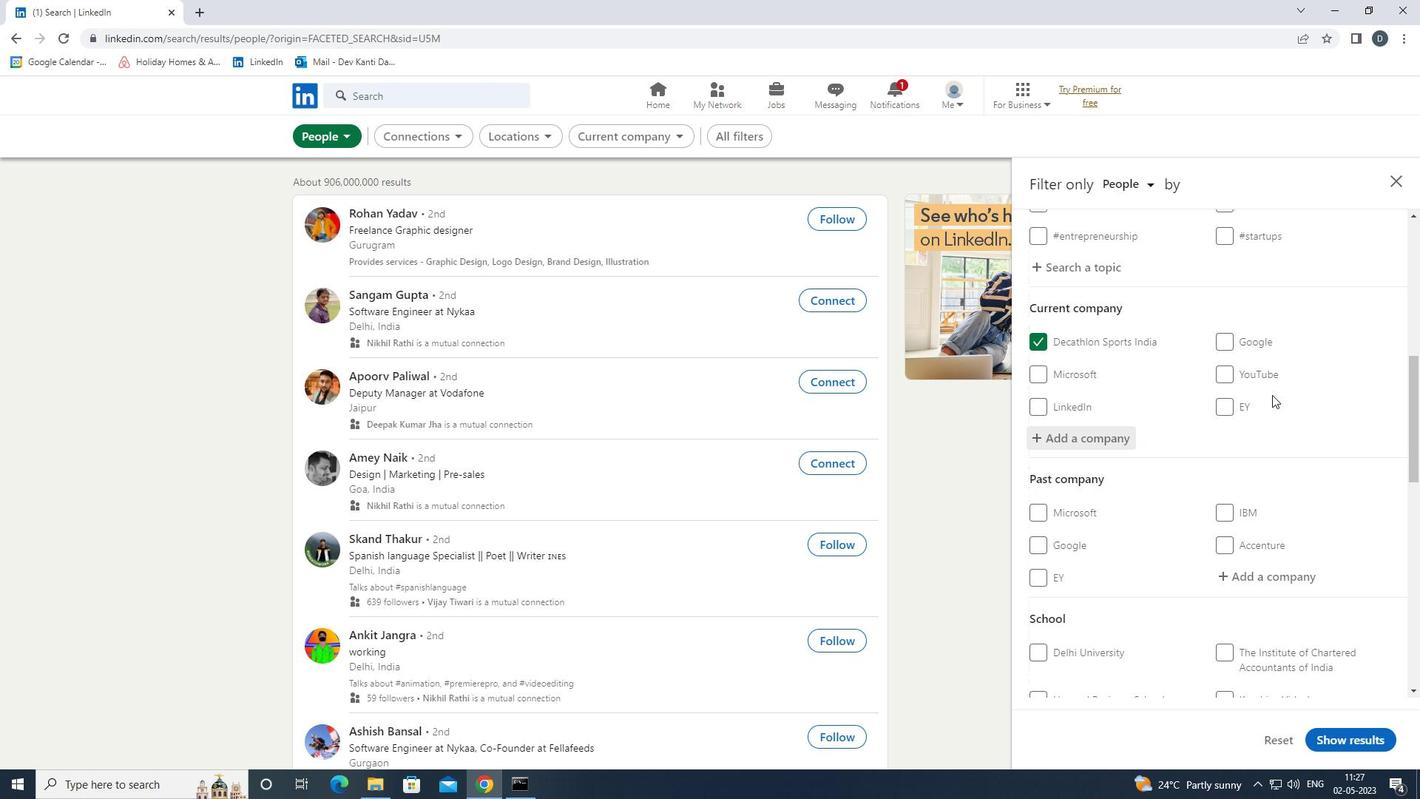 
Action: Mouse moved to (1269, 434)
Screenshot: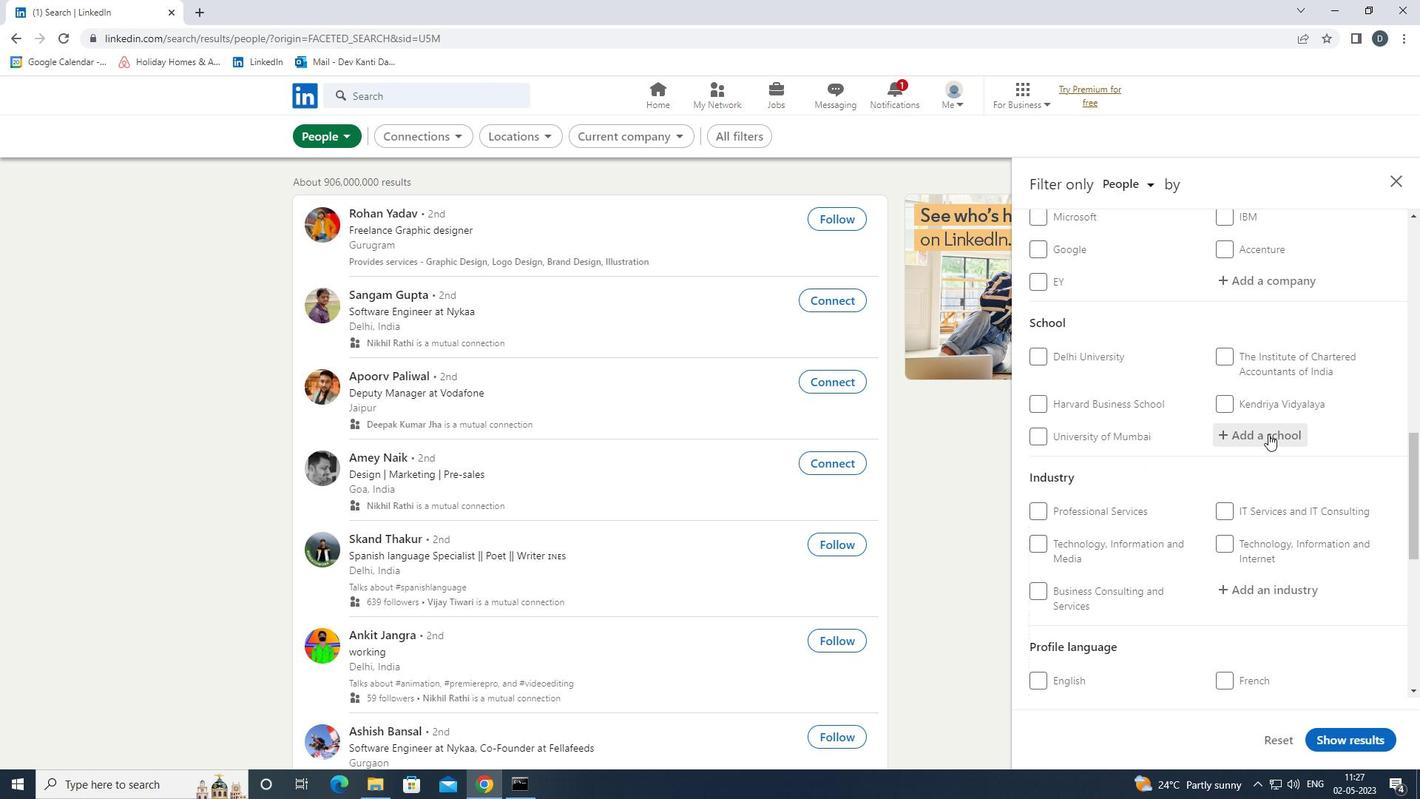 
Action: Mouse scrolled (1269, 435) with delta (0, 0)
Screenshot: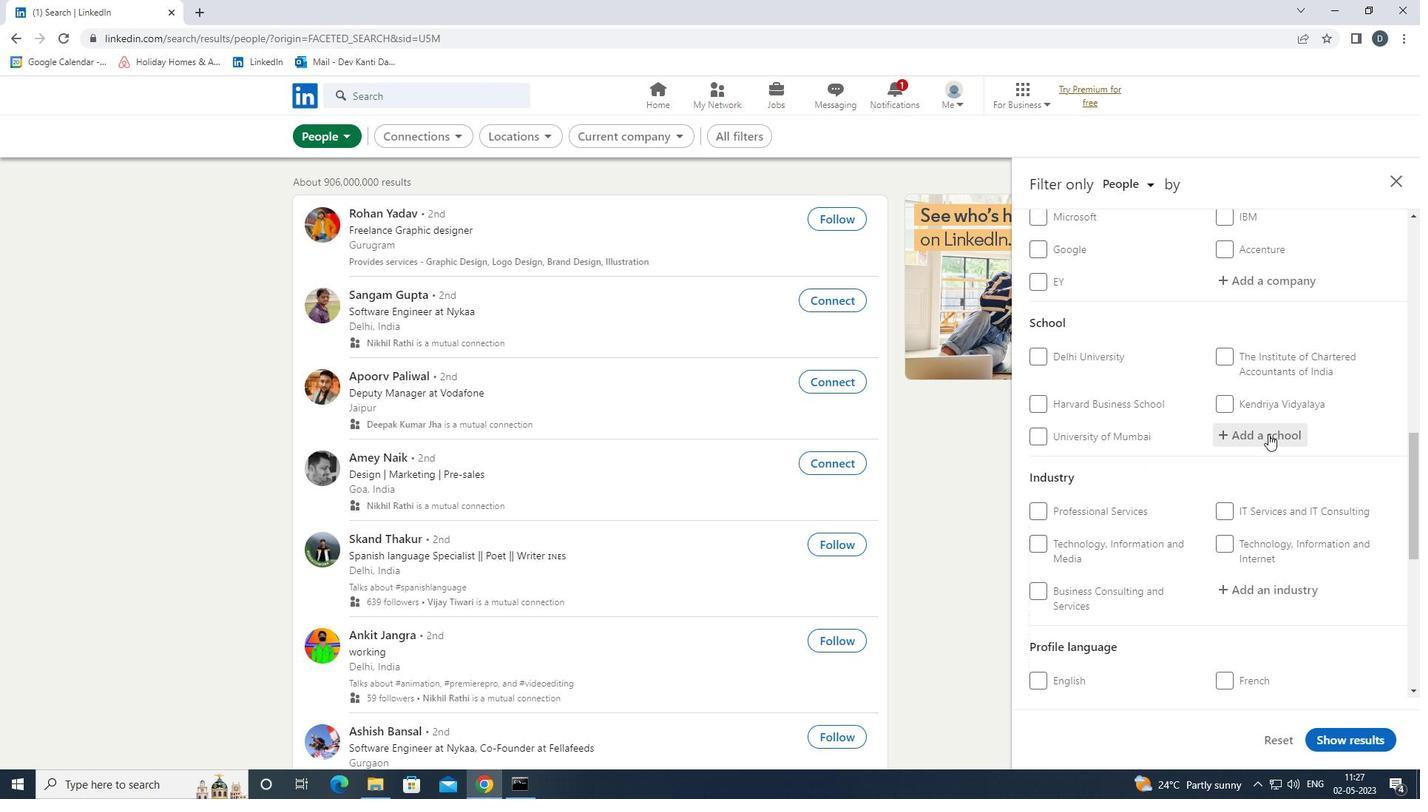 
Action: Mouse scrolled (1269, 435) with delta (0, 0)
Screenshot: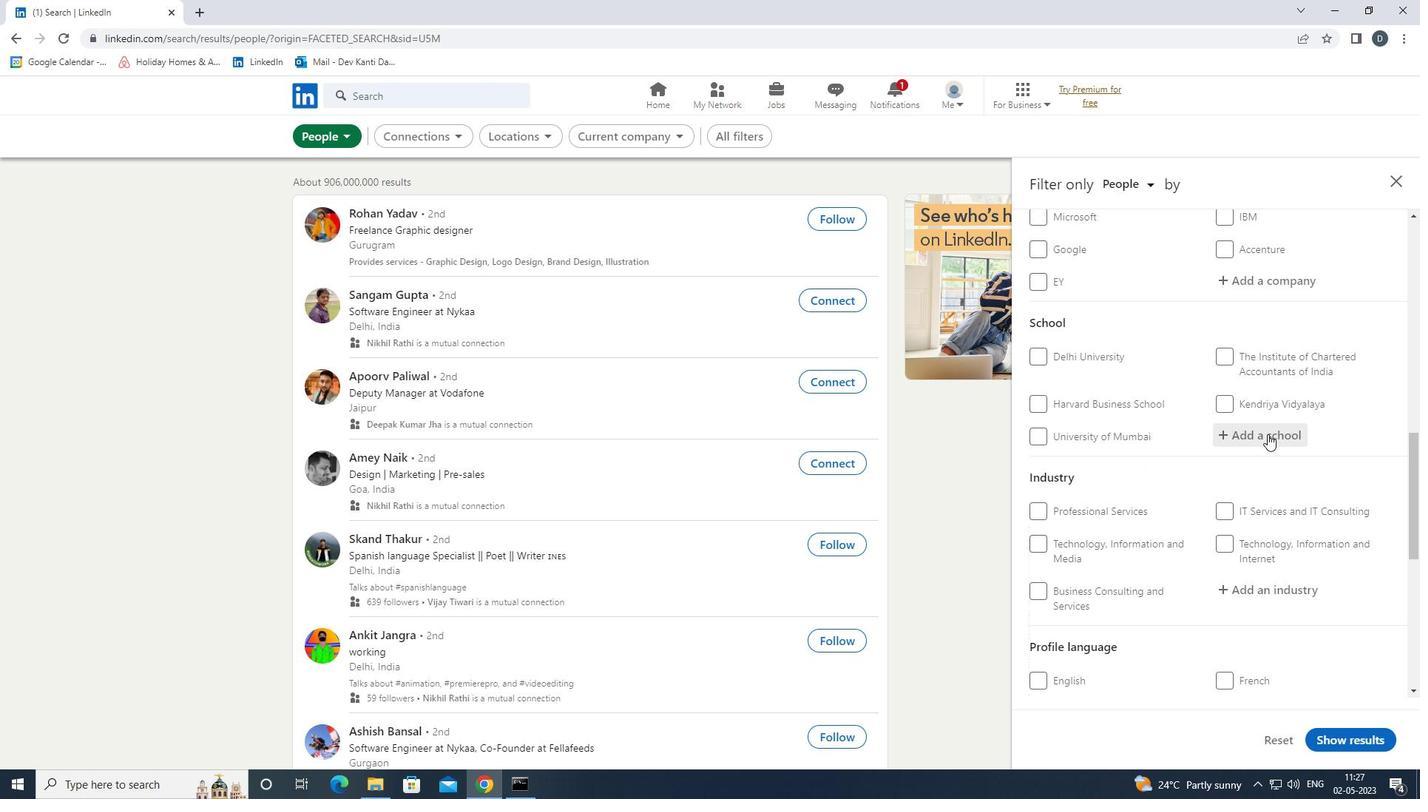 
Action: Mouse scrolled (1269, 435) with delta (0, 0)
Screenshot: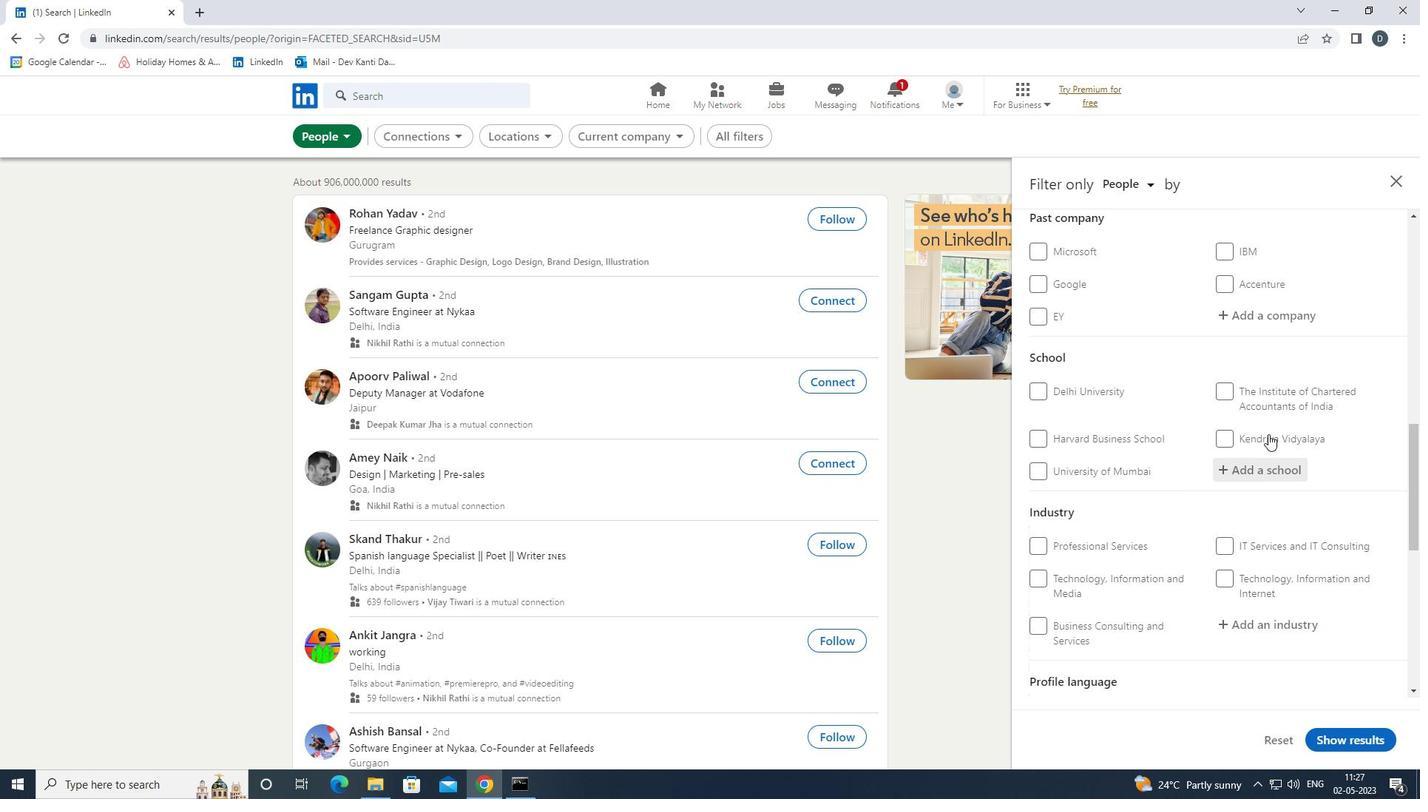 
Action: Mouse scrolled (1269, 433) with delta (0, 0)
Screenshot: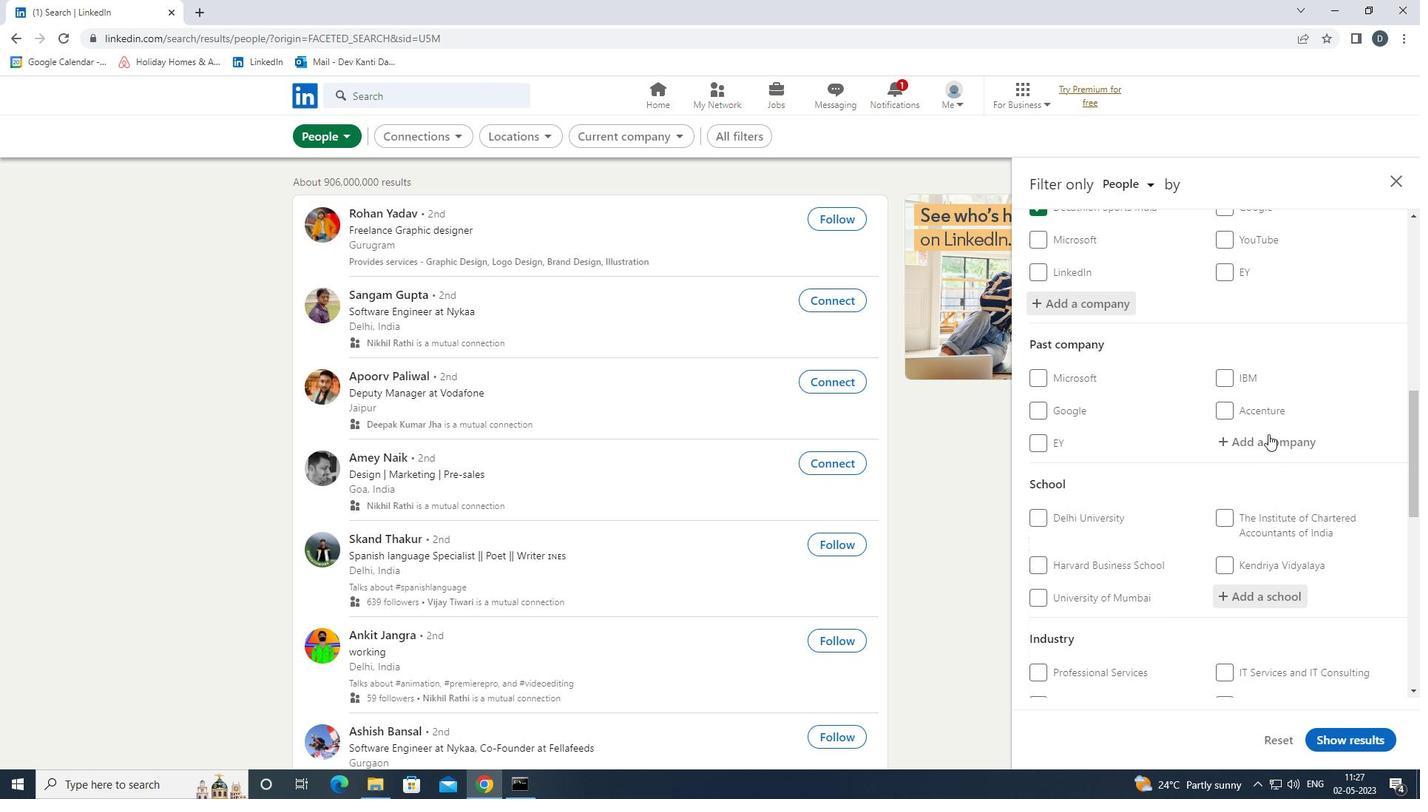 
Action: Mouse scrolled (1269, 433) with delta (0, 0)
Screenshot: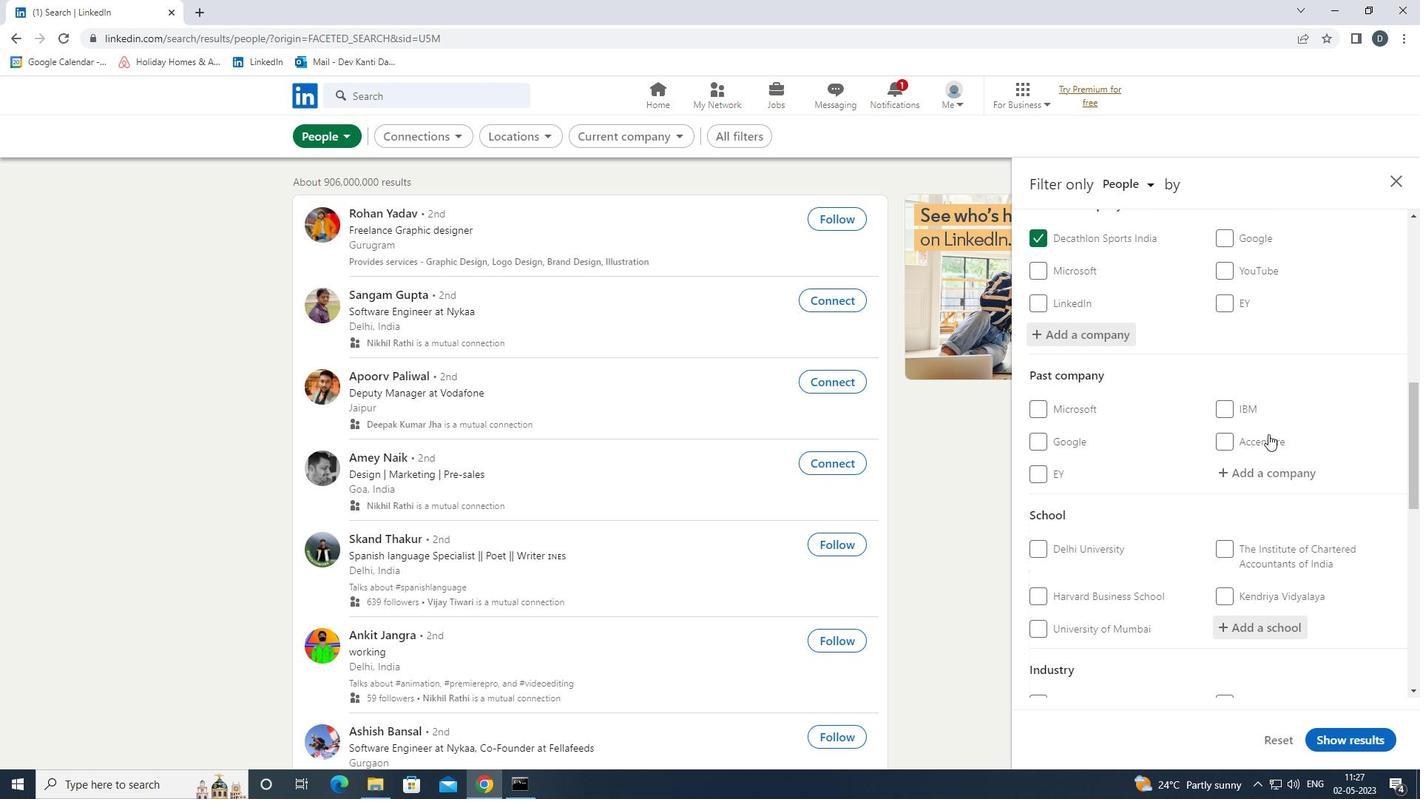 
Action: Mouse scrolled (1269, 433) with delta (0, 0)
Screenshot: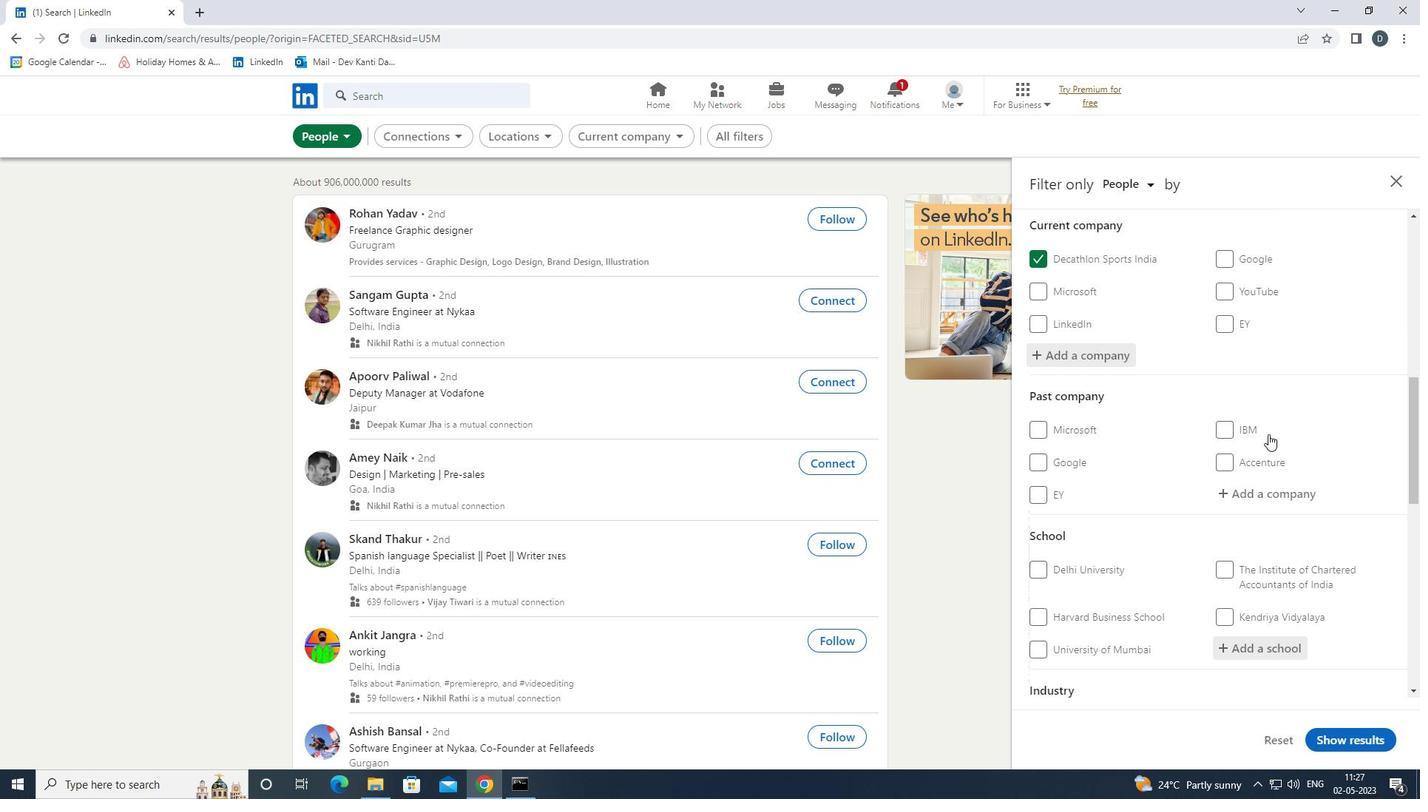 
Action: Mouse moved to (1269, 437)
Screenshot: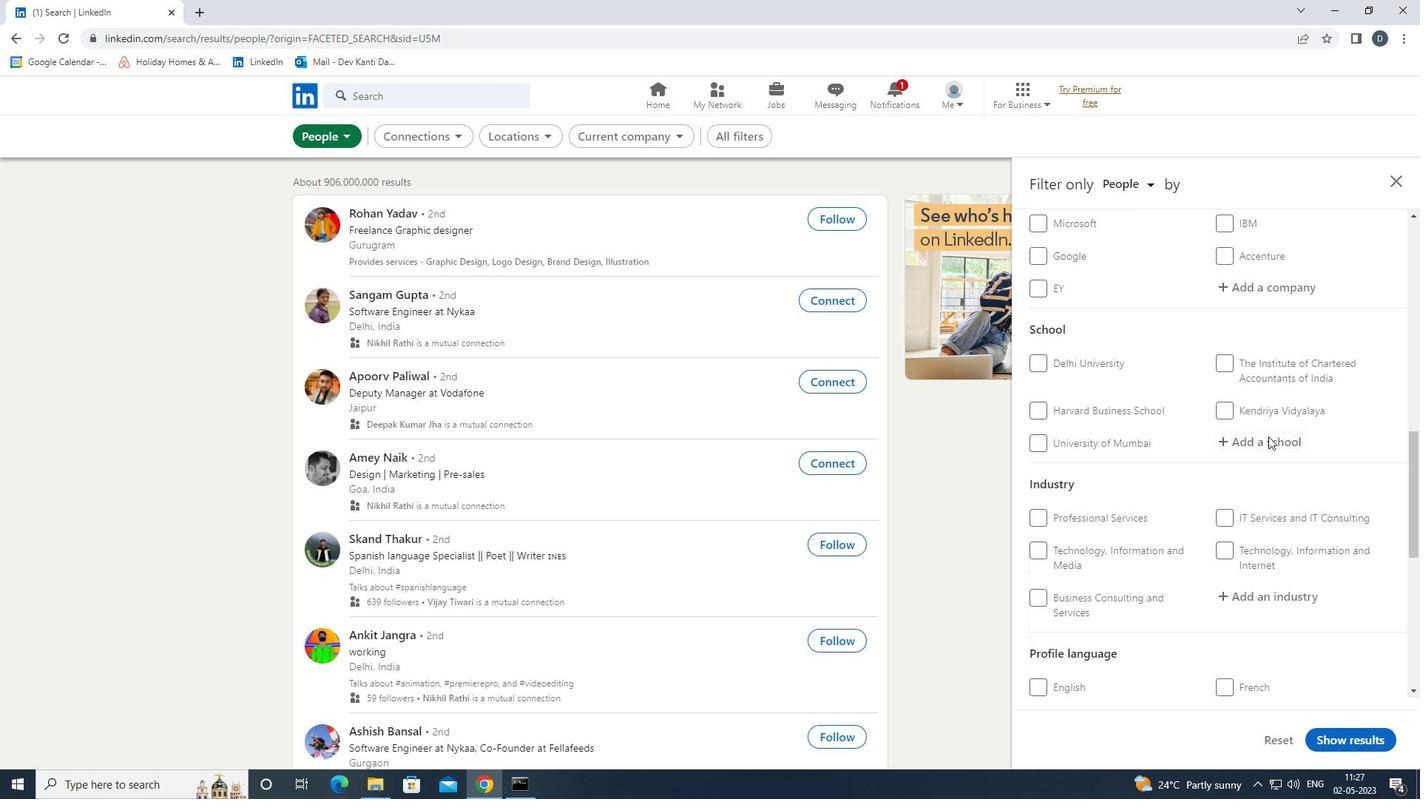 
Action: Mouse pressed left at (1269, 437)
Screenshot: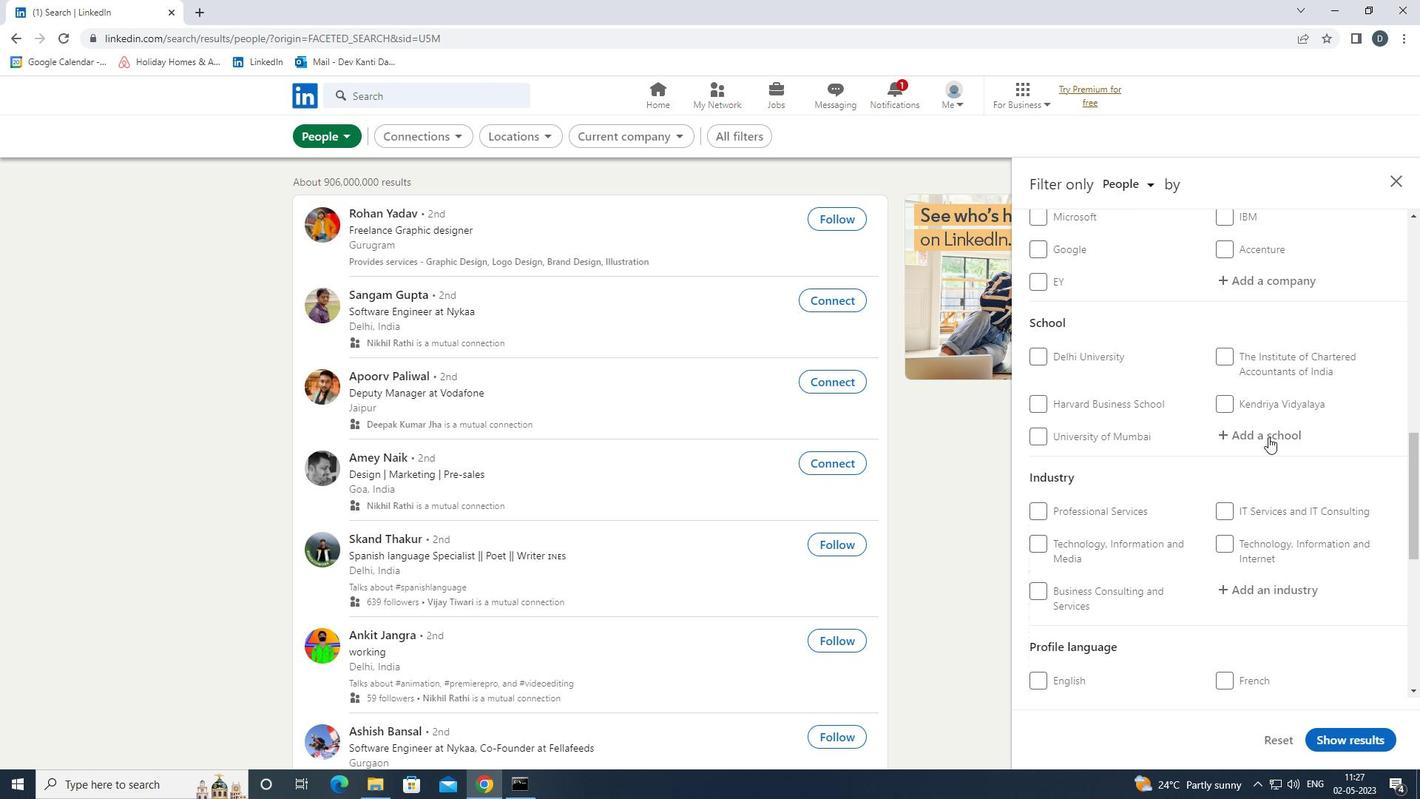 
Action: Key pressed <Key.shift>ZEAL<Key.space><Key.shift>COLLEGE<Key.down><Key.enter>
Screenshot: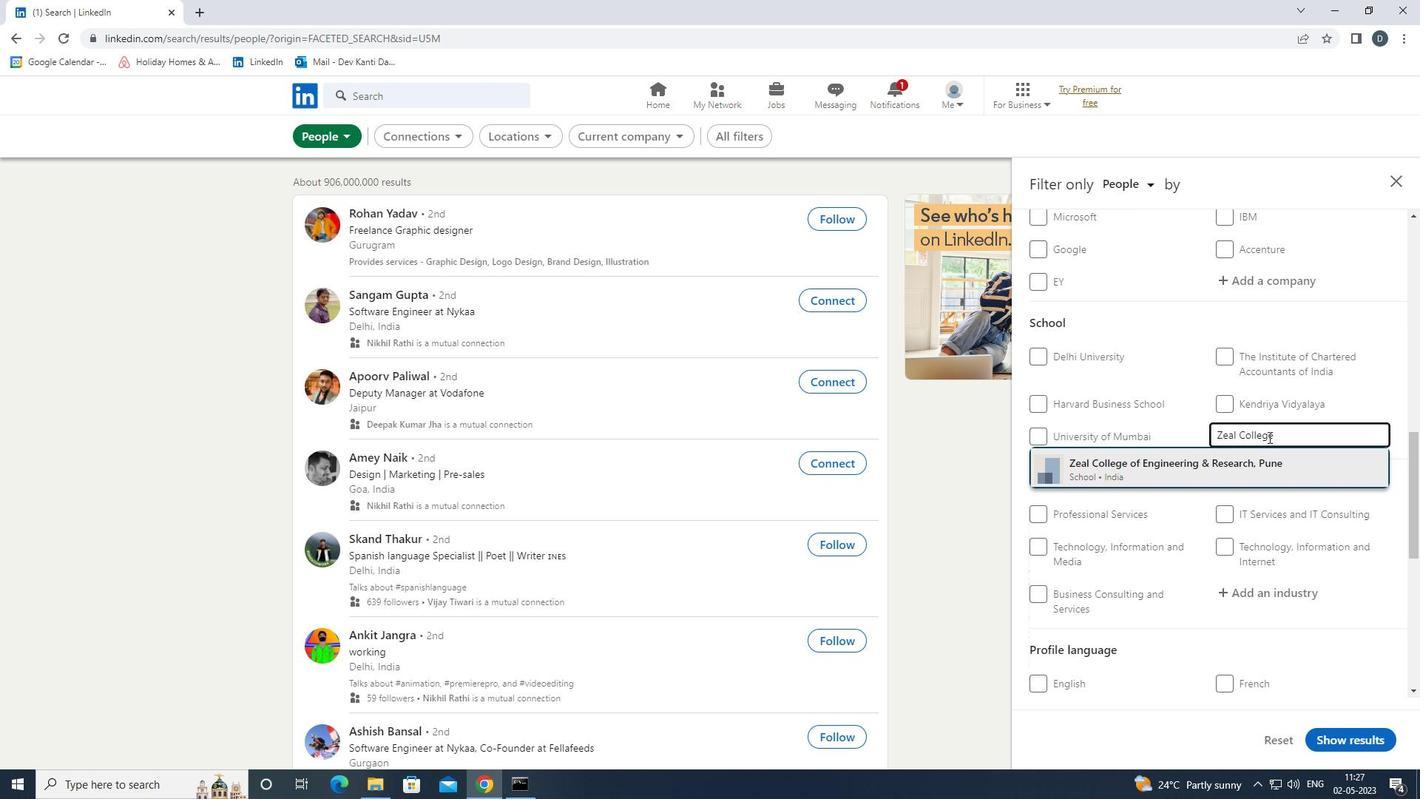 
Action: Mouse moved to (1269, 437)
Screenshot: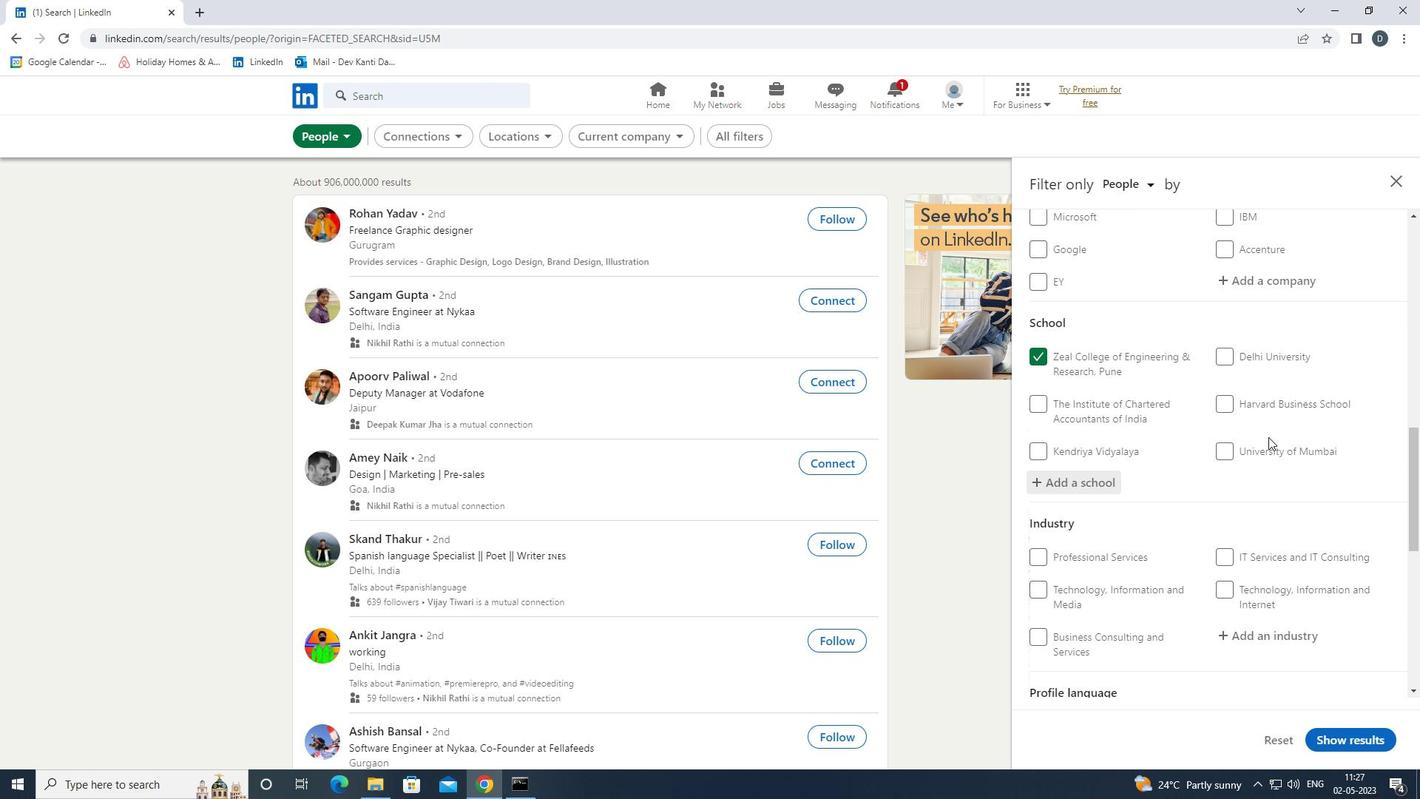 
Action: Mouse scrolled (1269, 436) with delta (0, 0)
Screenshot: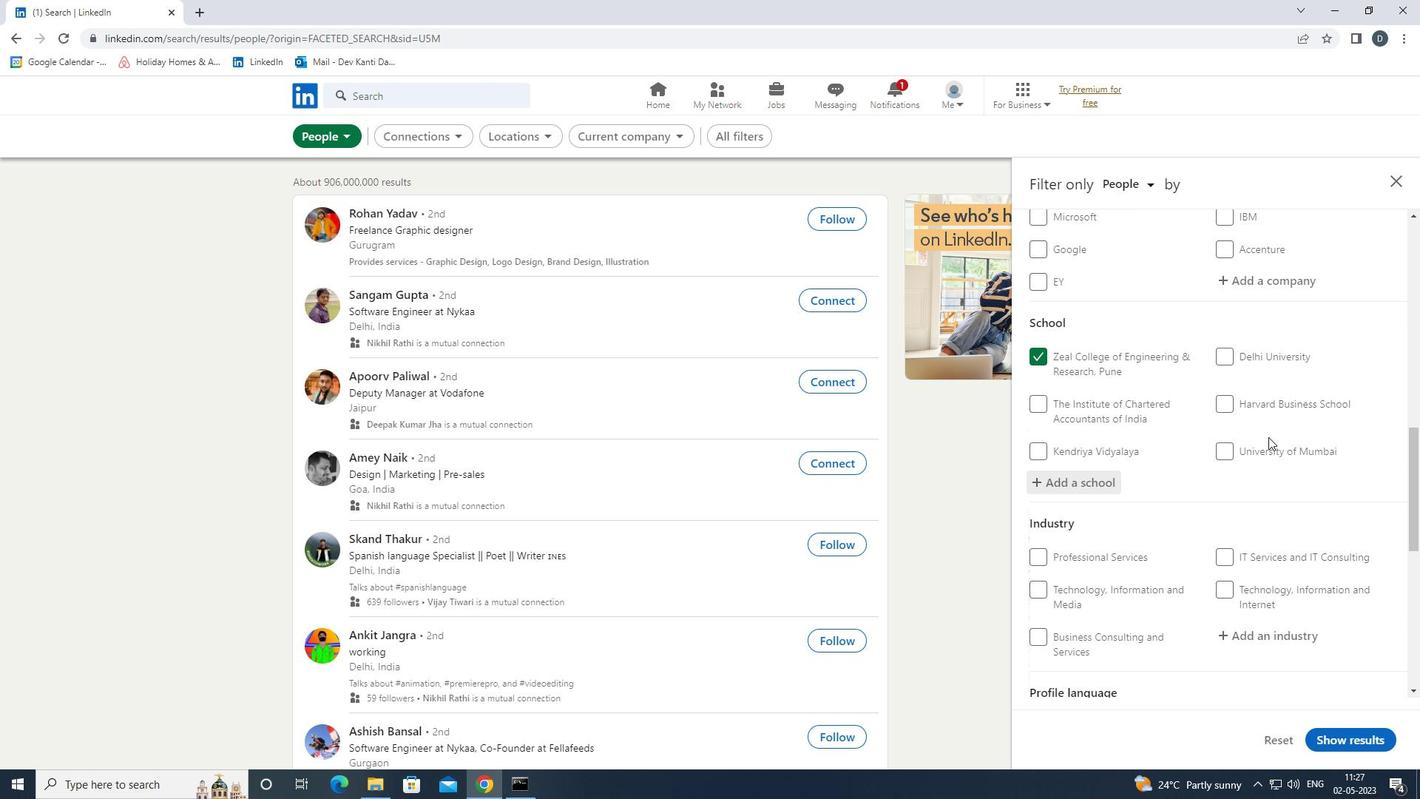 
Action: Mouse moved to (1271, 441)
Screenshot: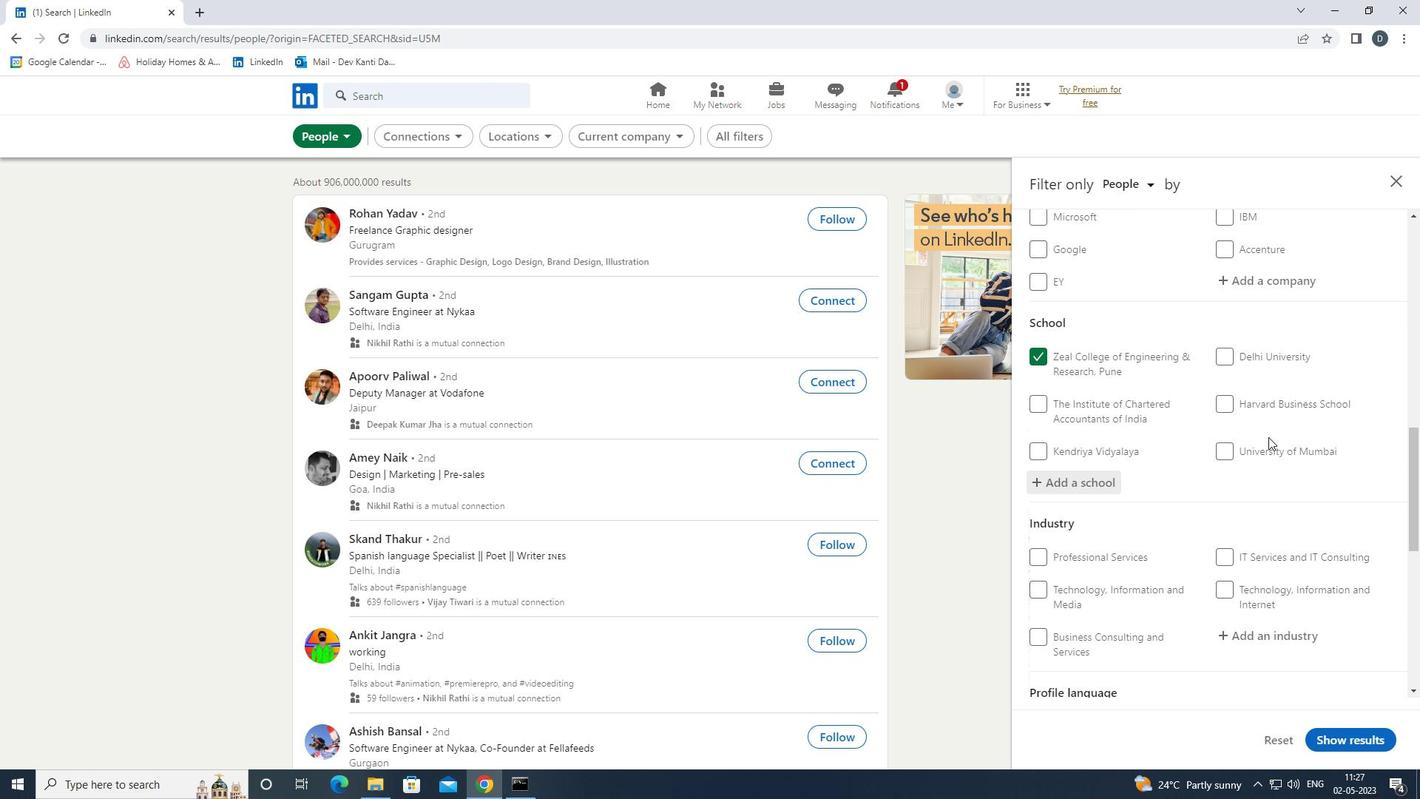 
Action: Mouse scrolled (1271, 440) with delta (0, 0)
Screenshot: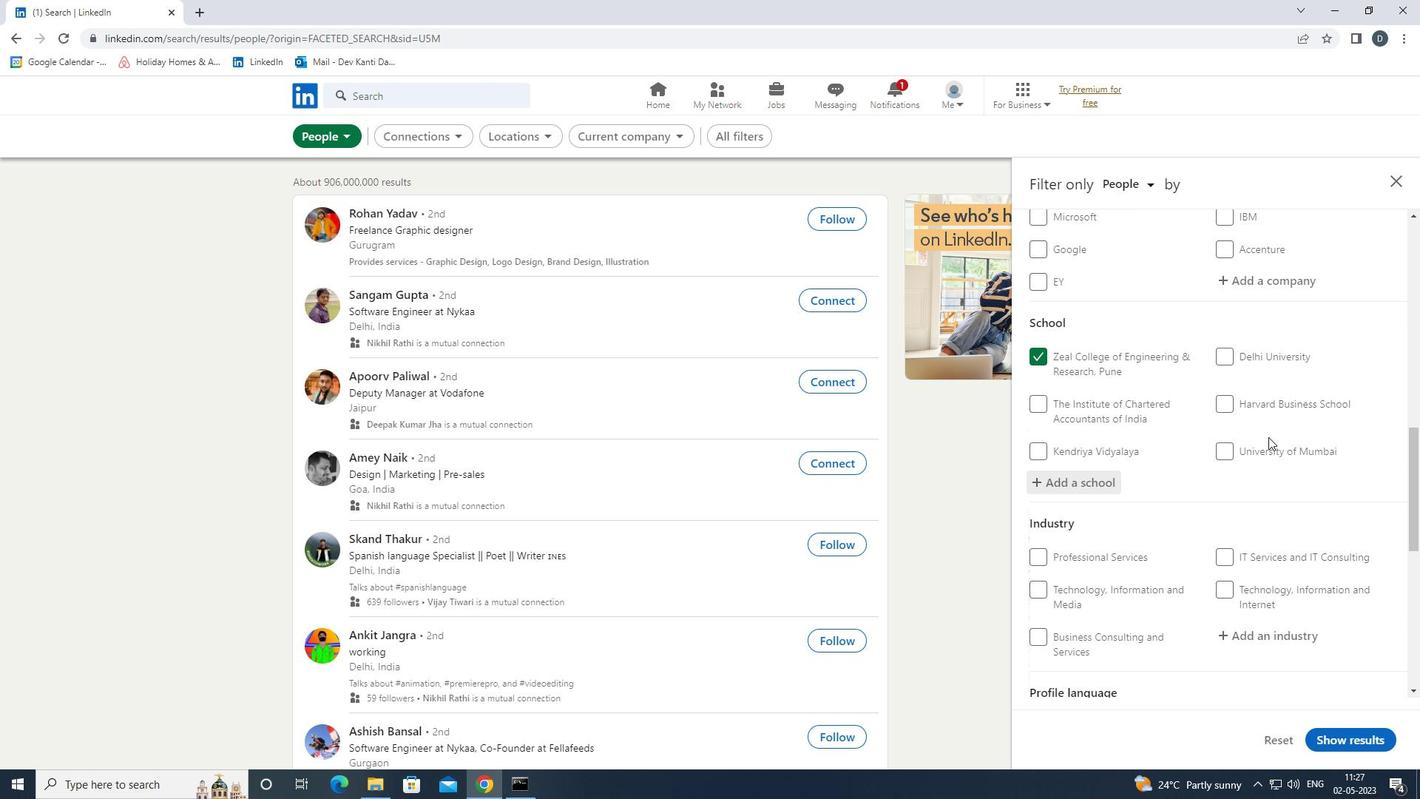 
Action: Mouse moved to (1272, 442)
Screenshot: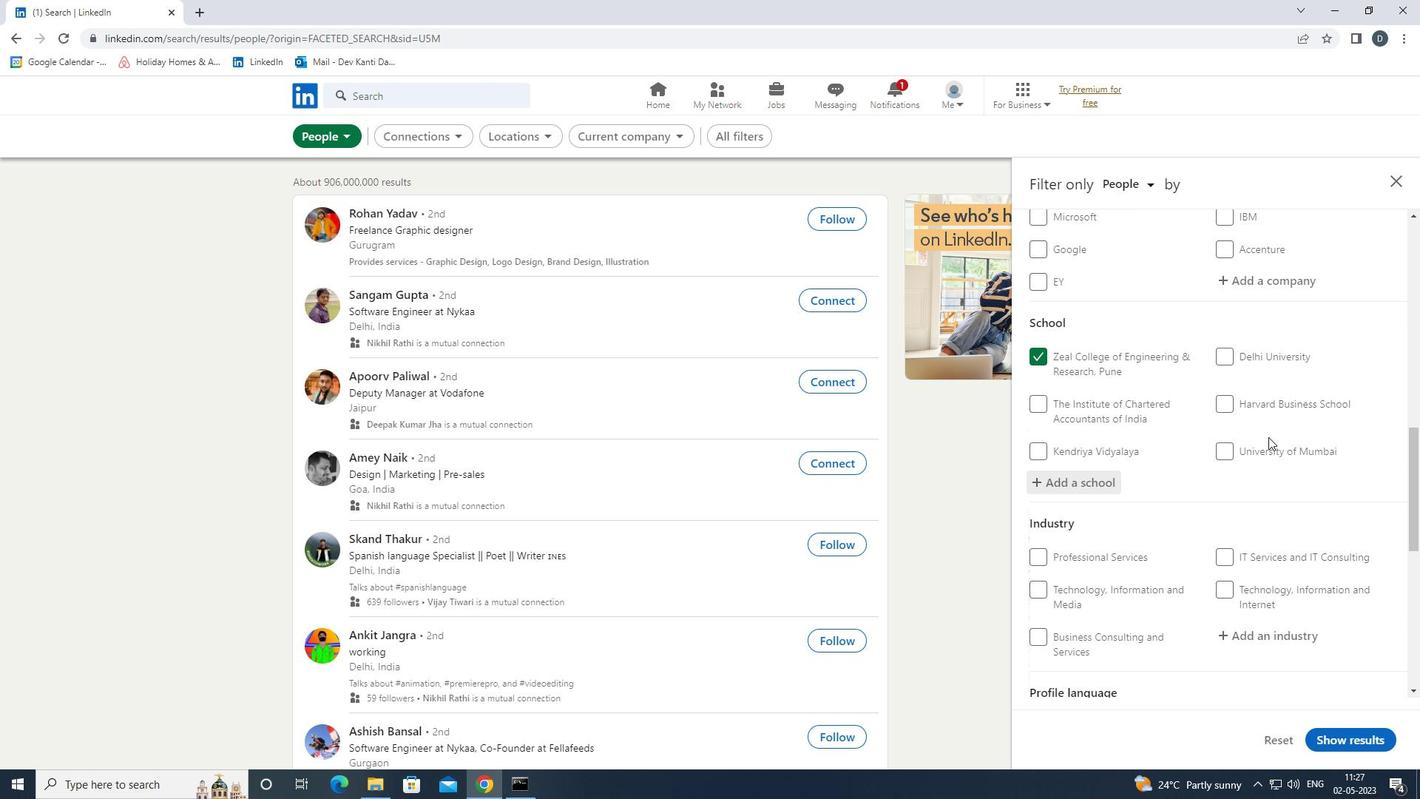 
Action: Mouse scrolled (1272, 441) with delta (0, 0)
Screenshot: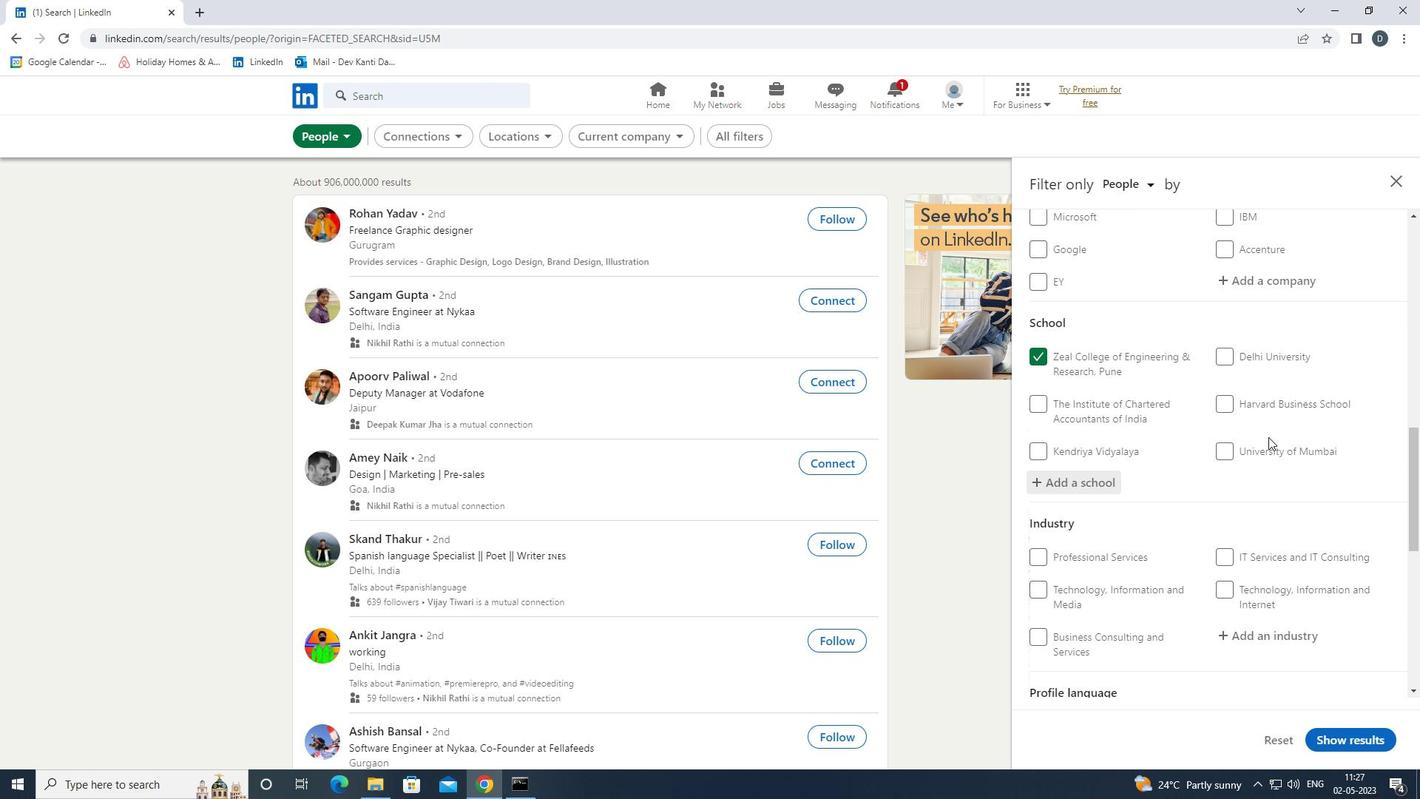 
Action: Mouse scrolled (1272, 441) with delta (0, 0)
Screenshot: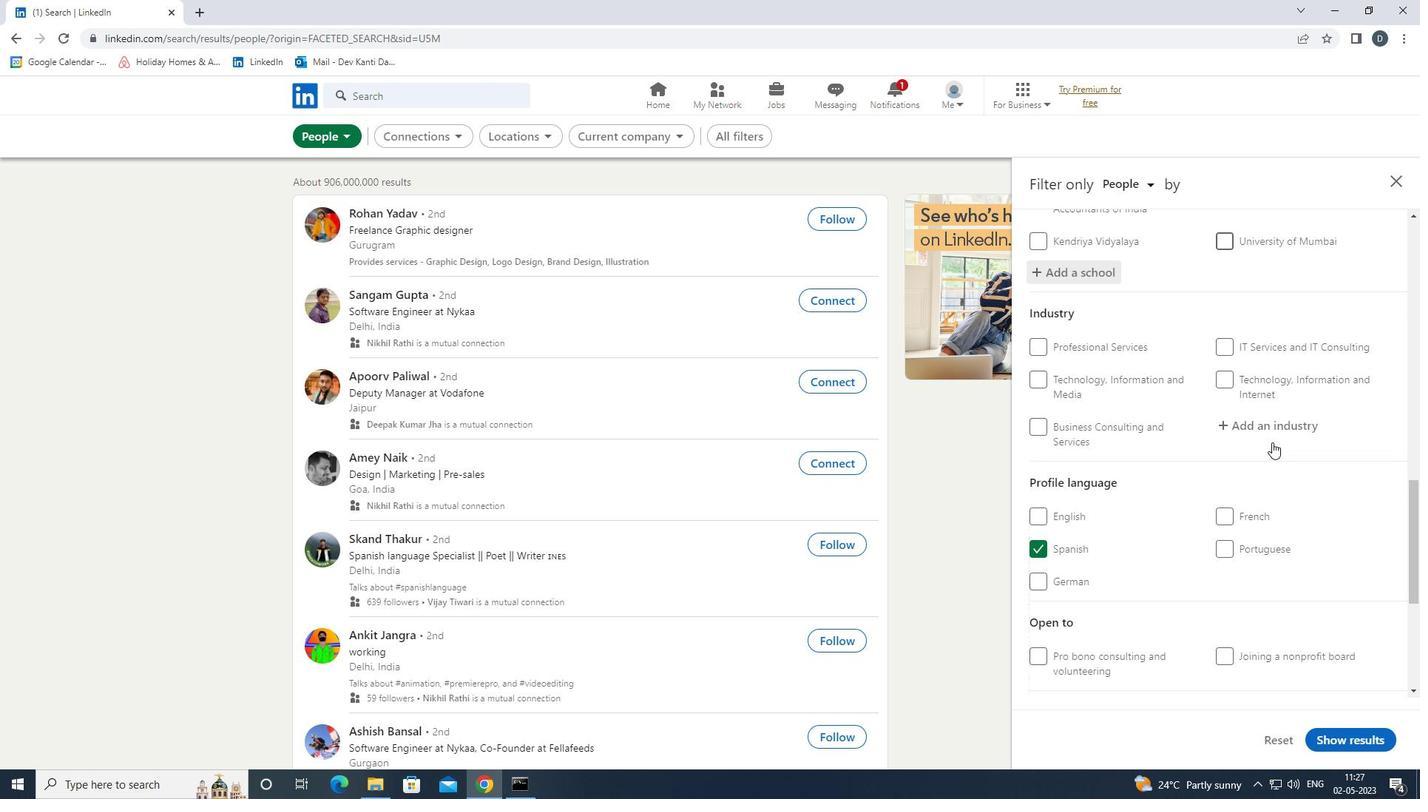 
Action: Mouse moved to (1276, 330)
Screenshot: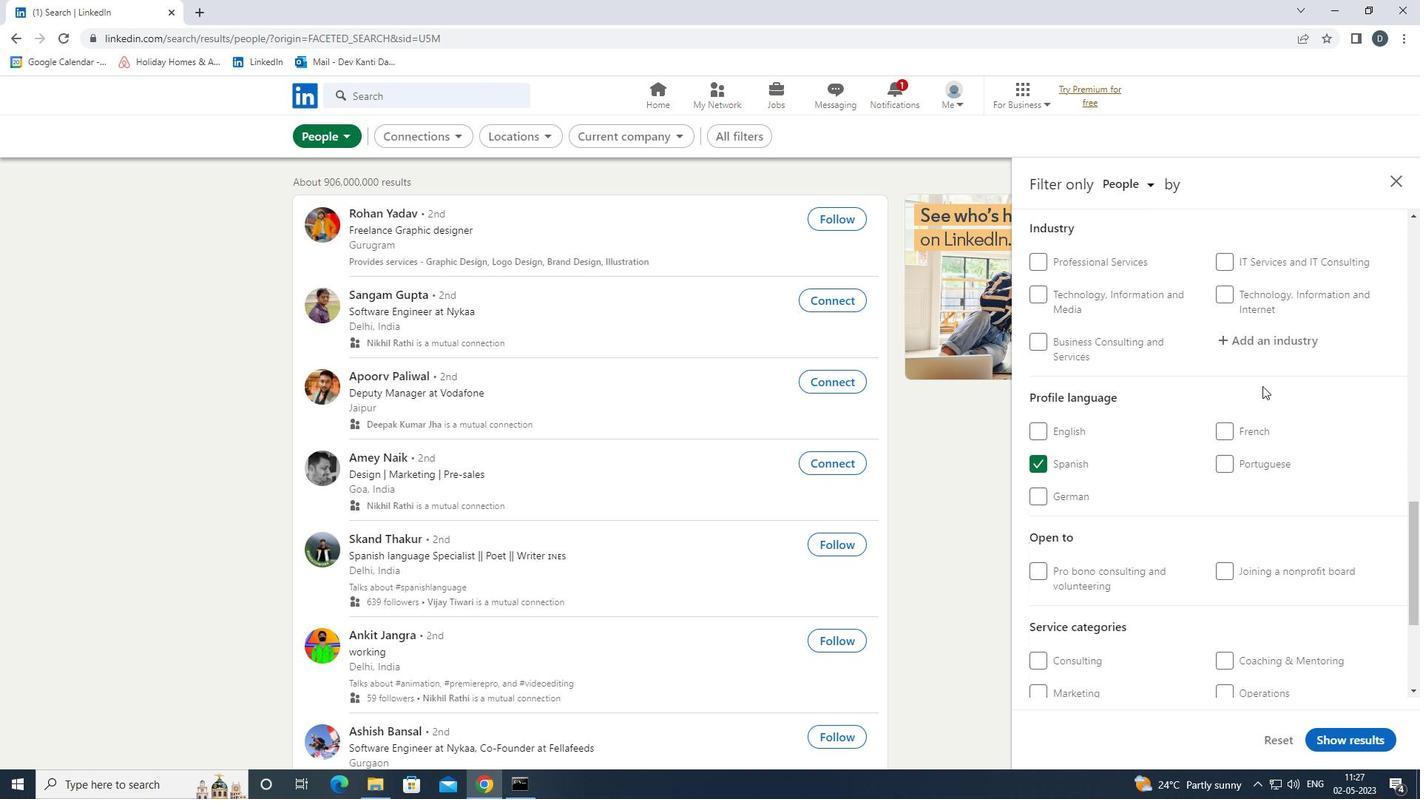 
Action: Mouse pressed left at (1276, 330)
Screenshot: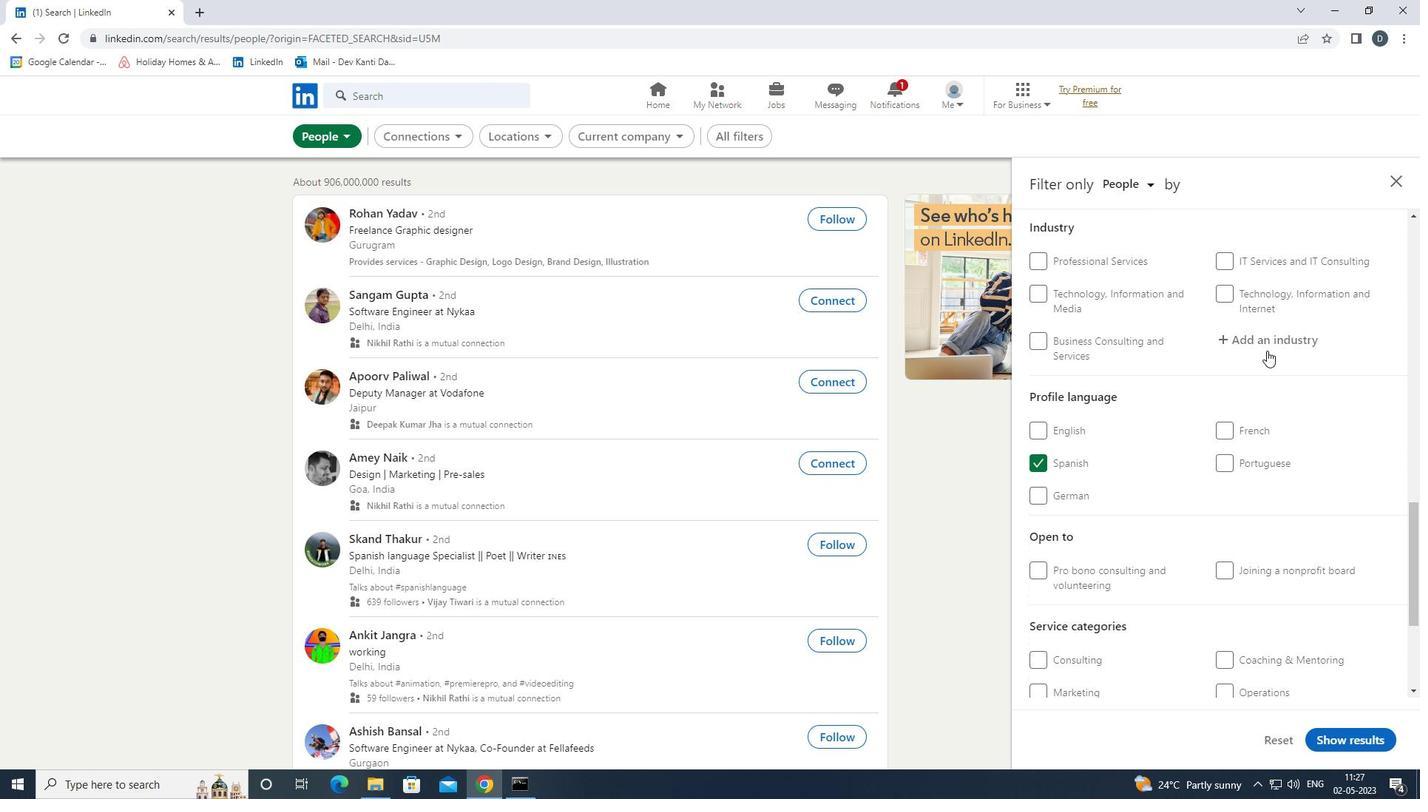 
Action: Mouse moved to (1276, 330)
Screenshot: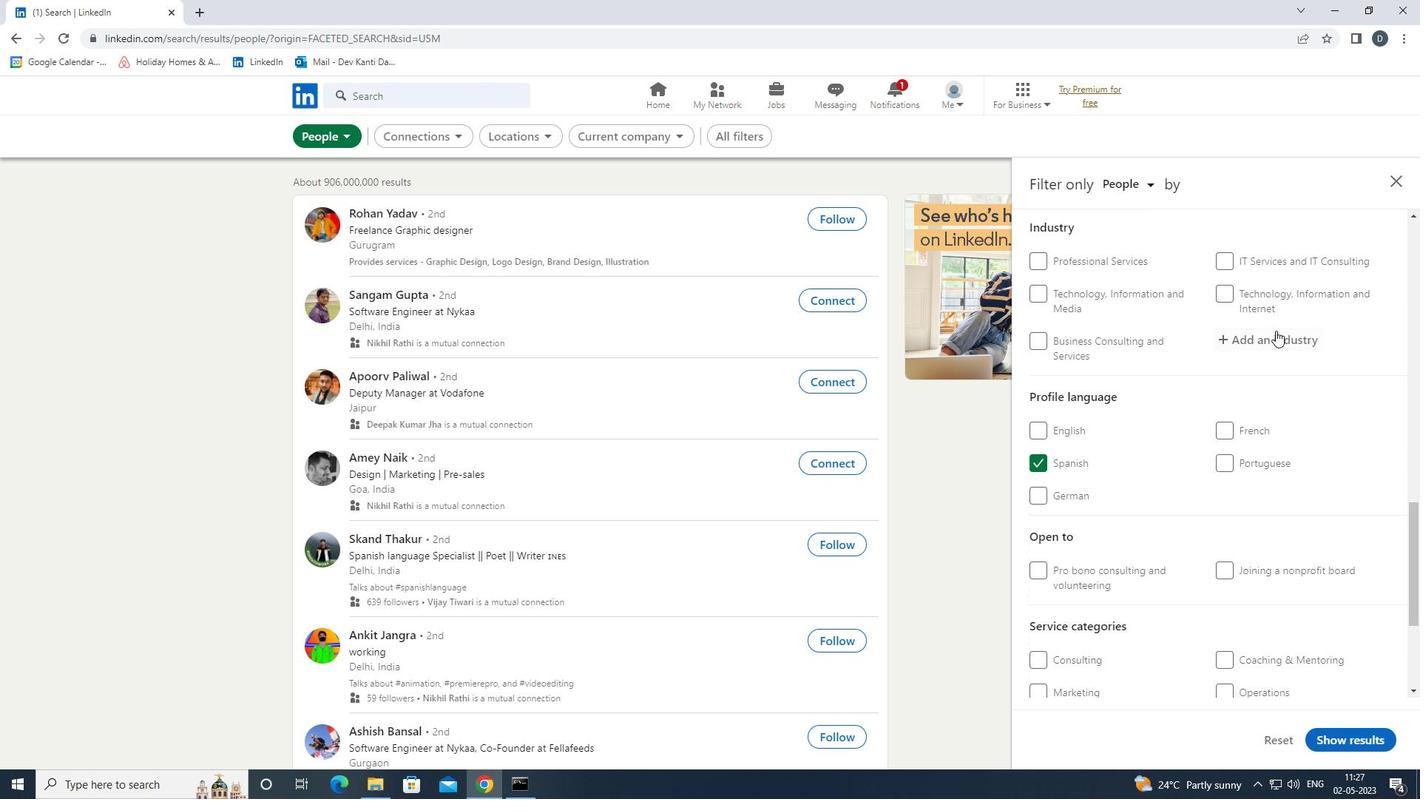 
Action: Key pressed <Key.shift>DESKTOP<Key.down><Key.down><Key.enter>
Screenshot: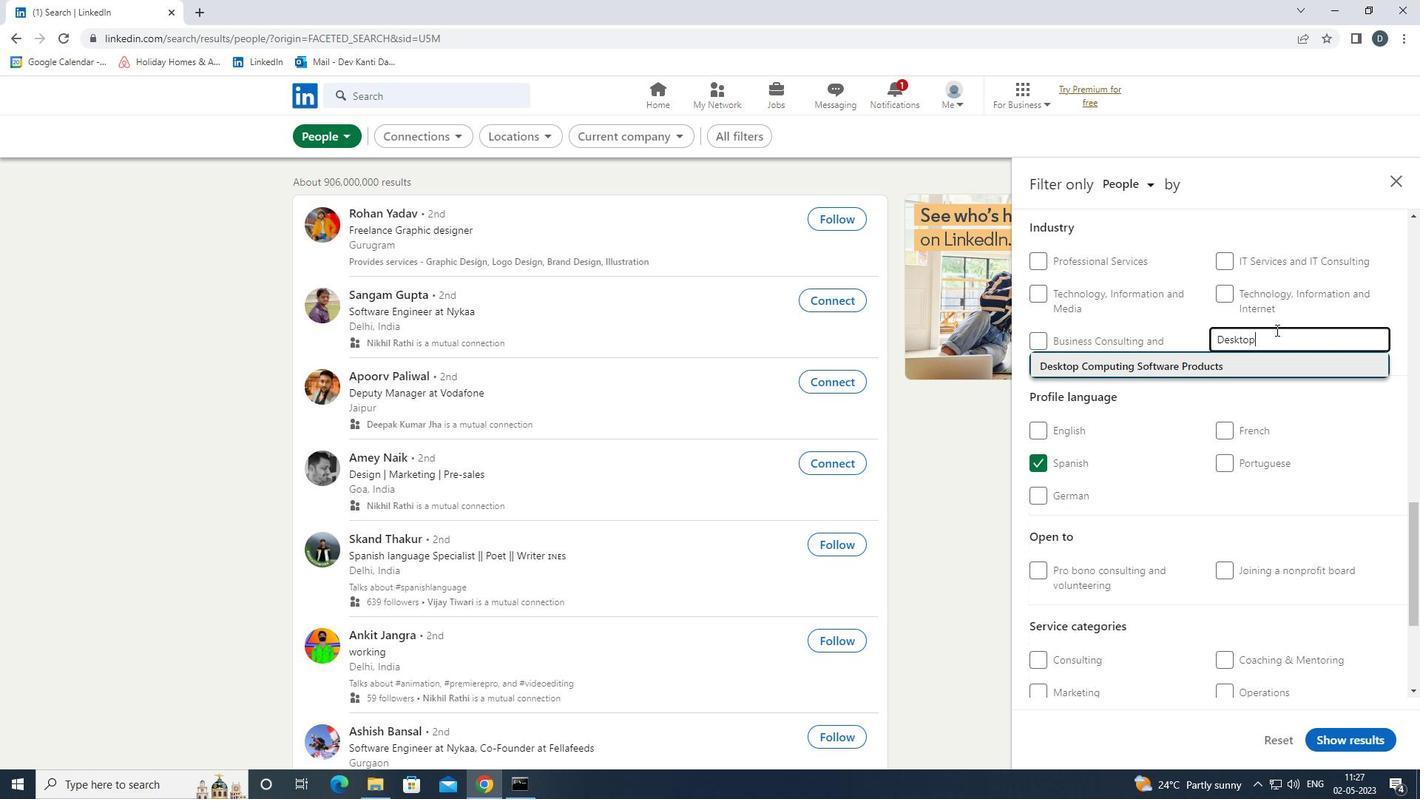 
Action: Mouse moved to (1276, 344)
Screenshot: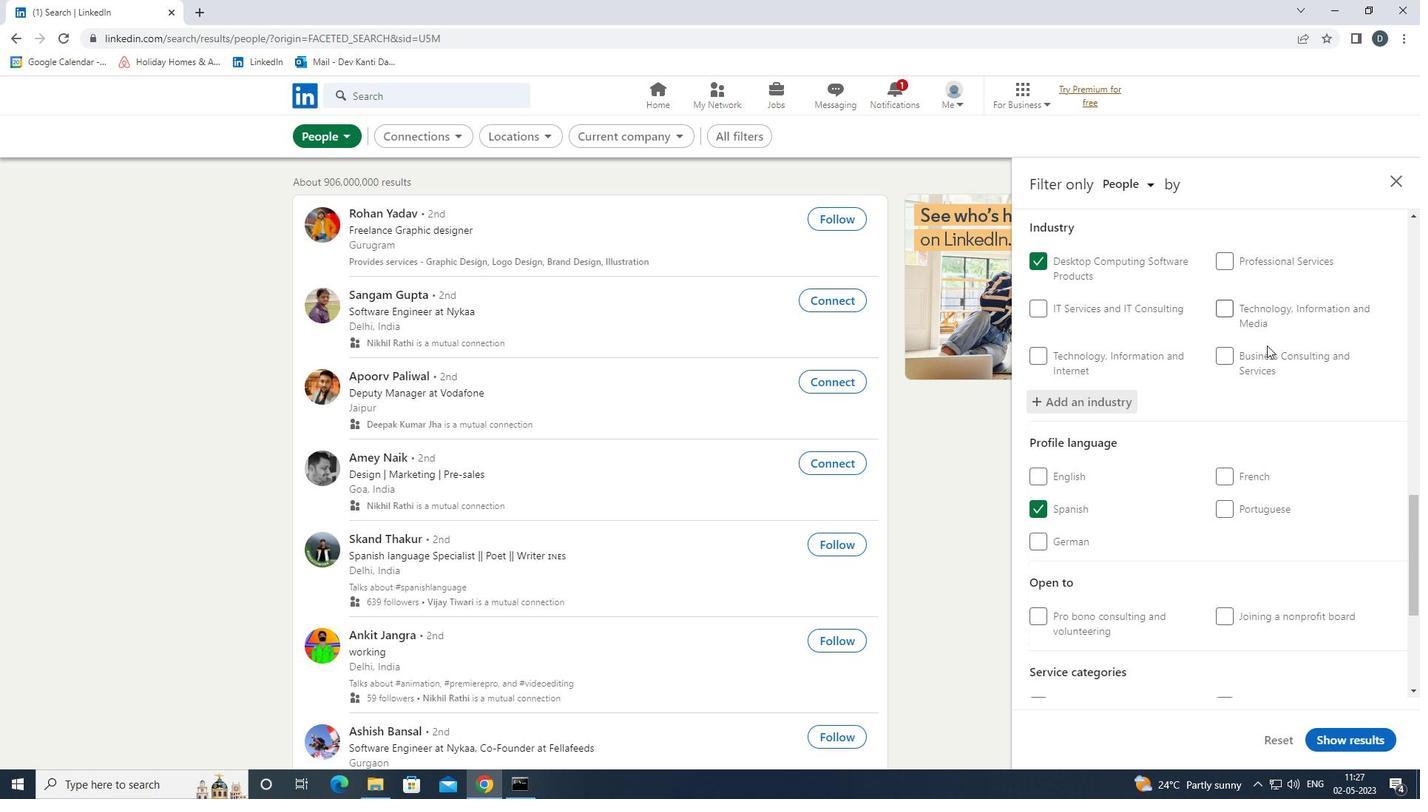 
Action: Mouse scrolled (1276, 343) with delta (0, 0)
Screenshot: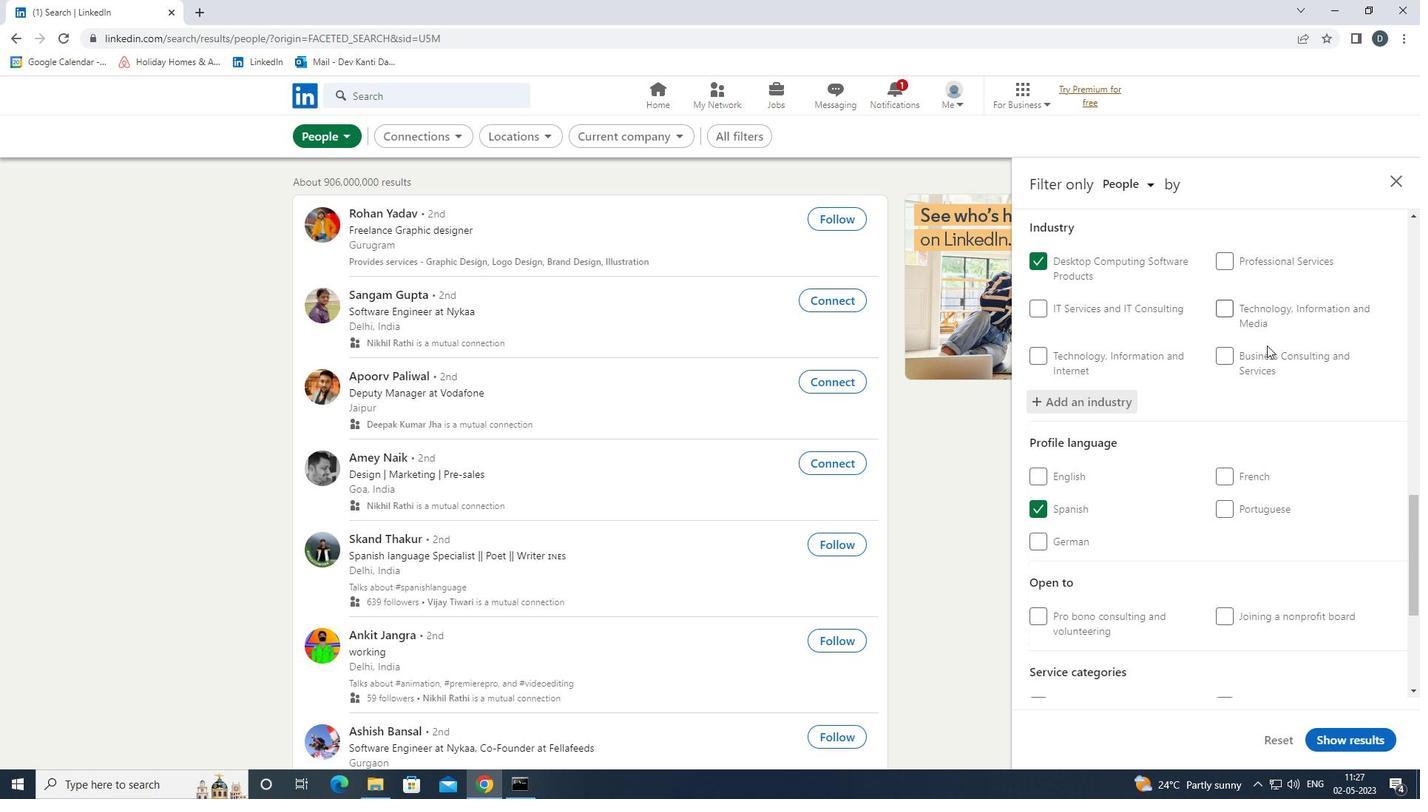 
Action: Mouse moved to (1276, 347)
Screenshot: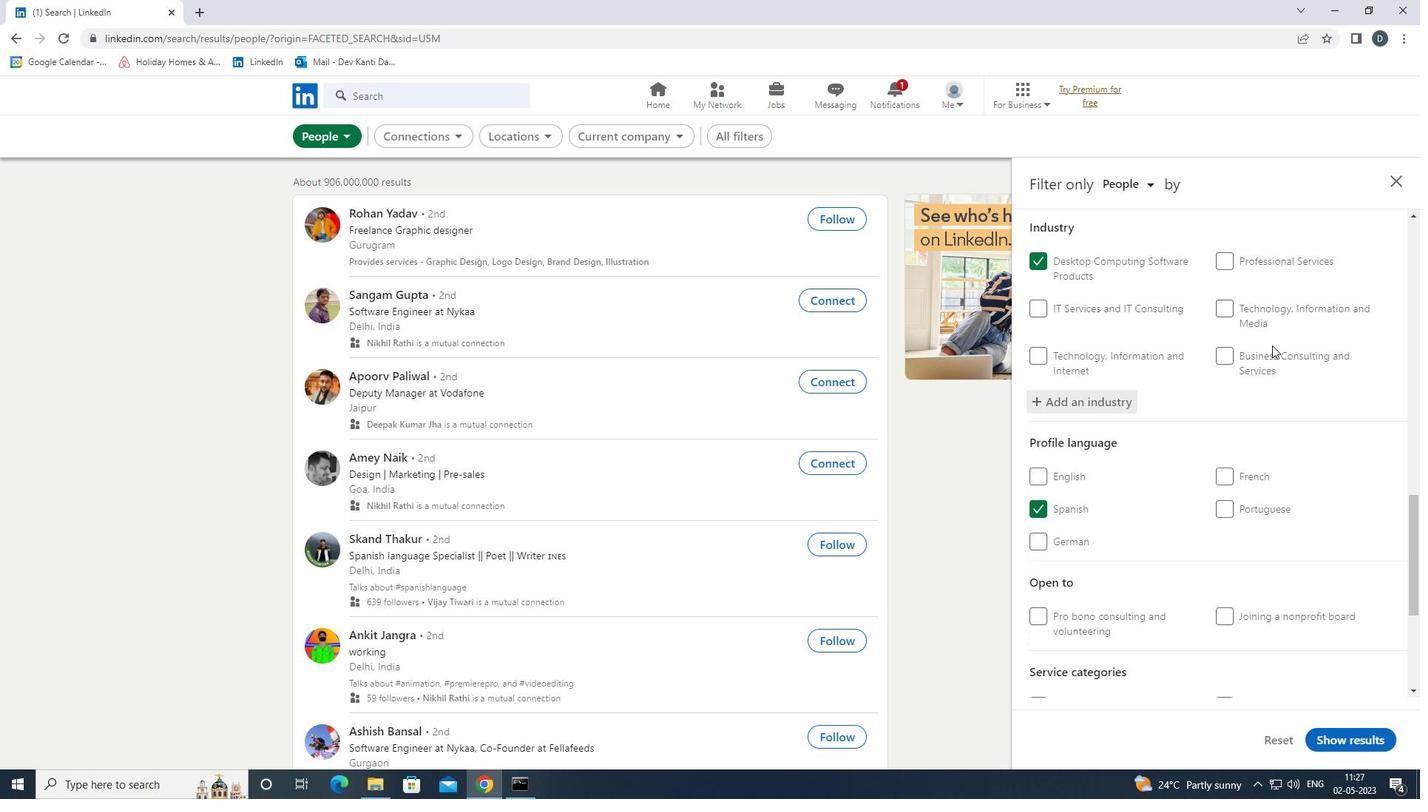 
Action: Mouse scrolled (1276, 346) with delta (0, 0)
Screenshot: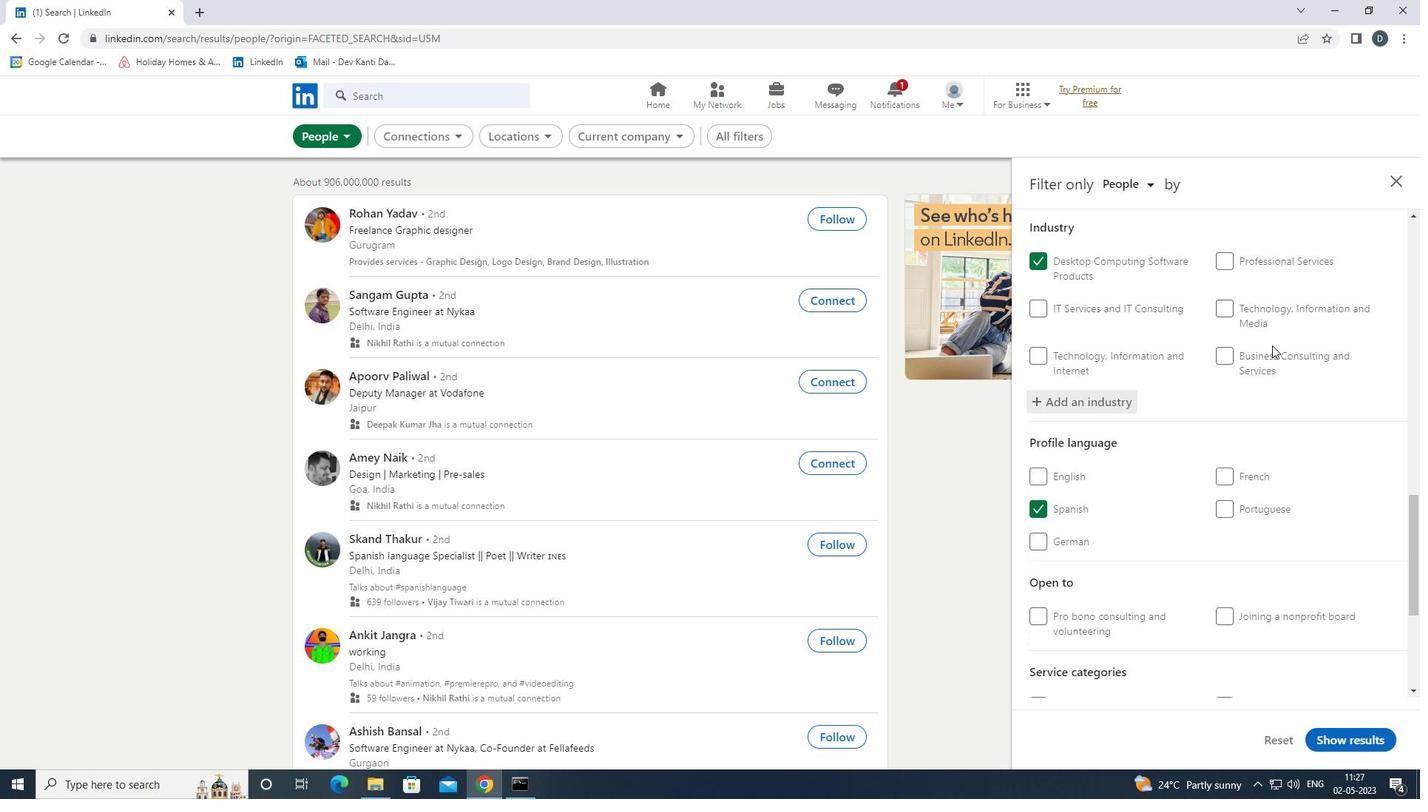 
Action: Mouse moved to (1277, 350)
Screenshot: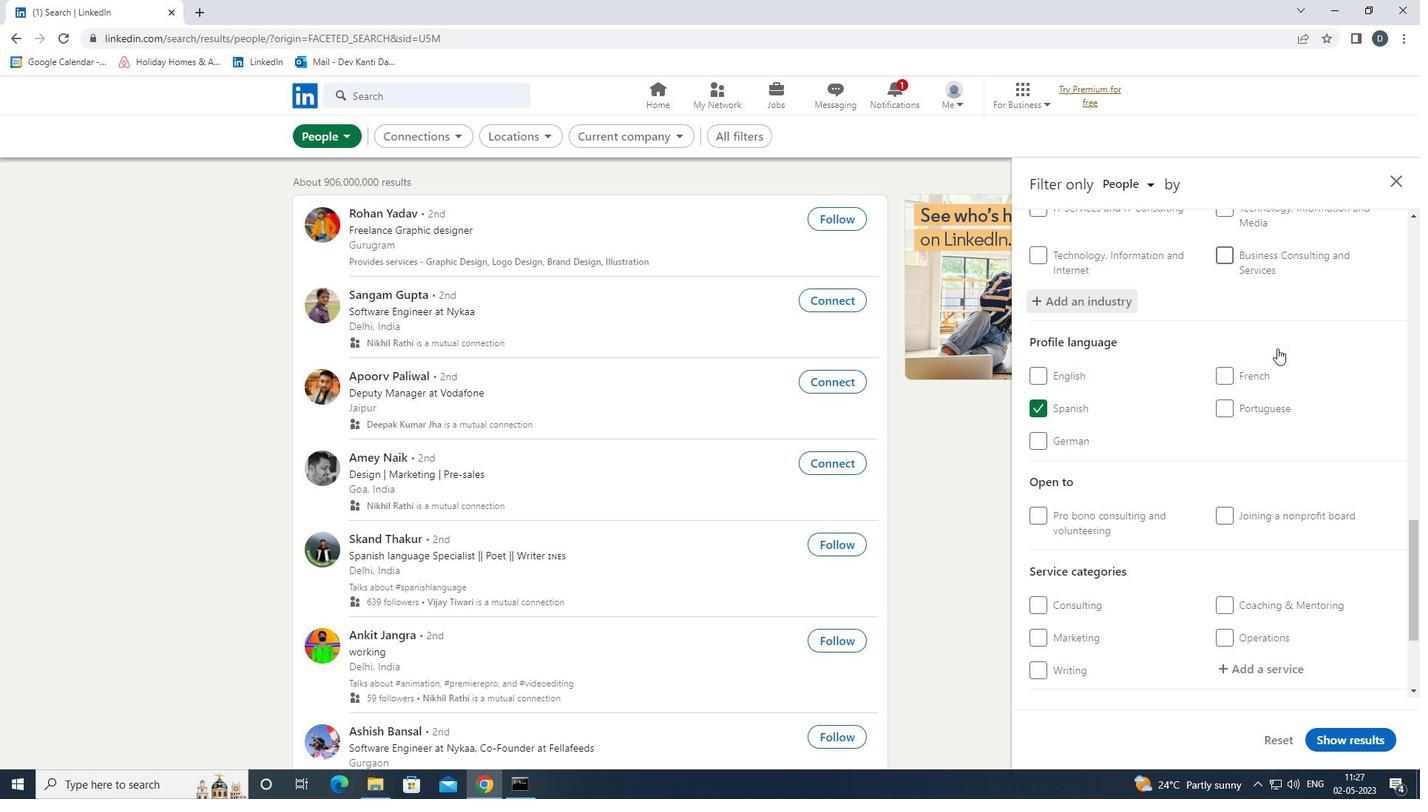 
Action: Mouse scrolled (1277, 350) with delta (0, 0)
Screenshot: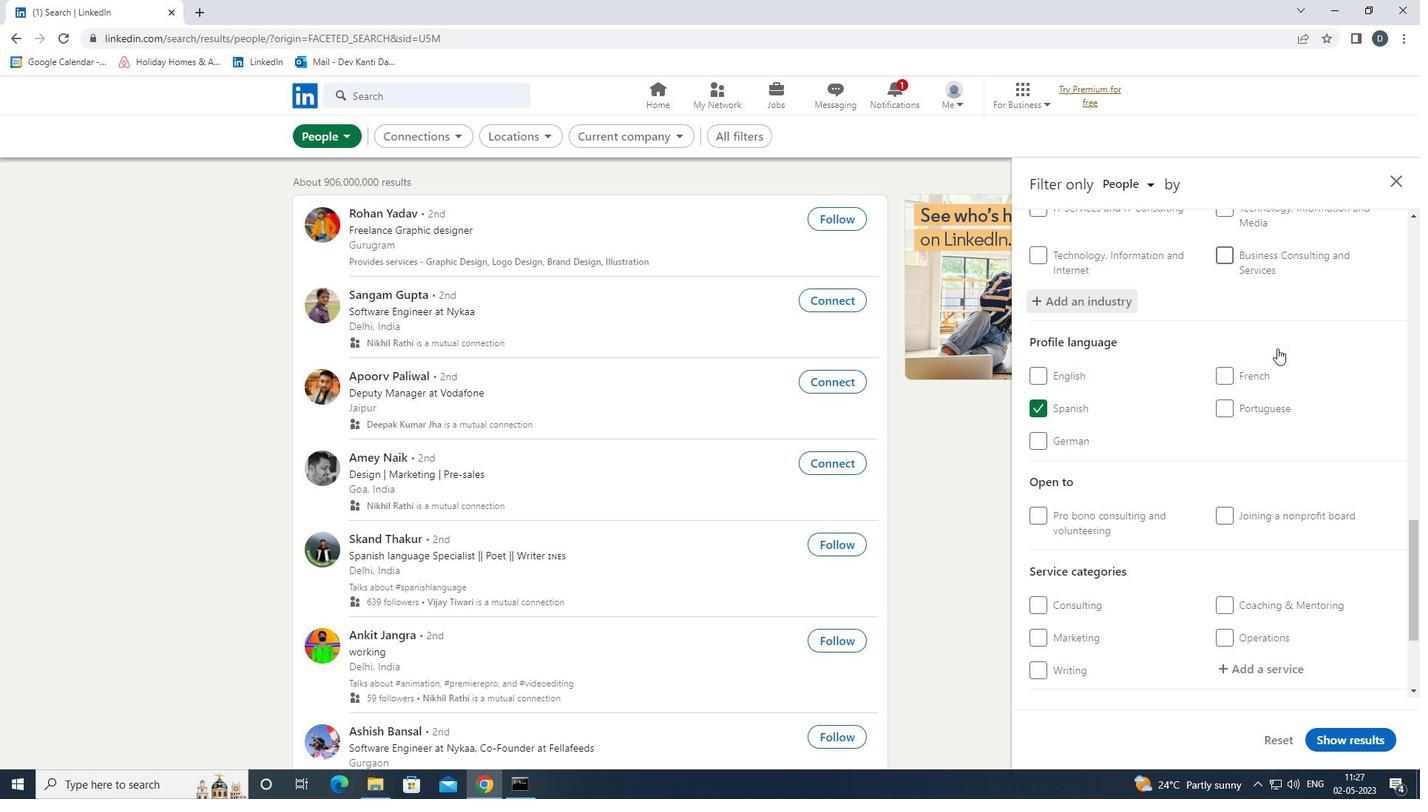 
Action: Mouse moved to (1277, 355)
Screenshot: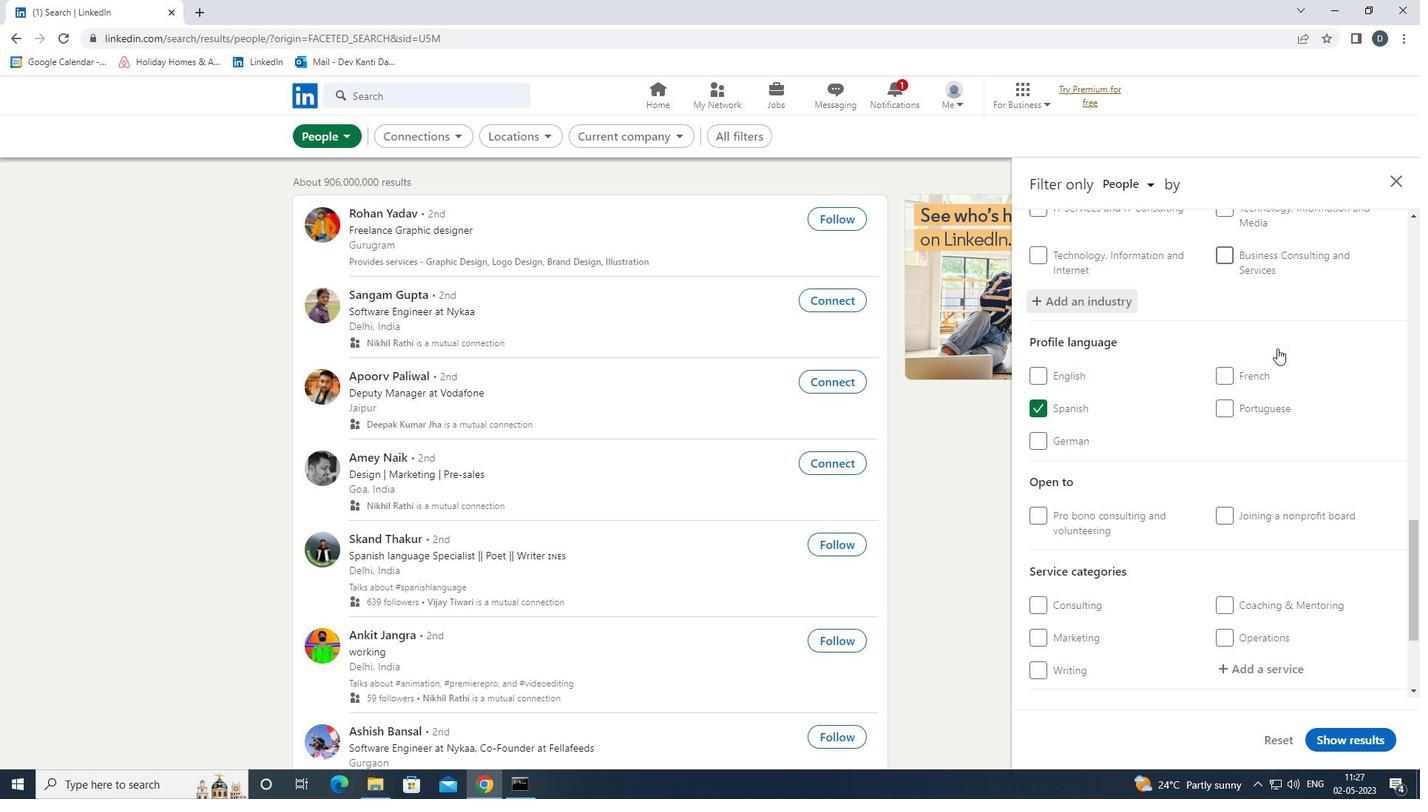 
Action: Mouse scrolled (1277, 355) with delta (0, 0)
Screenshot: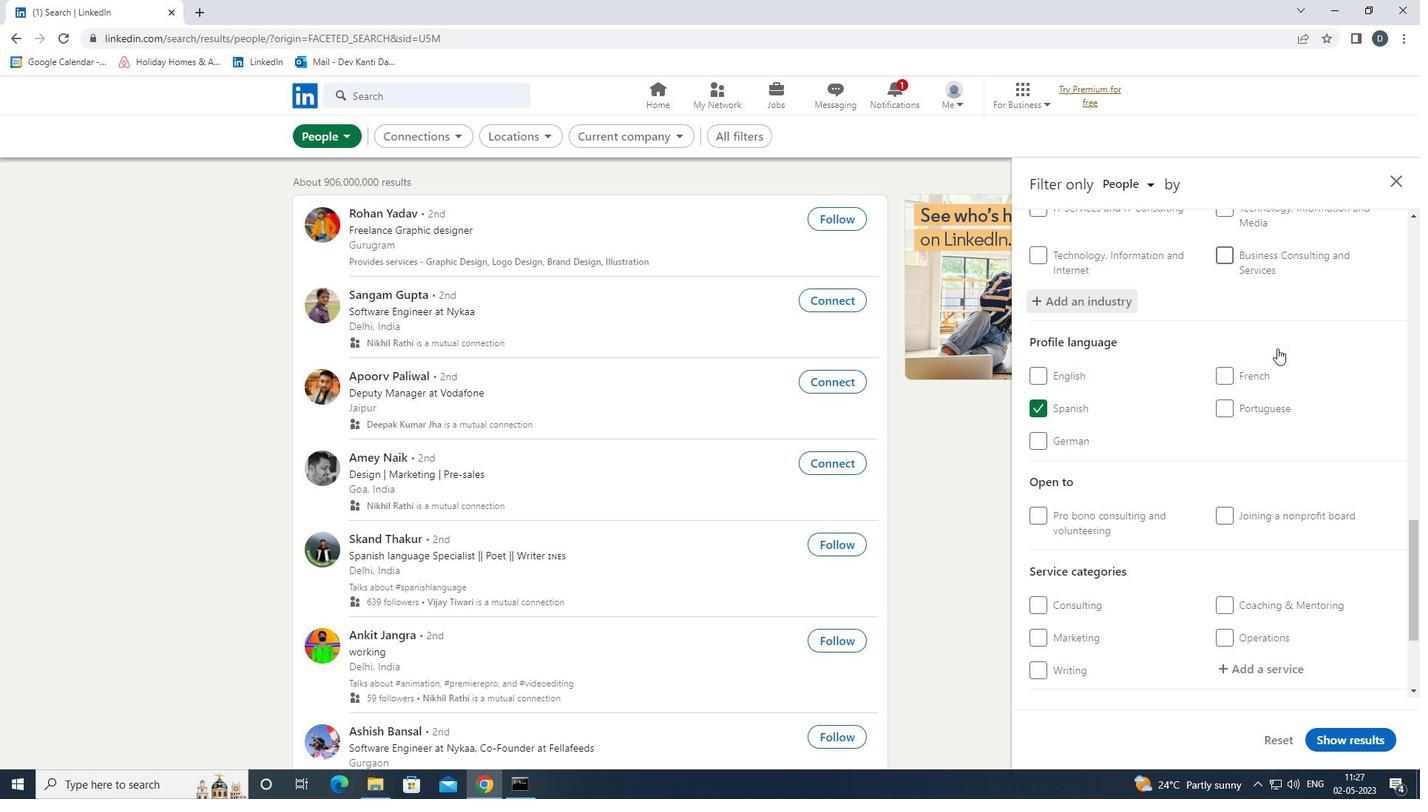 
Action: Mouse moved to (1272, 497)
Screenshot: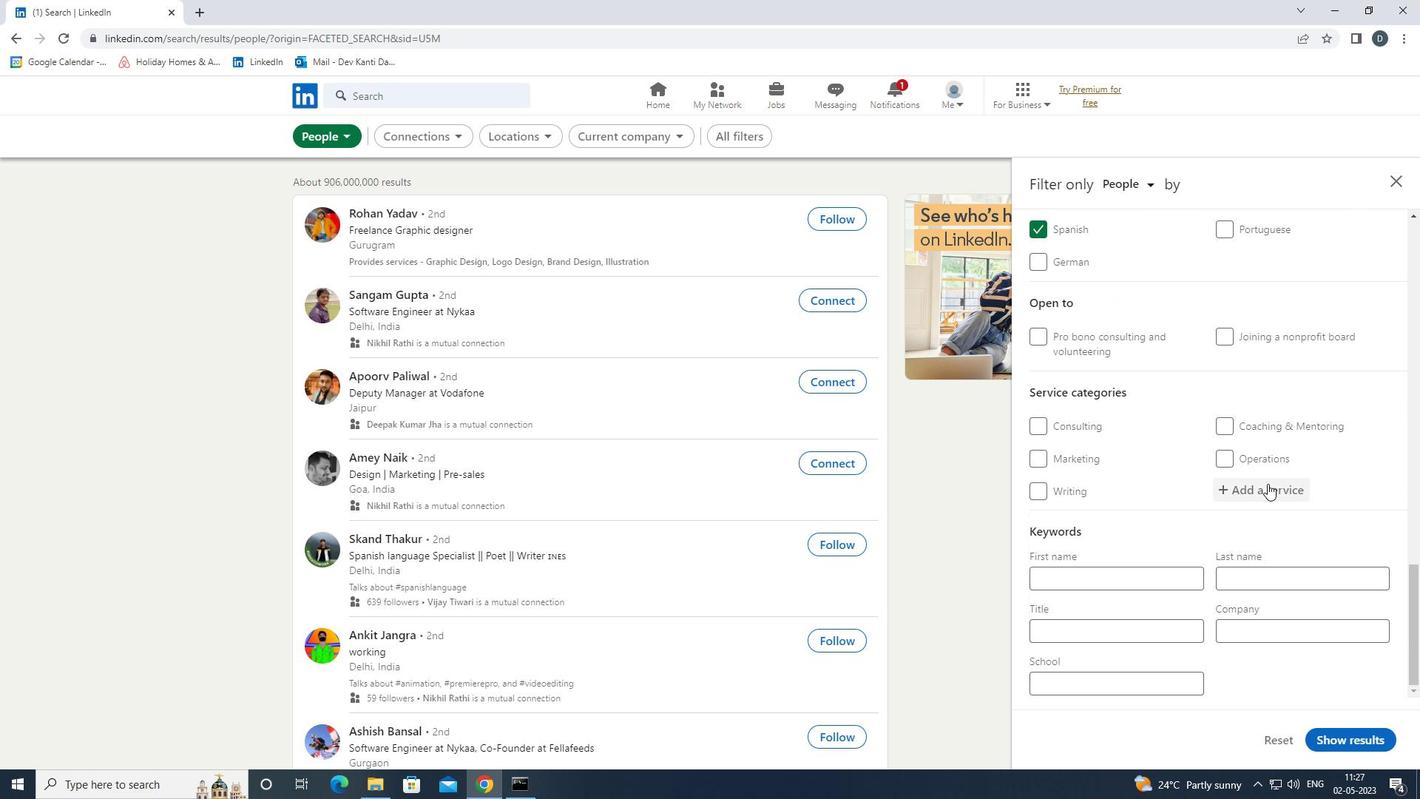
Action: Mouse pressed left at (1272, 497)
Screenshot: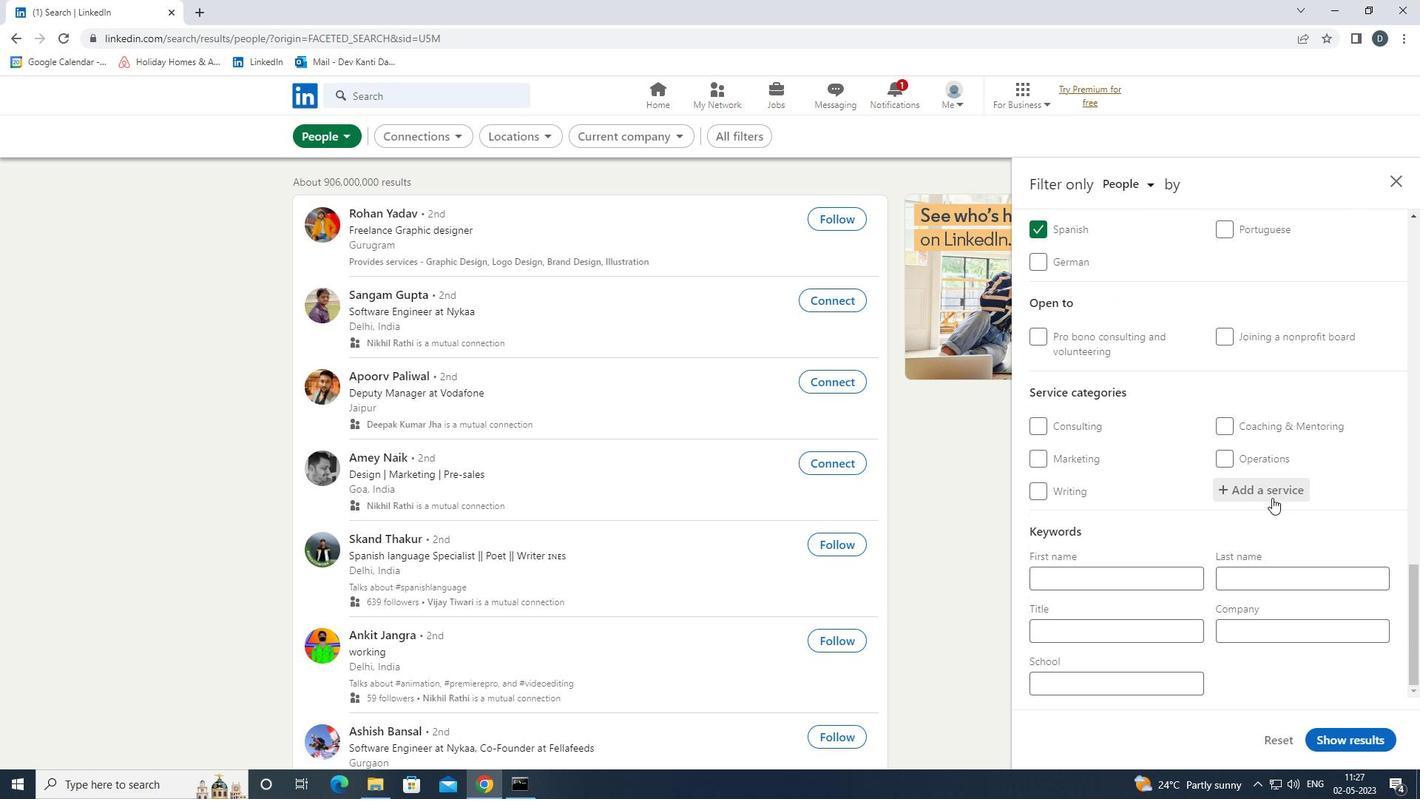 
Action: Mouse moved to (1272, 499)
Screenshot: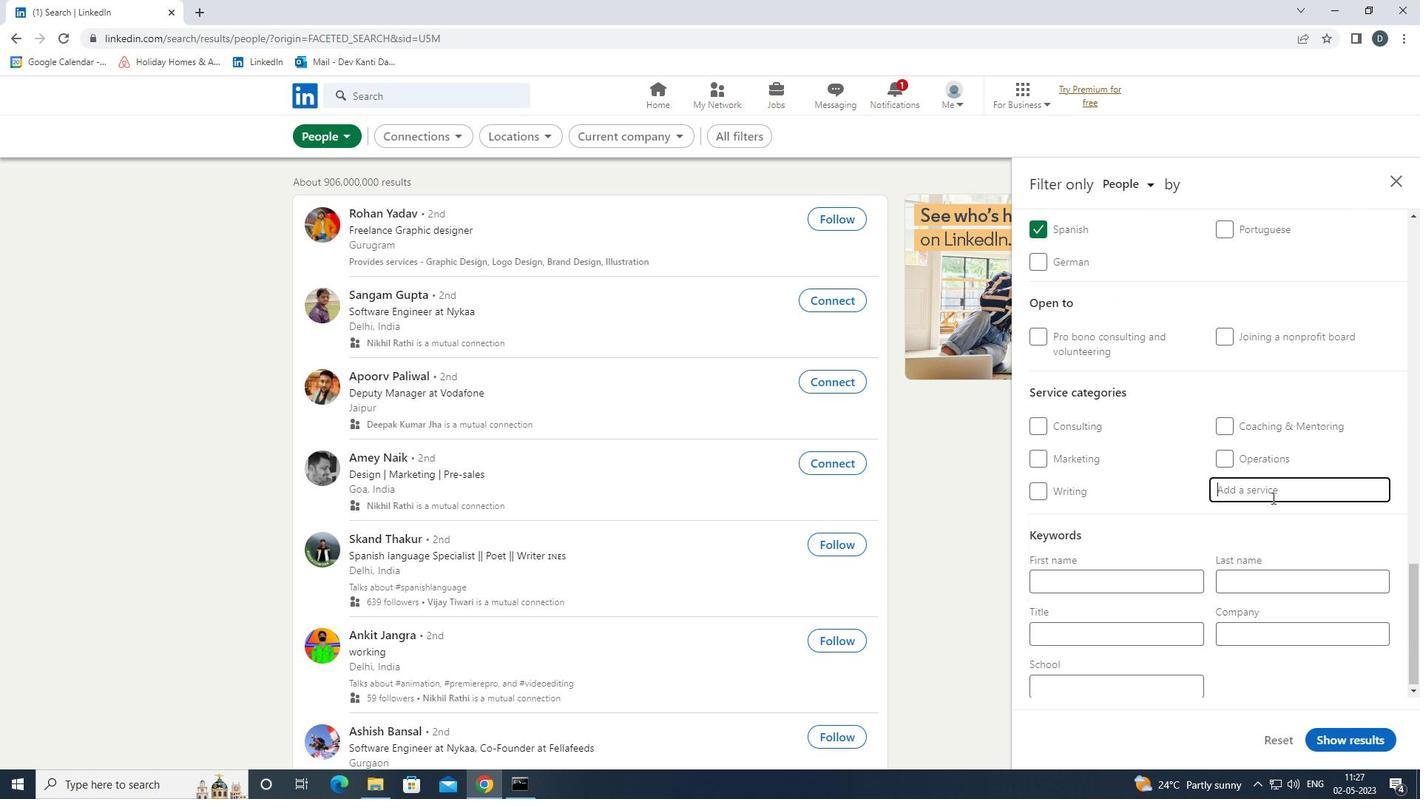
Action: Key pressed <Key.shift>COMMERCIAL<Key.space><Key.shift>I<Key.down><Key.enter>
Screenshot: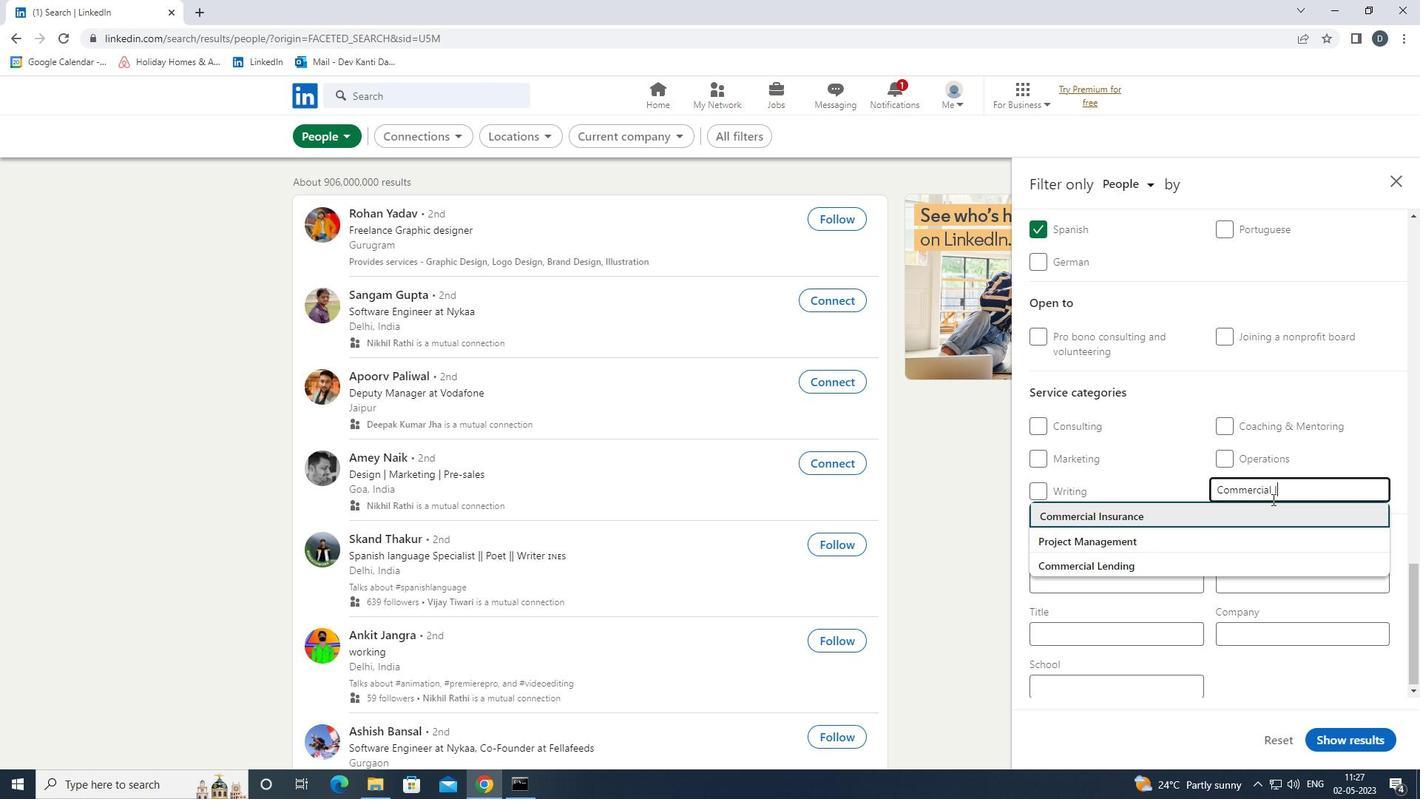 
Action: Mouse scrolled (1272, 498) with delta (0, 0)
Screenshot: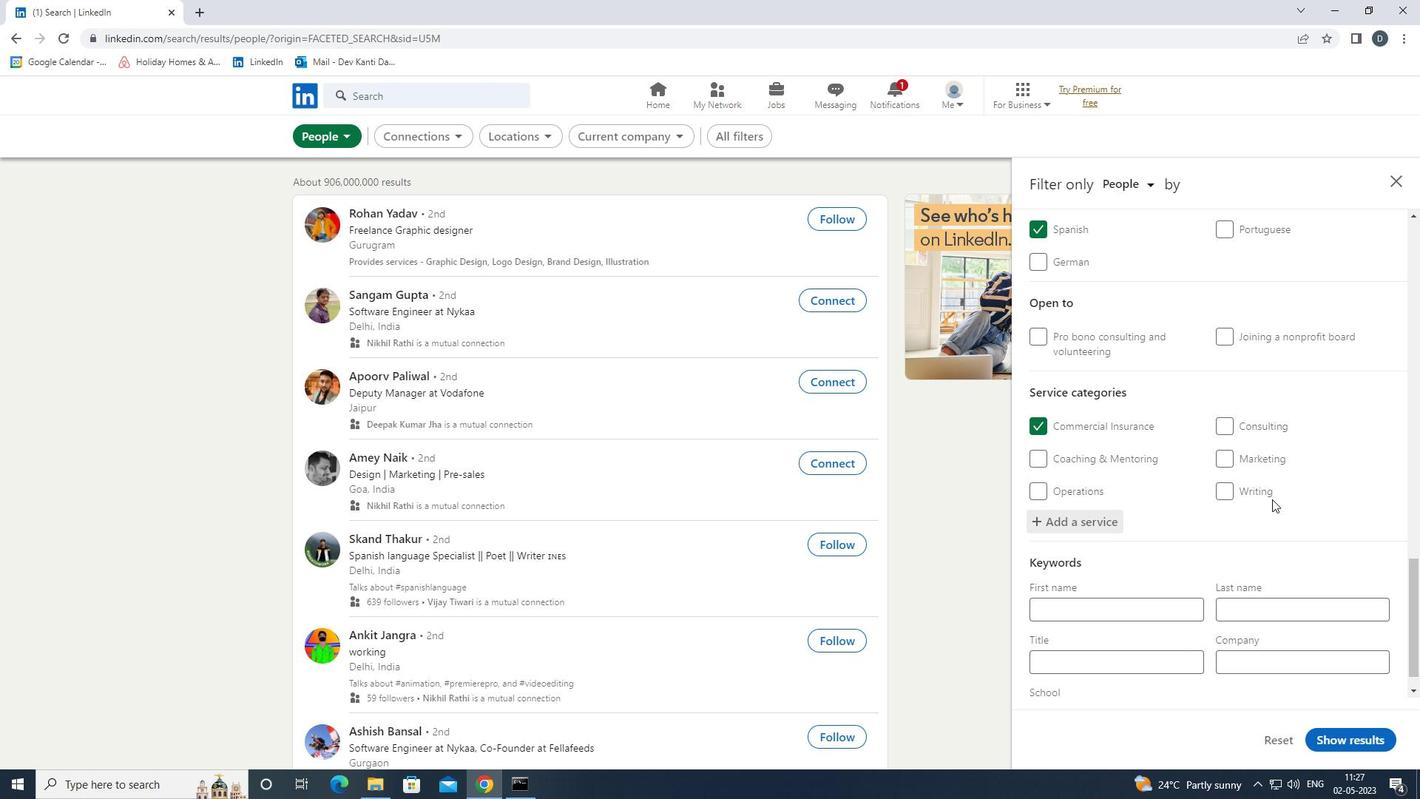 
Action: Mouse moved to (1272, 501)
Screenshot: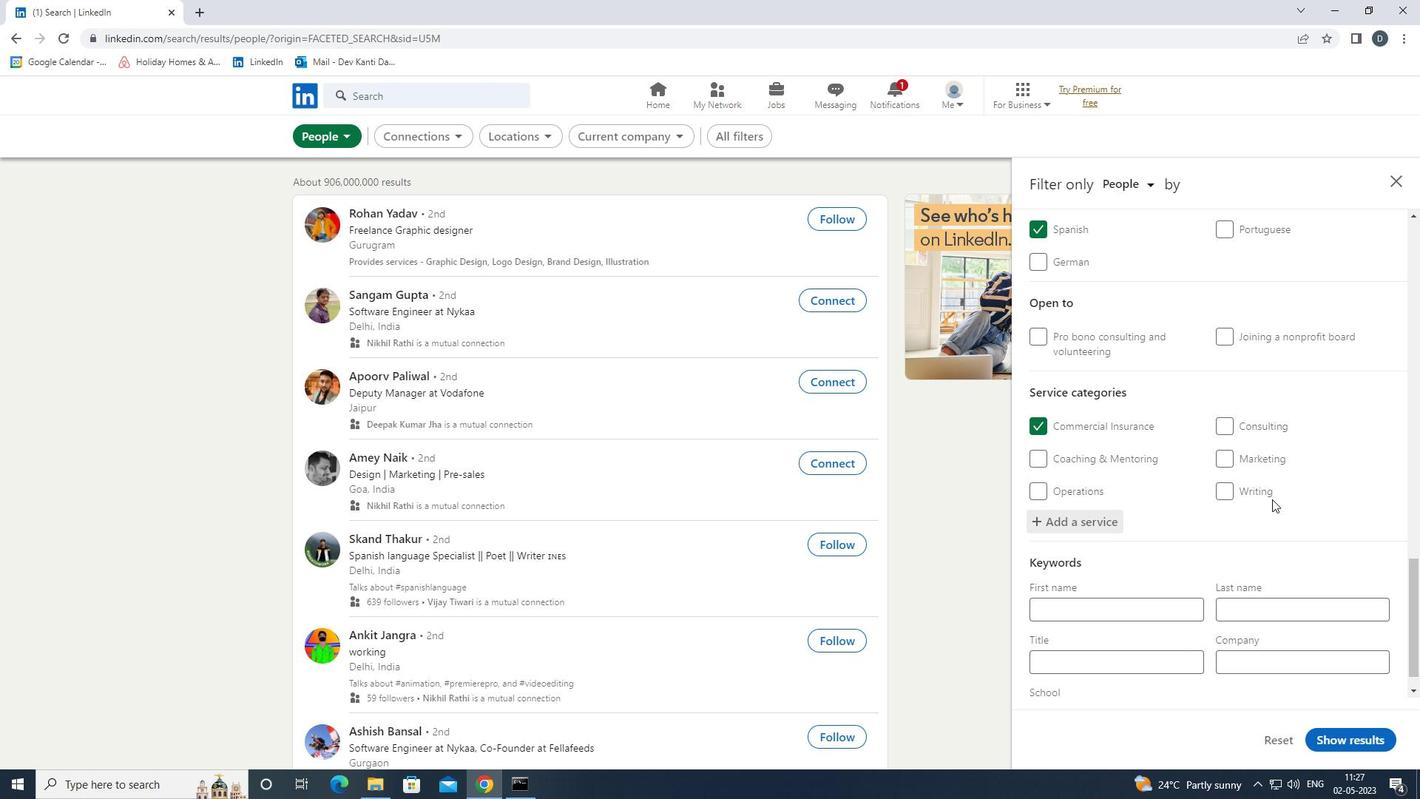
Action: Mouse scrolled (1272, 500) with delta (0, 0)
Screenshot: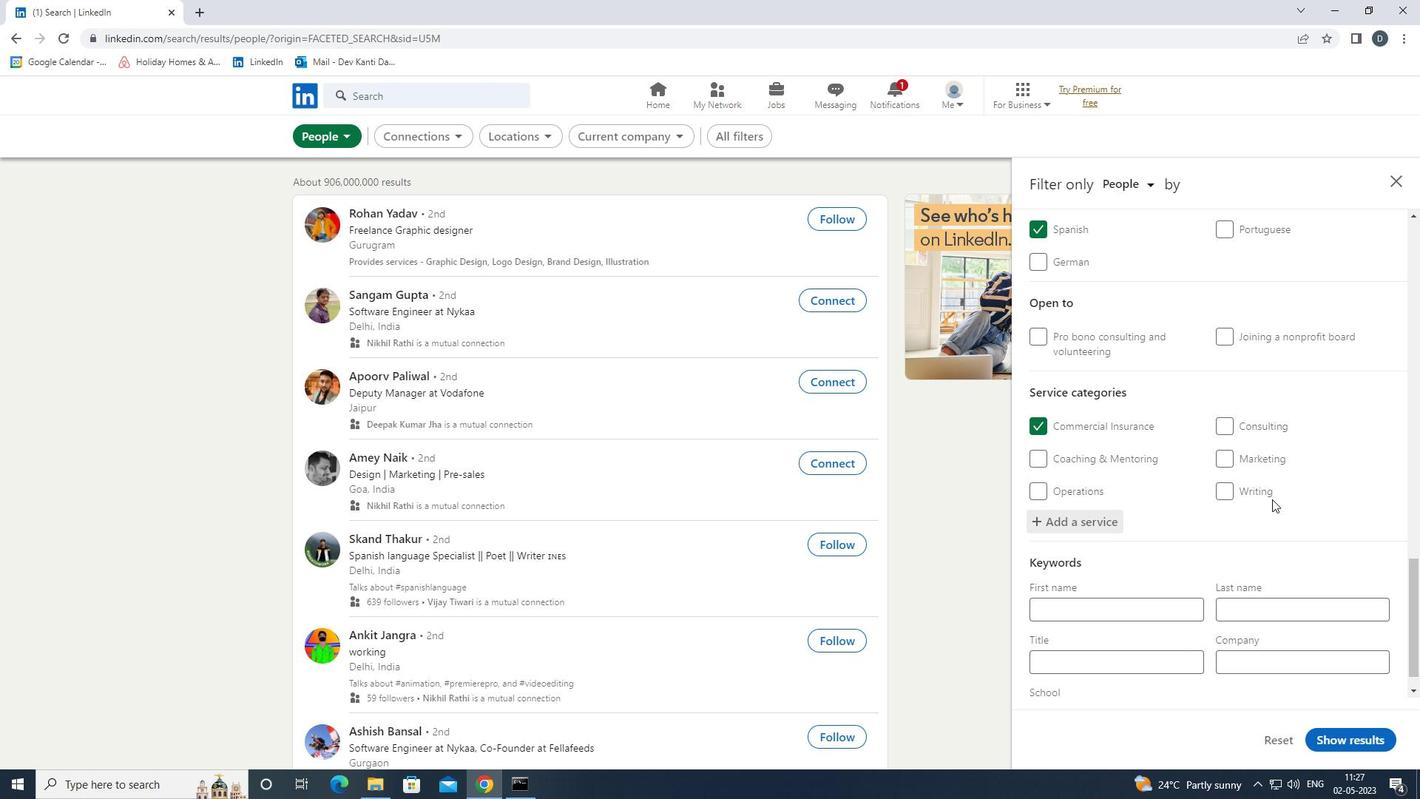 
Action: Mouse scrolled (1272, 500) with delta (0, 0)
Screenshot: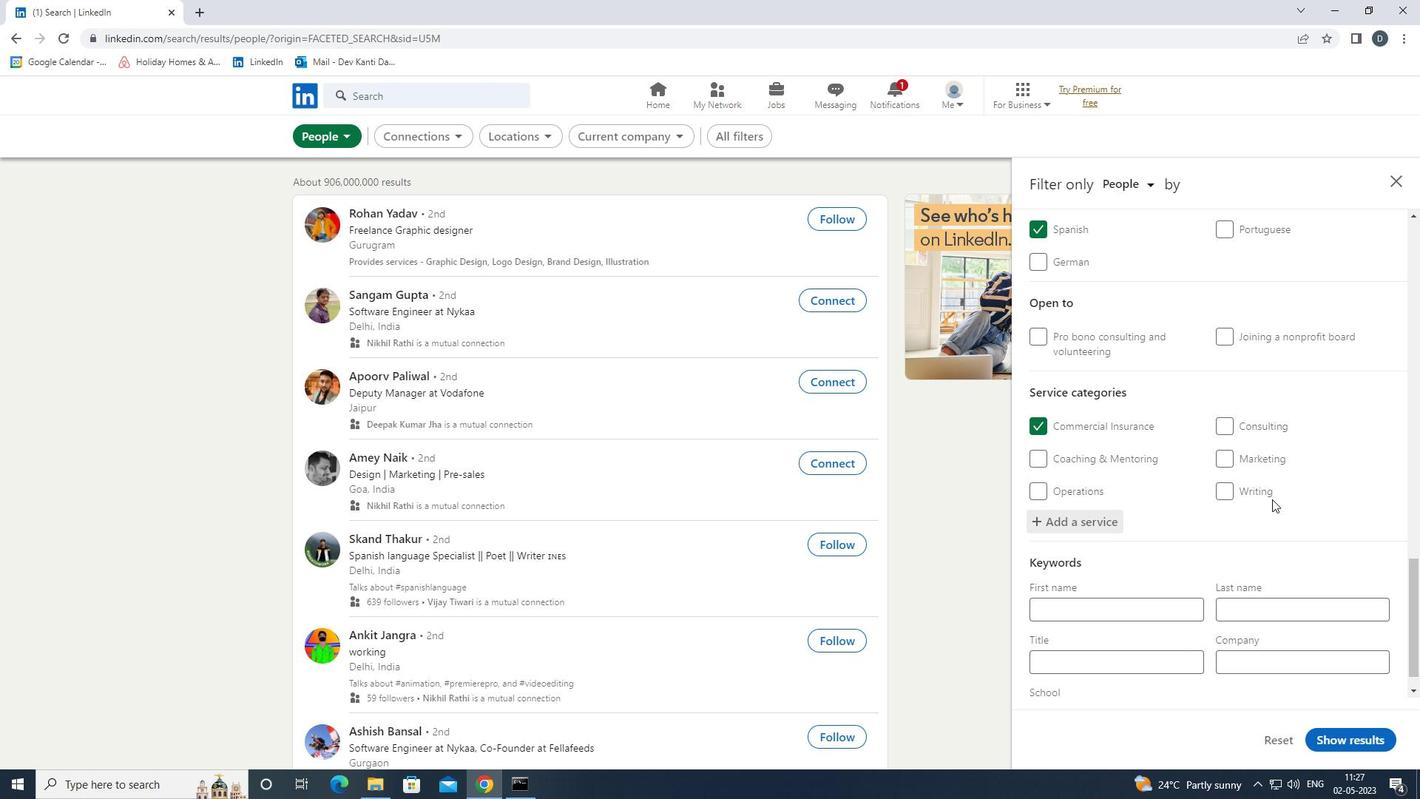 
Action: Mouse moved to (1271, 503)
Screenshot: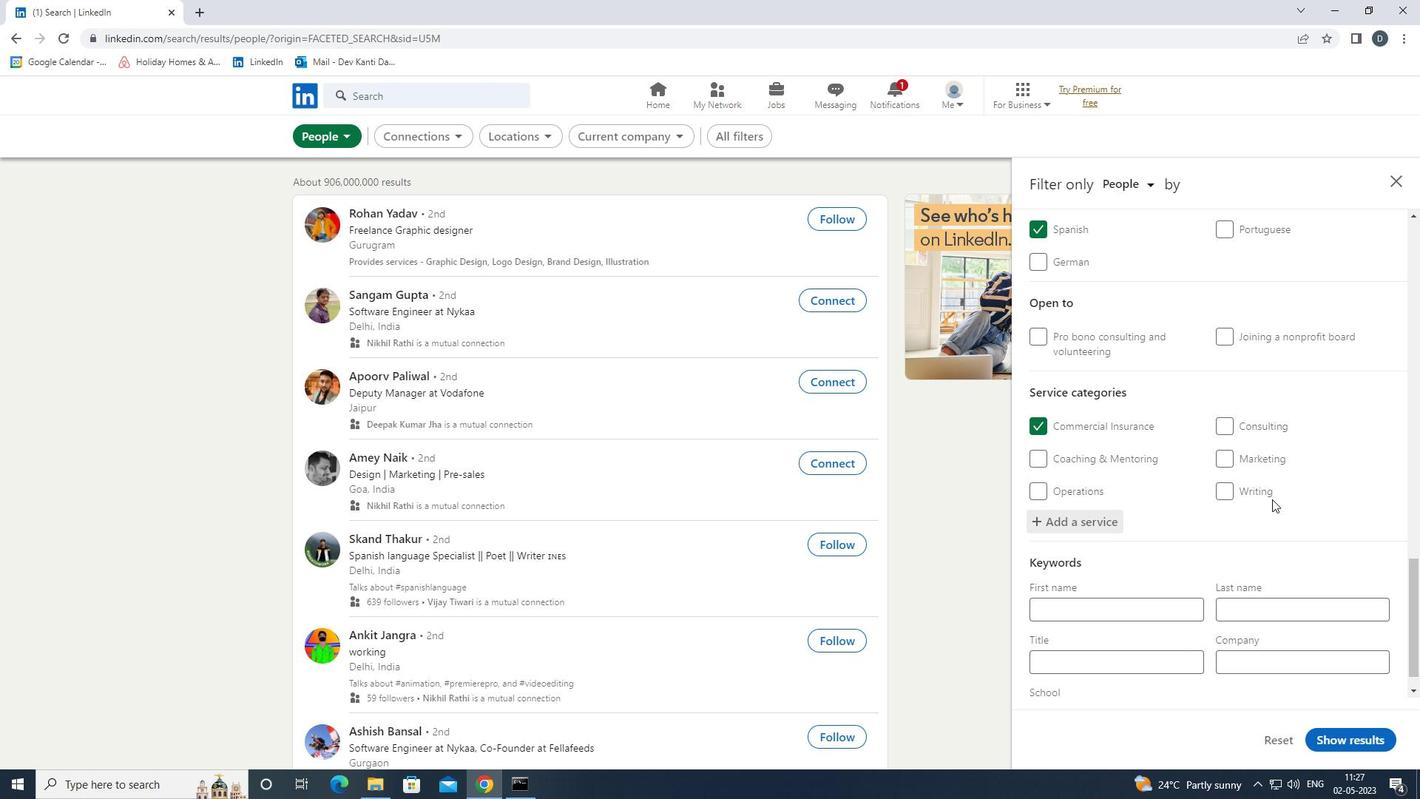 
Action: Mouse scrolled (1271, 502) with delta (0, 0)
Screenshot: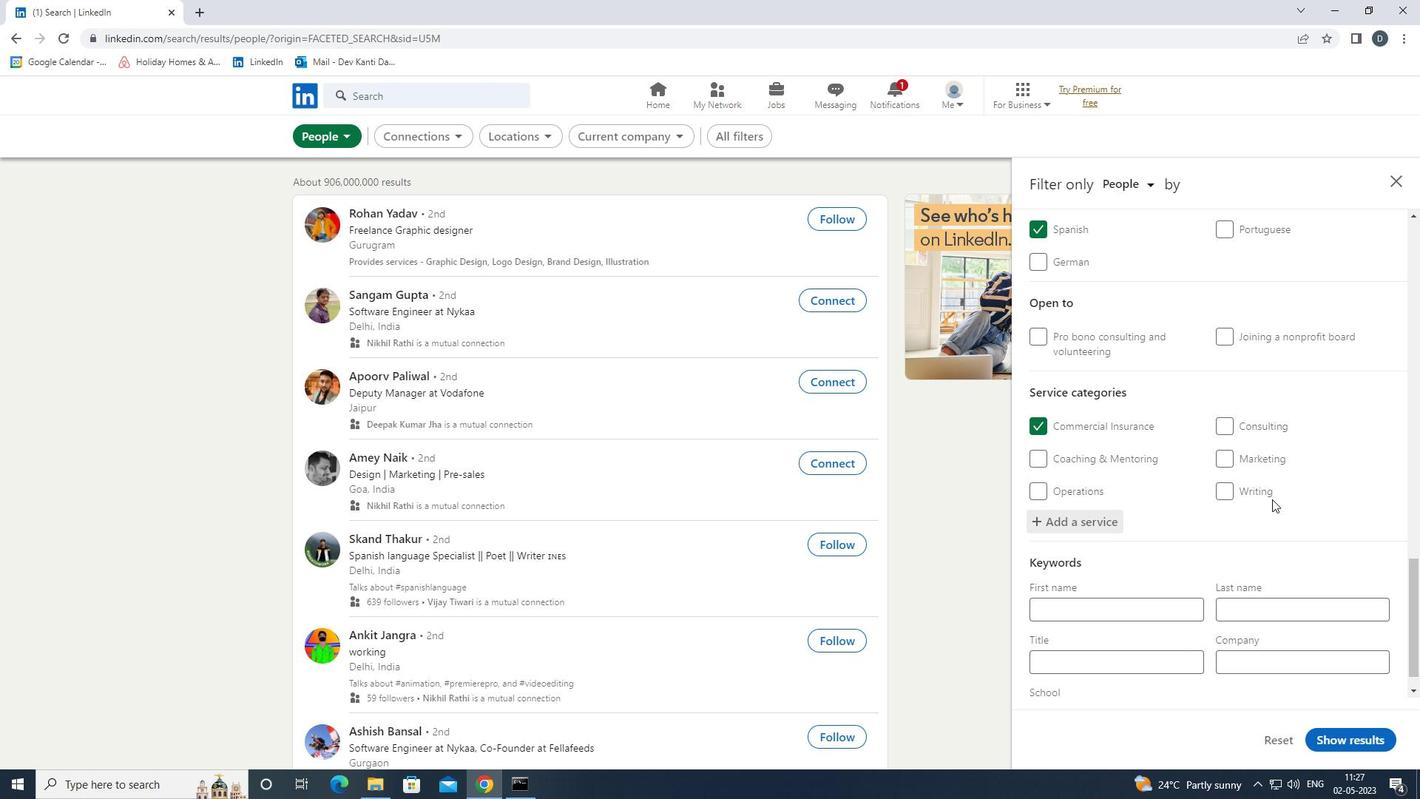 
Action: Mouse moved to (1161, 639)
Screenshot: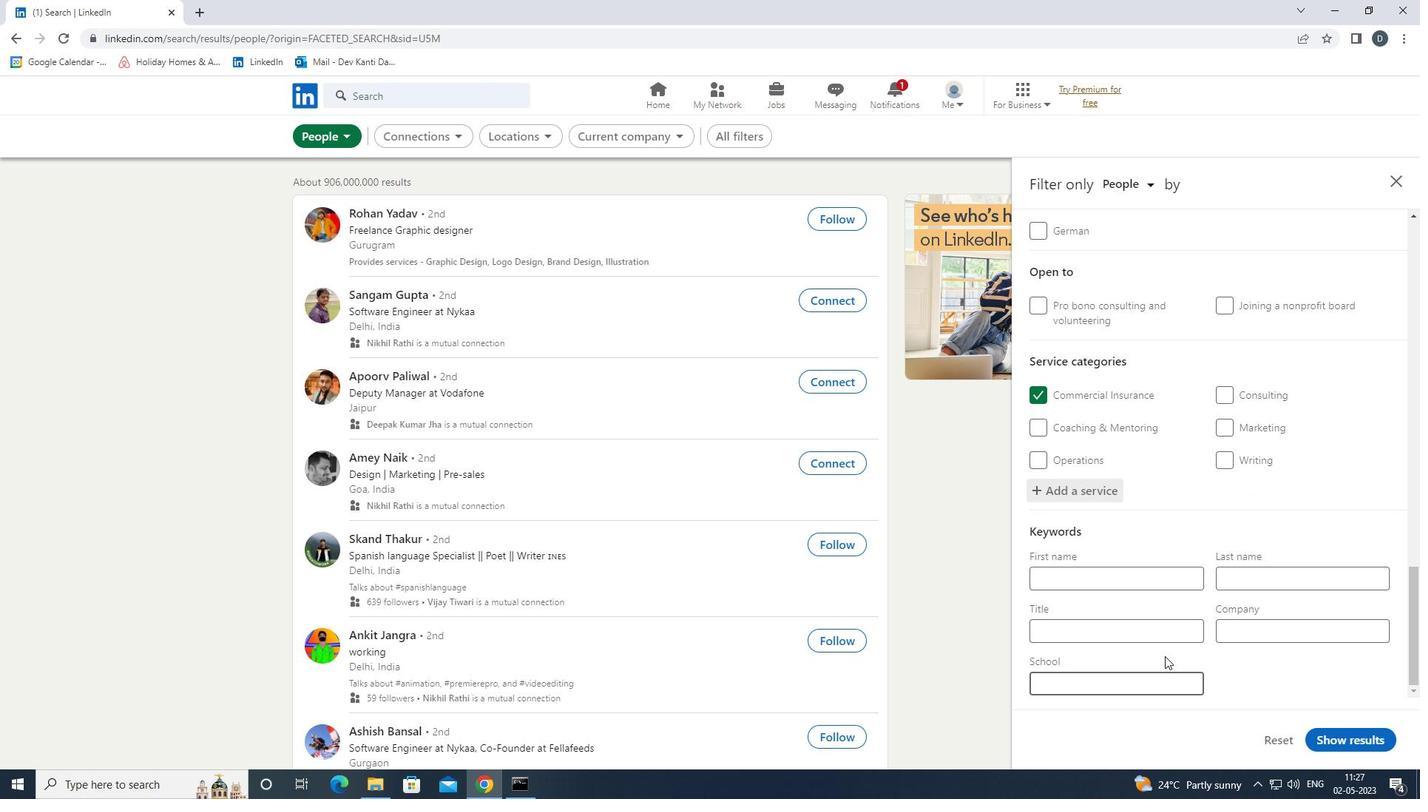 
Action: Mouse pressed left at (1161, 639)
Screenshot: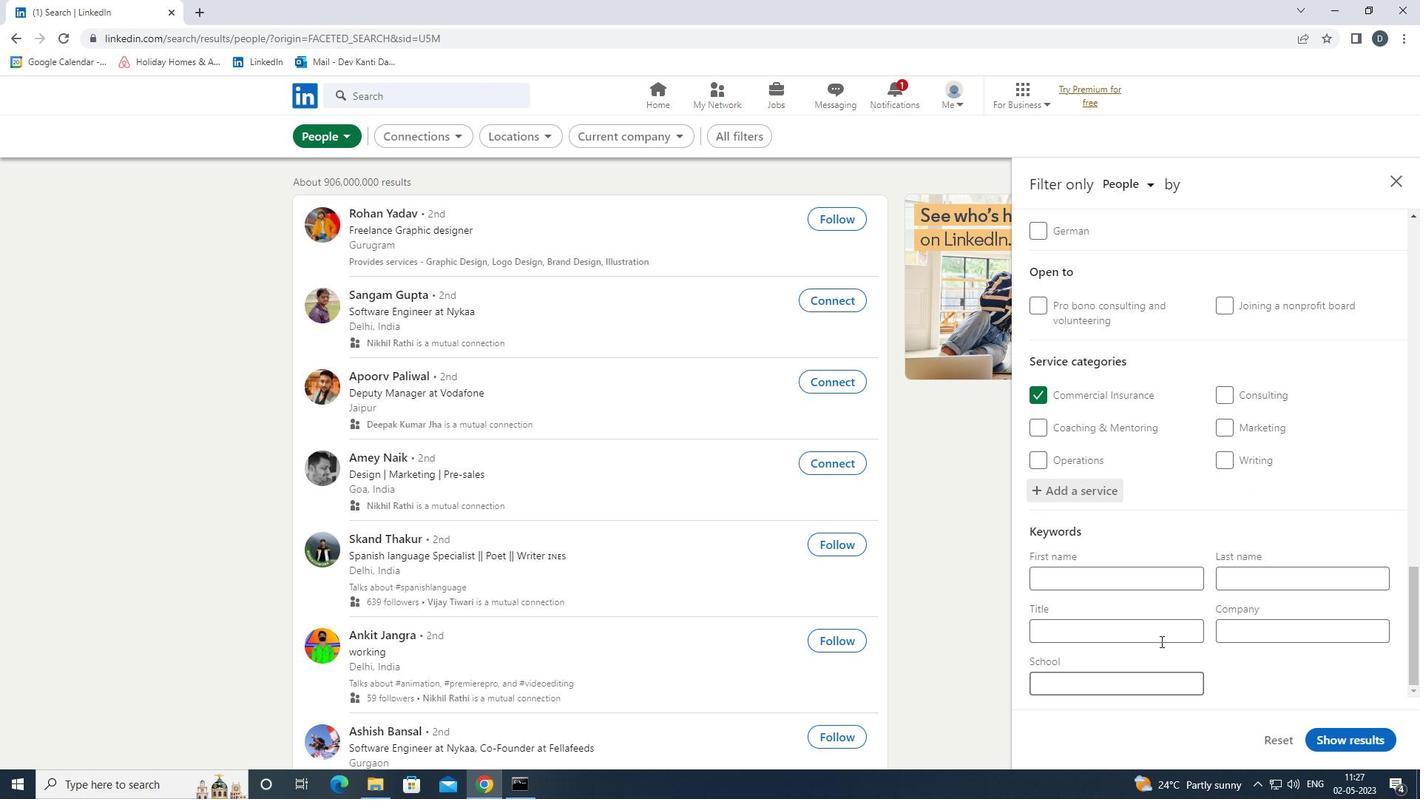 
Action: Key pressed <Key.shift><Key.shift><Key.shift><Key.shift><Key.shift><Key.shift><Key.shift><Key.shift>OPERATIONS<Key.space><Key.shift><Key.caps_lock>
Screenshot: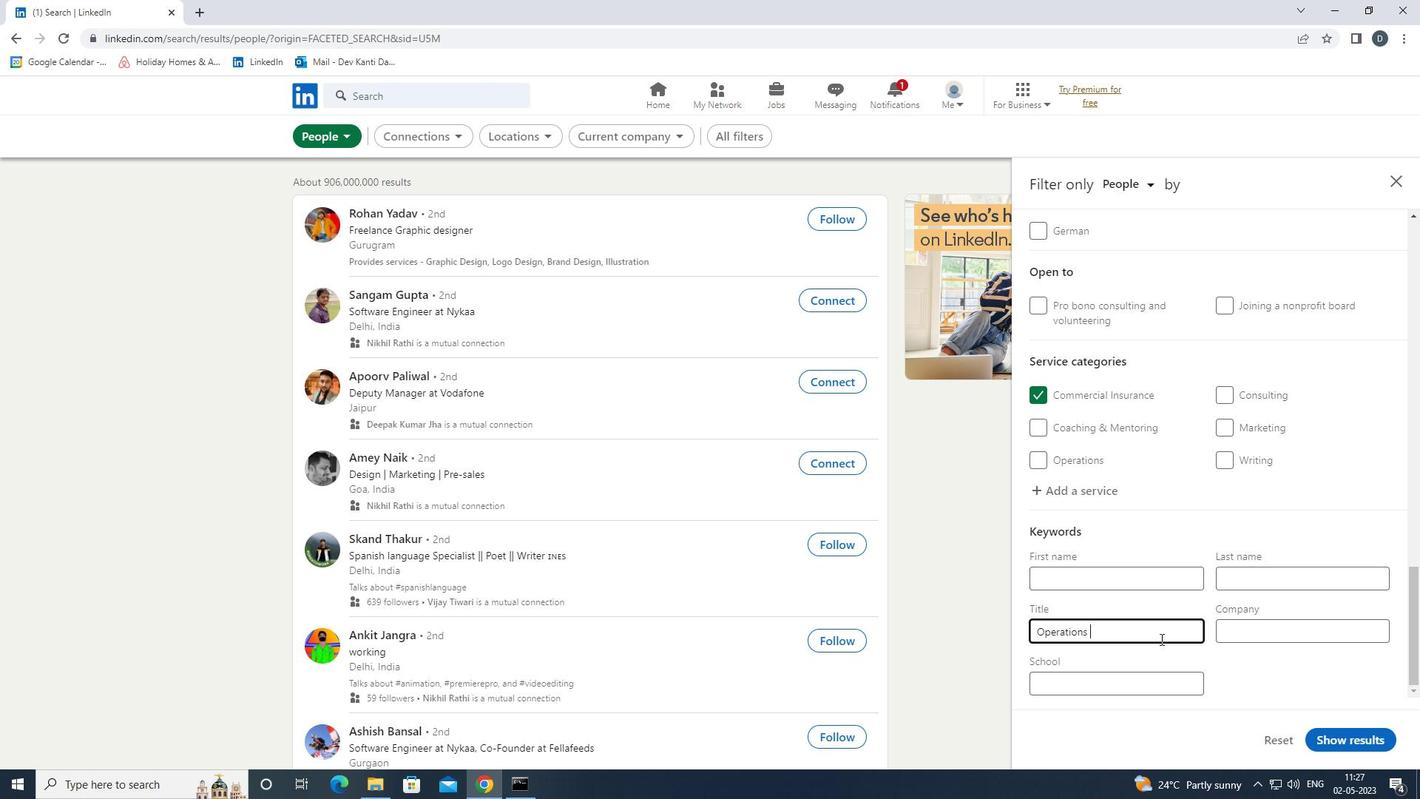 
Action: Mouse moved to (1160, 638)
Screenshot: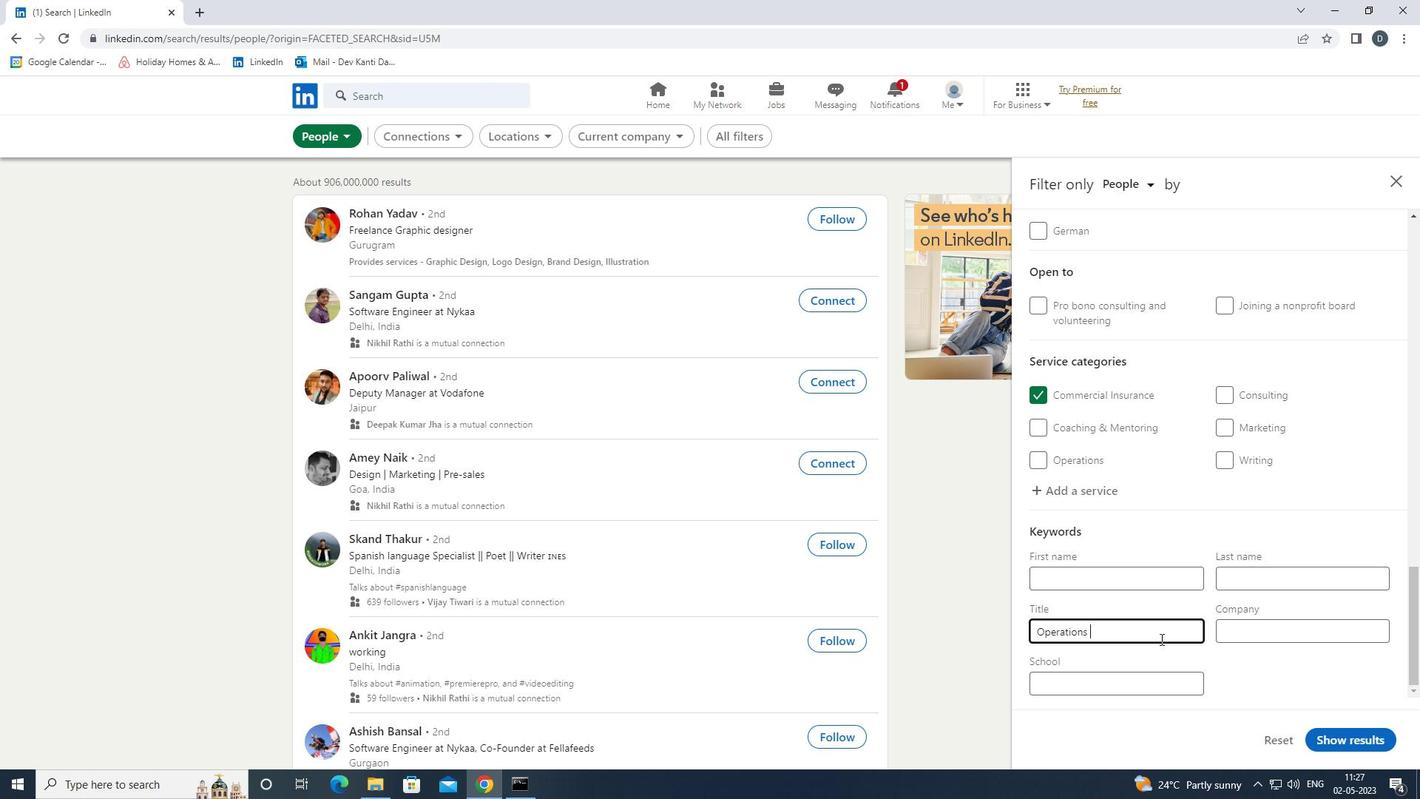 
Action: Key pressed A<Key.caps_lock><Key.backspace><Key.shift>ASSISTANT
Screenshot: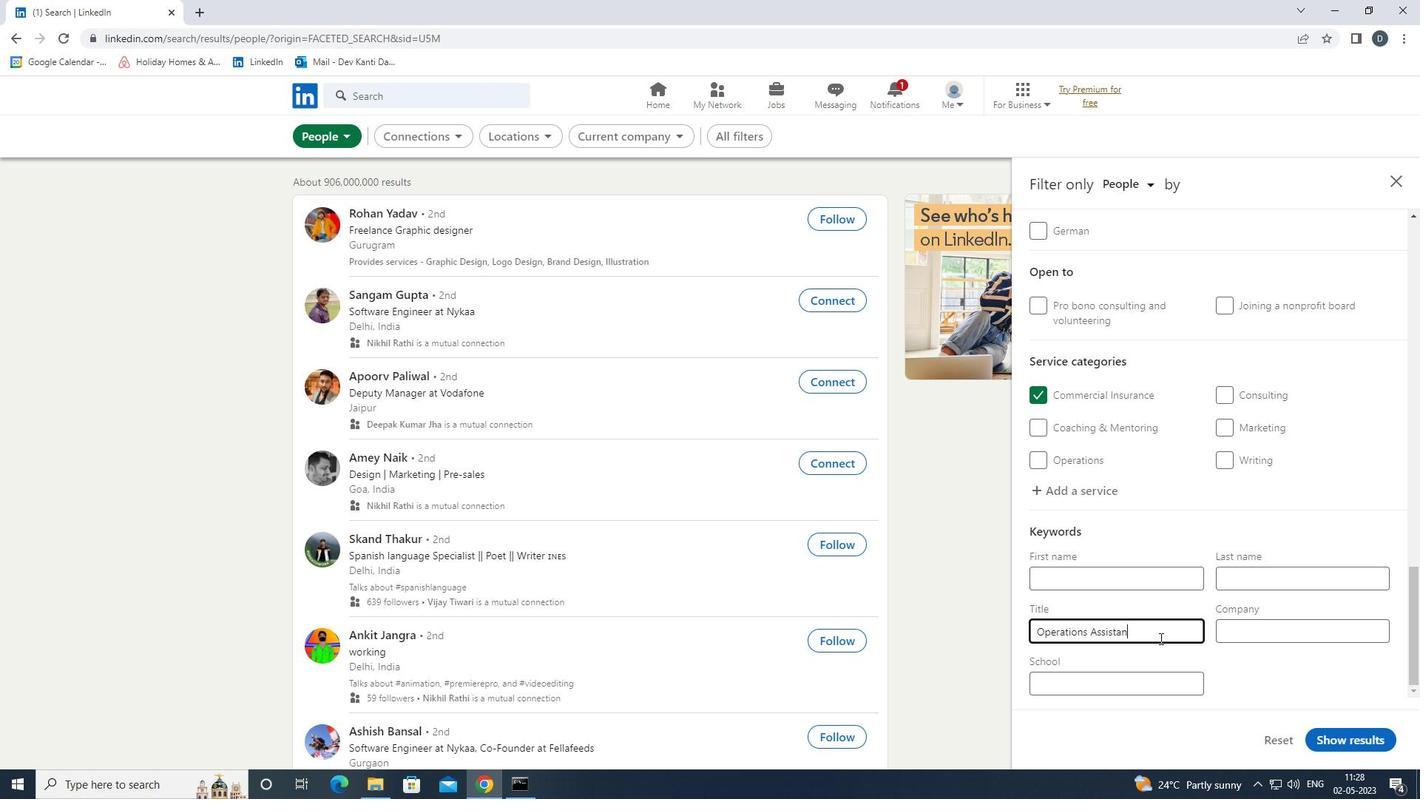 
Action: Mouse moved to (1352, 735)
Screenshot: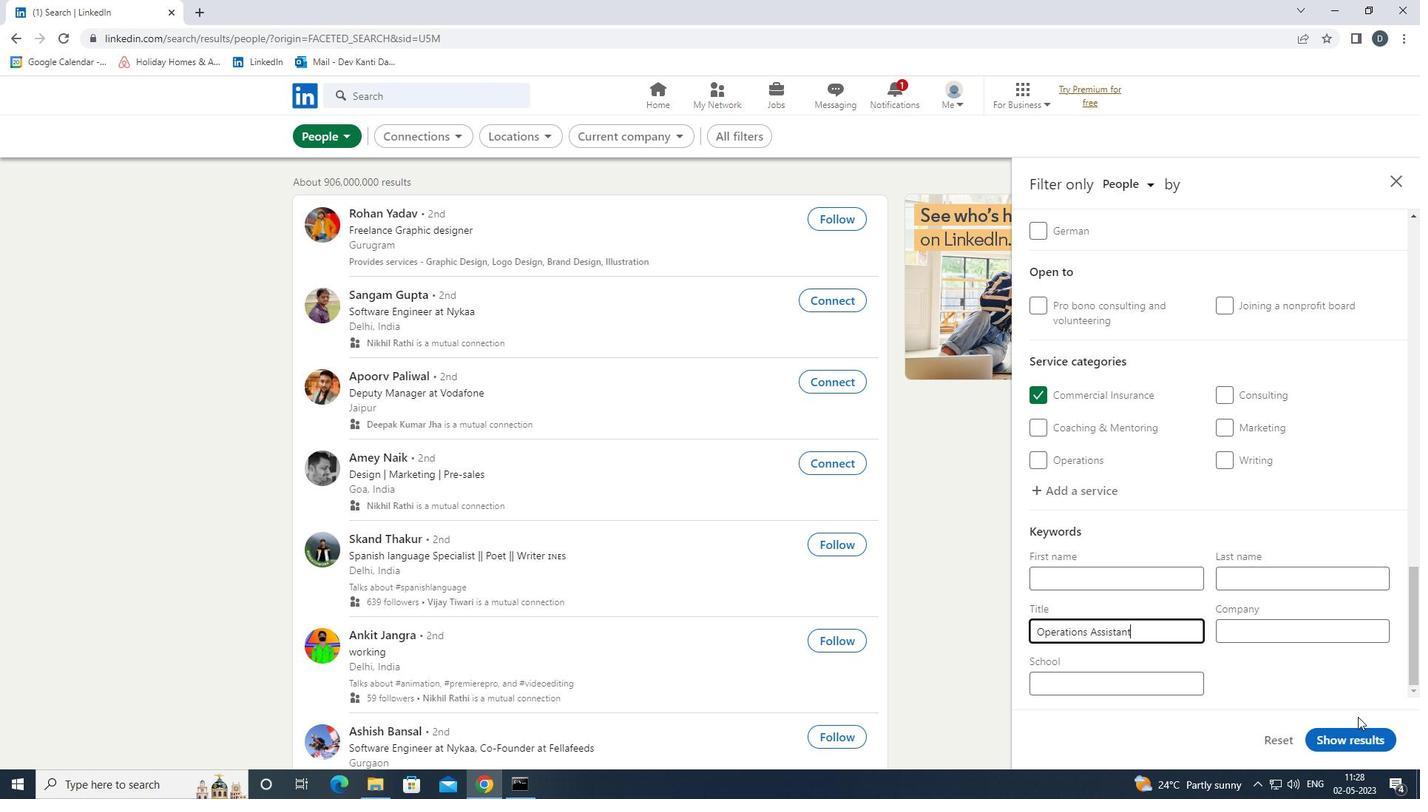 
Action: Mouse pressed left at (1352, 735)
Screenshot: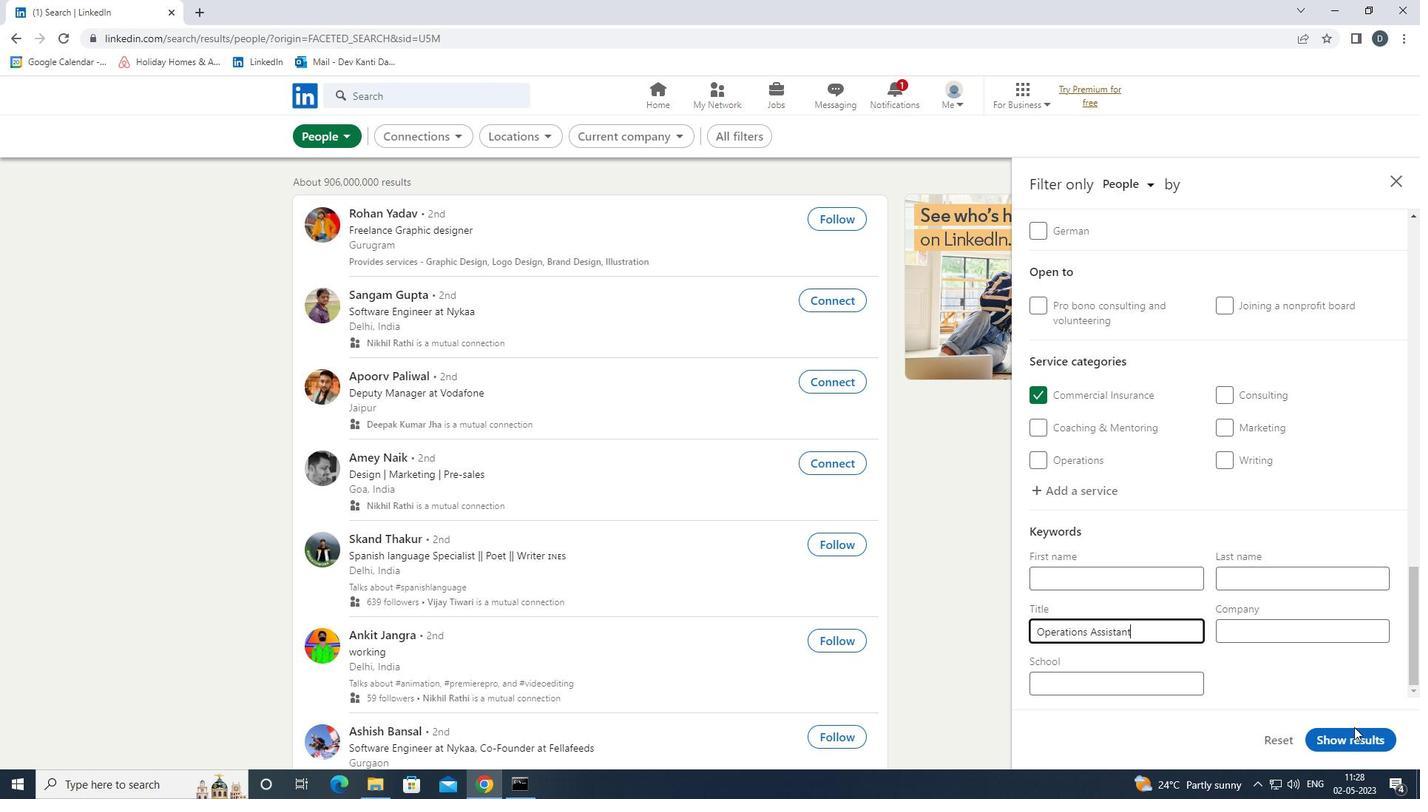 
Action: Mouse moved to (875, 285)
Screenshot: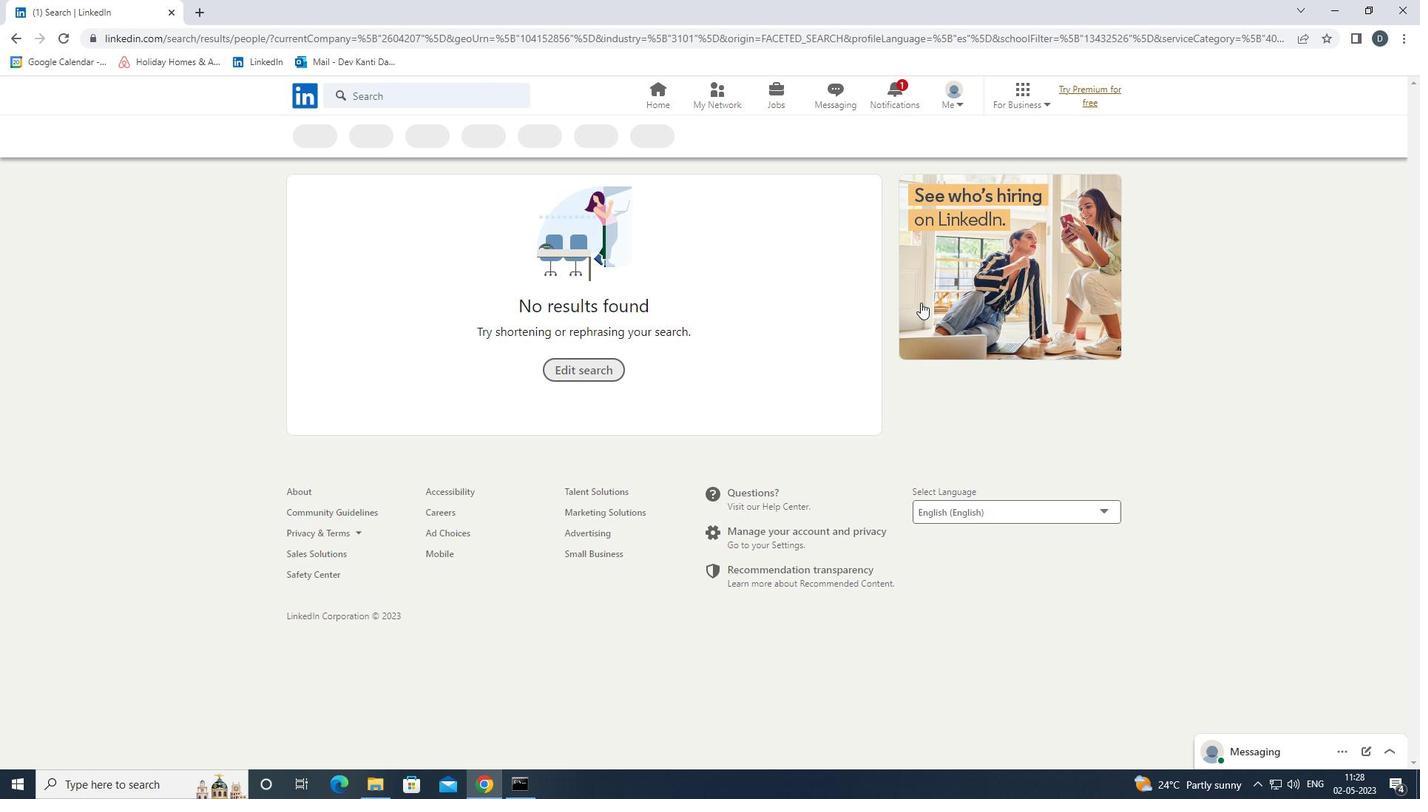 
